 Task: Find connections with filter location Majie with filter topic #engineeringwith filter profile language French with filter current company Preqin with filter school Alagappa University with filter industry Leasing Residential Real Estate with filter service category Wedding Photography with filter keywords title Operations Analyst
Action: Mouse moved to (407, 292)
Screenshot: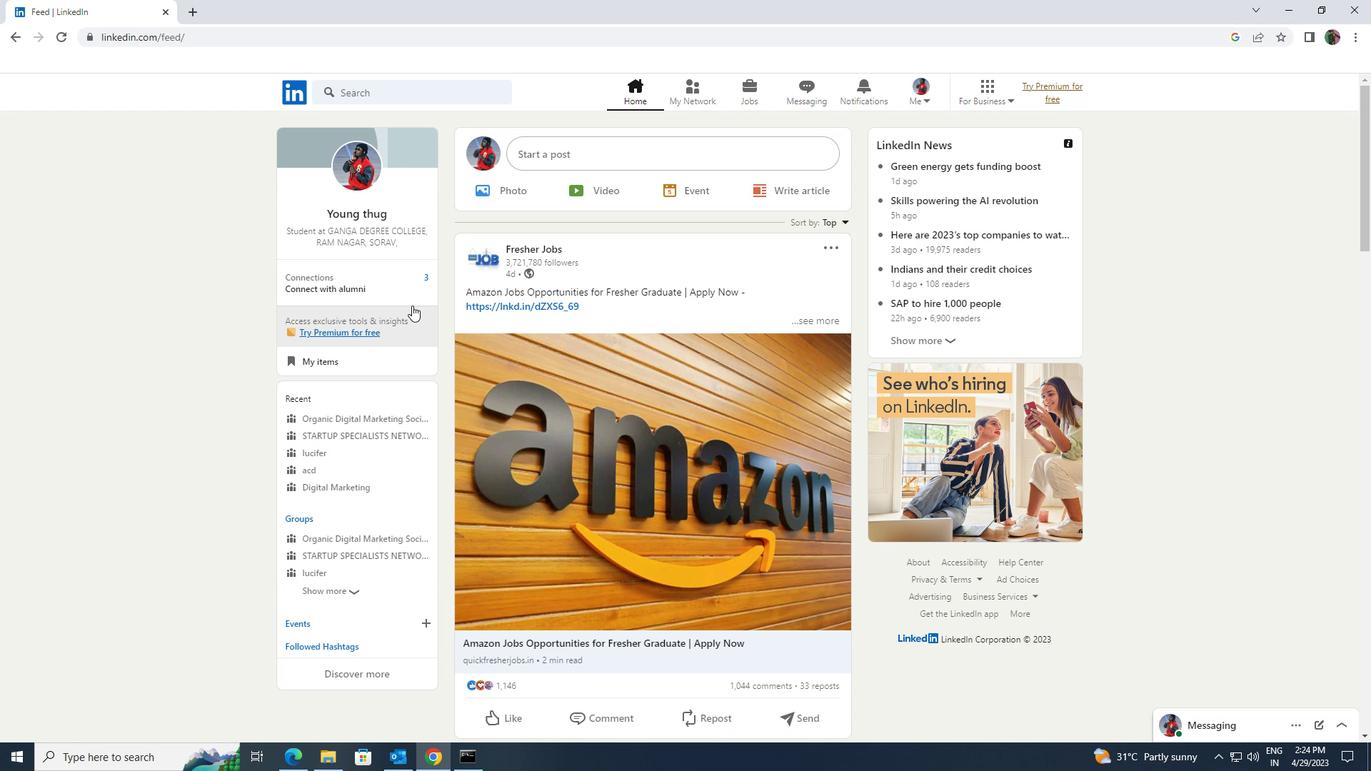 
Action: Mouse pressed left at (407, 292)
Screenshot: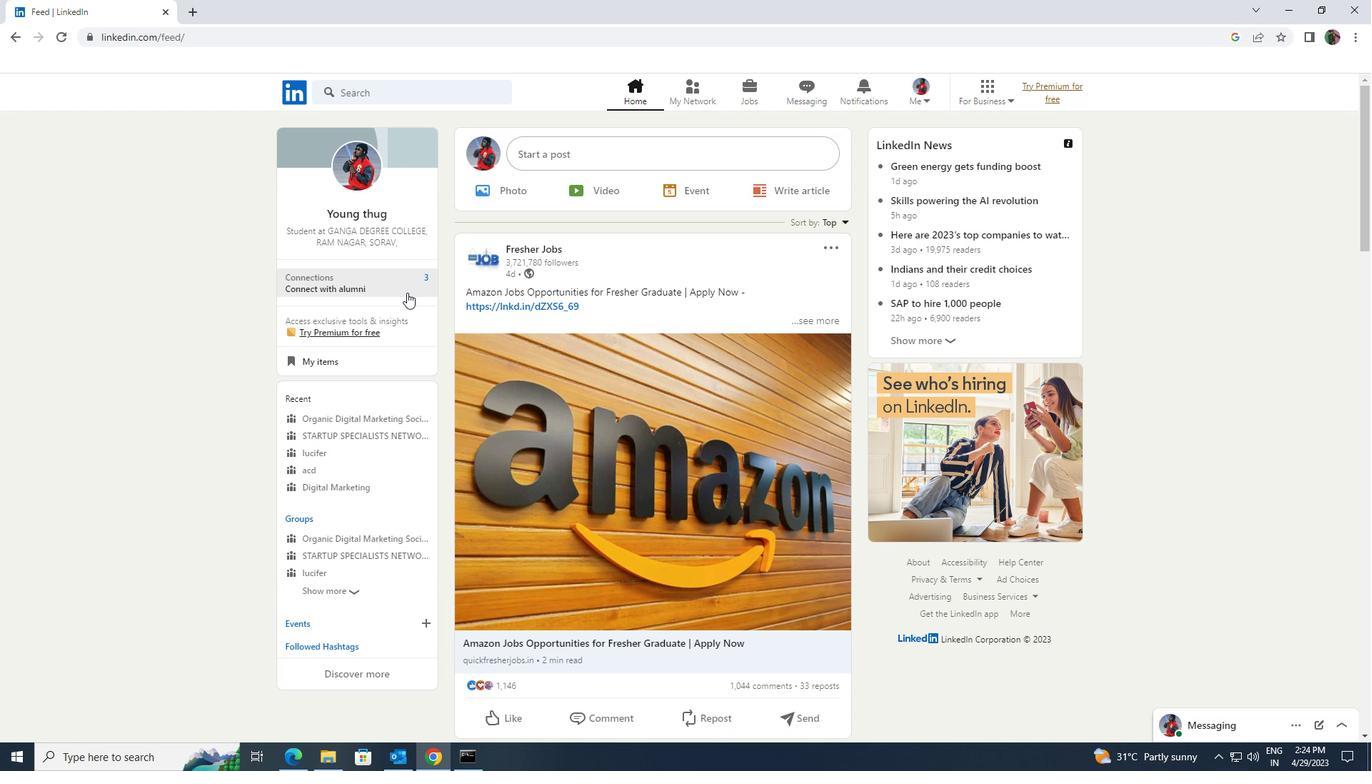 
Action: Mouse moved to (439, 177)
Screenshot: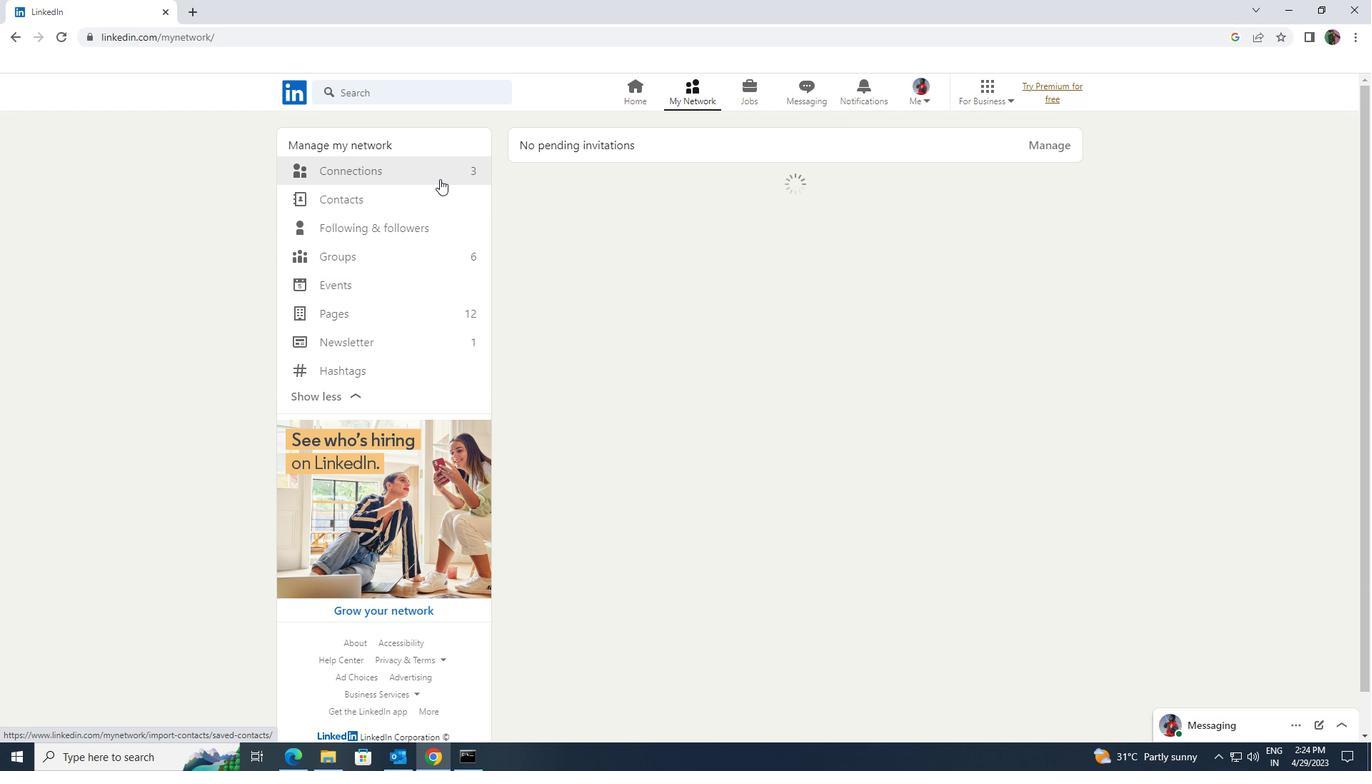 
Action: Mouse pressed left at (439, 177)
Screenshot: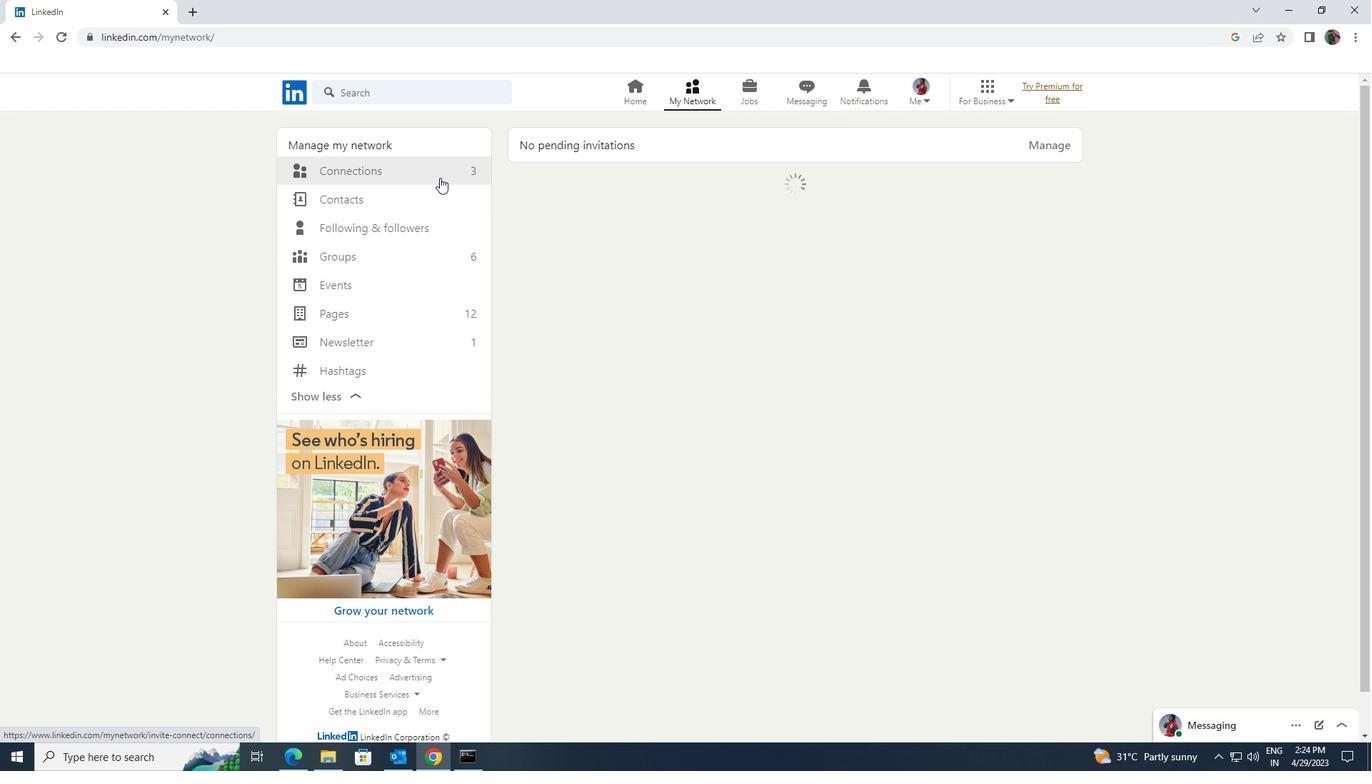 
Action: Mouse moved to (771, 174)
Screenshot: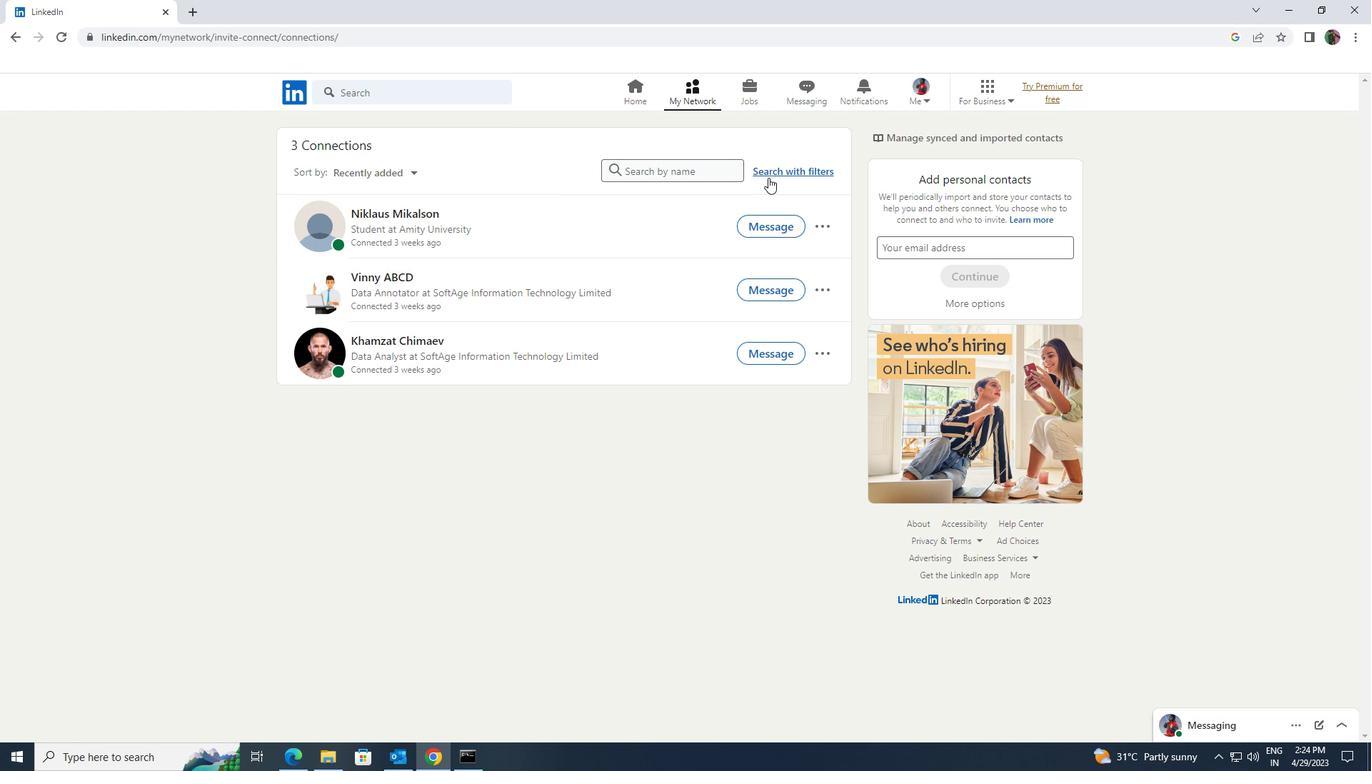 
Action: Mouse pressed left at (771, 174)
Screenshot: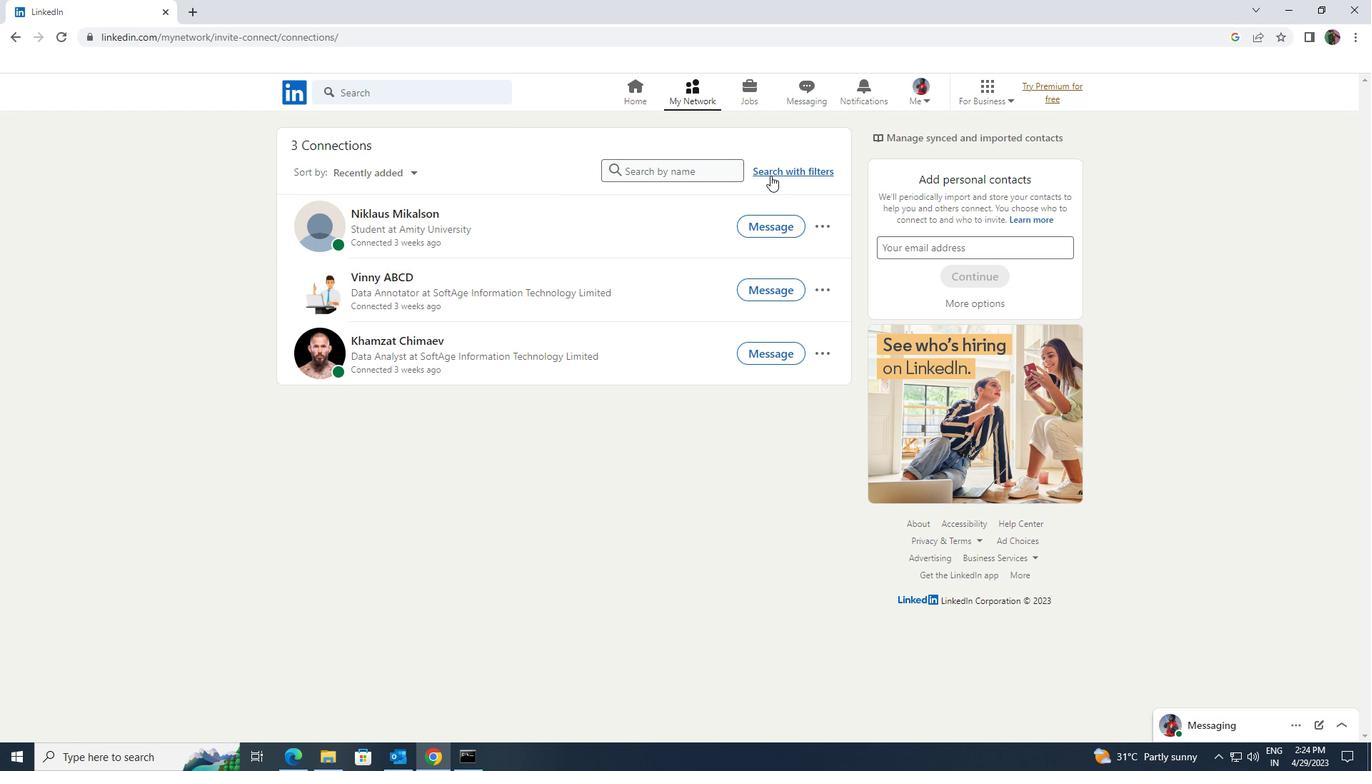 
Action: Mouse moved to (737, 132)
Screenshot: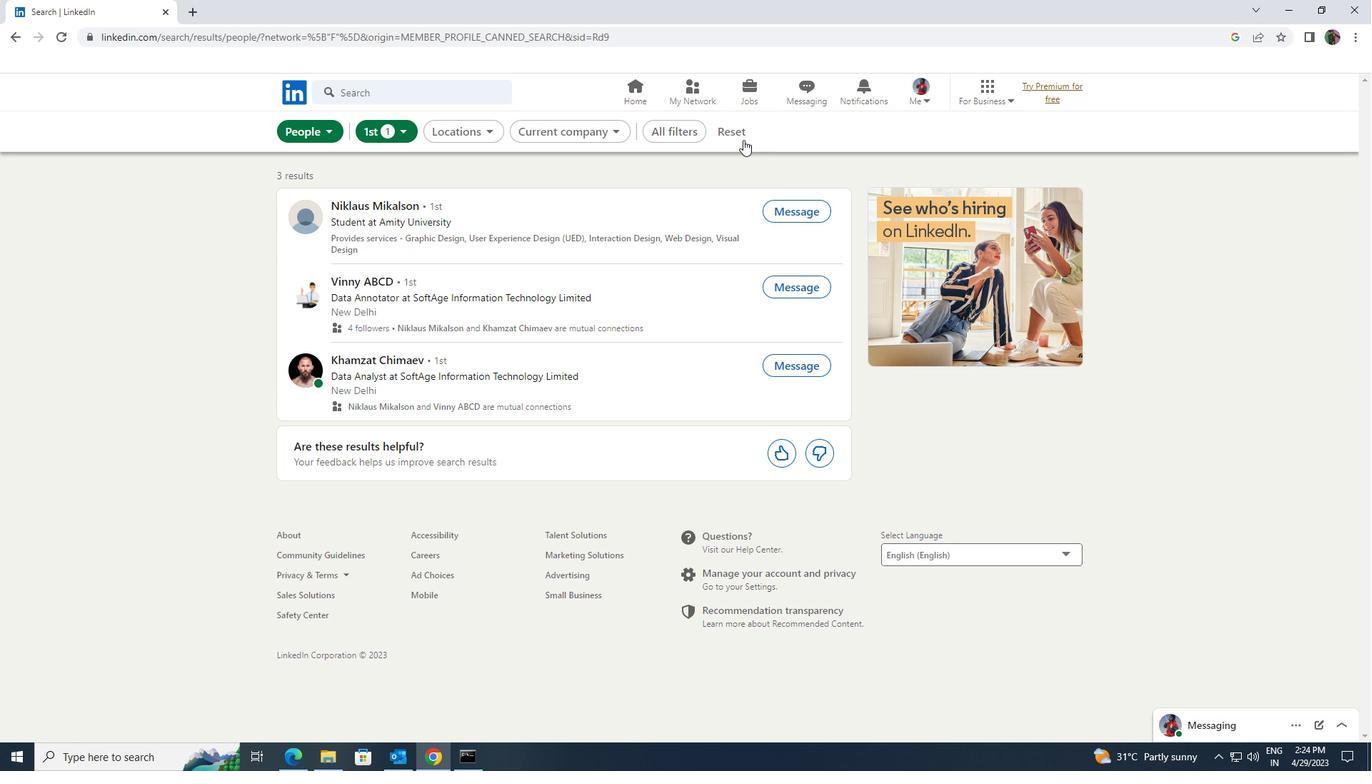 
Action: Mouse pressed left at (737, 132)
Screenshot: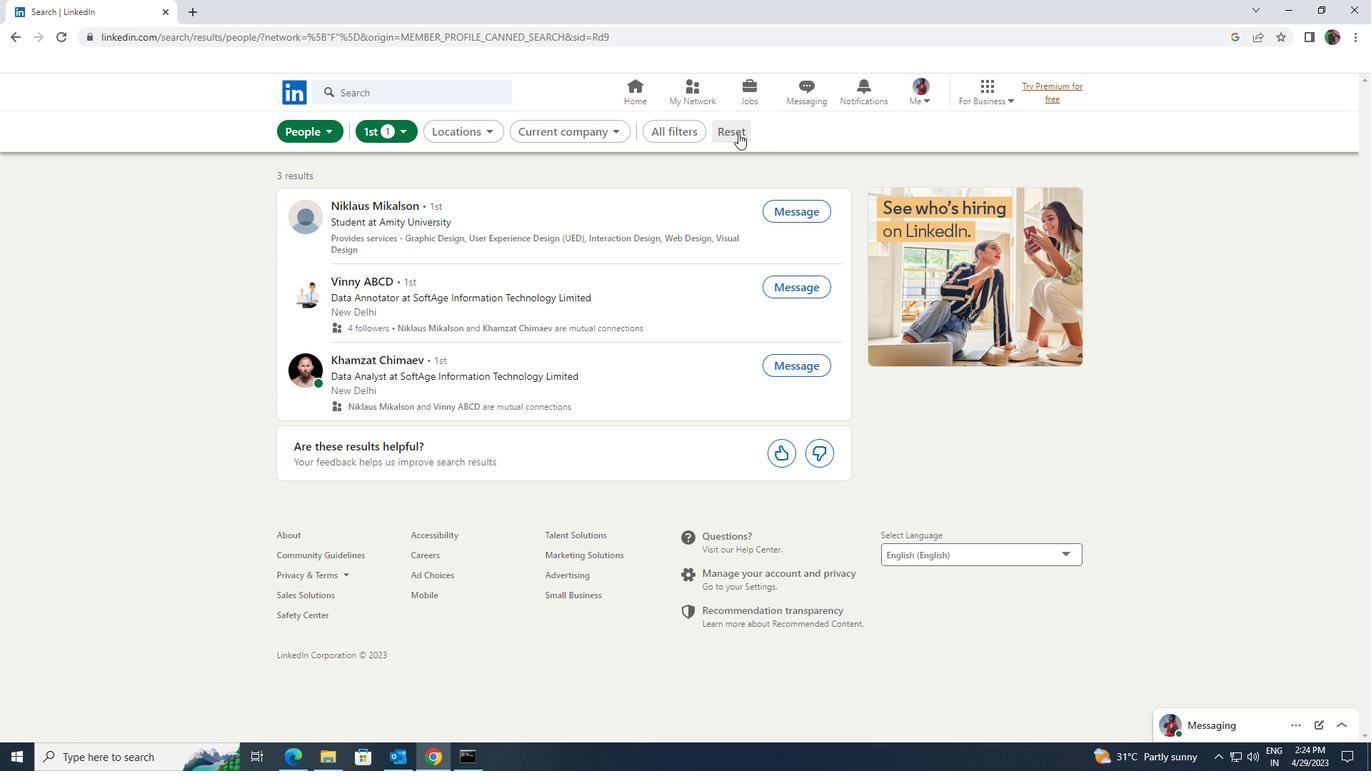 
Action: Mouse moved to (712, 127)
Screenshot: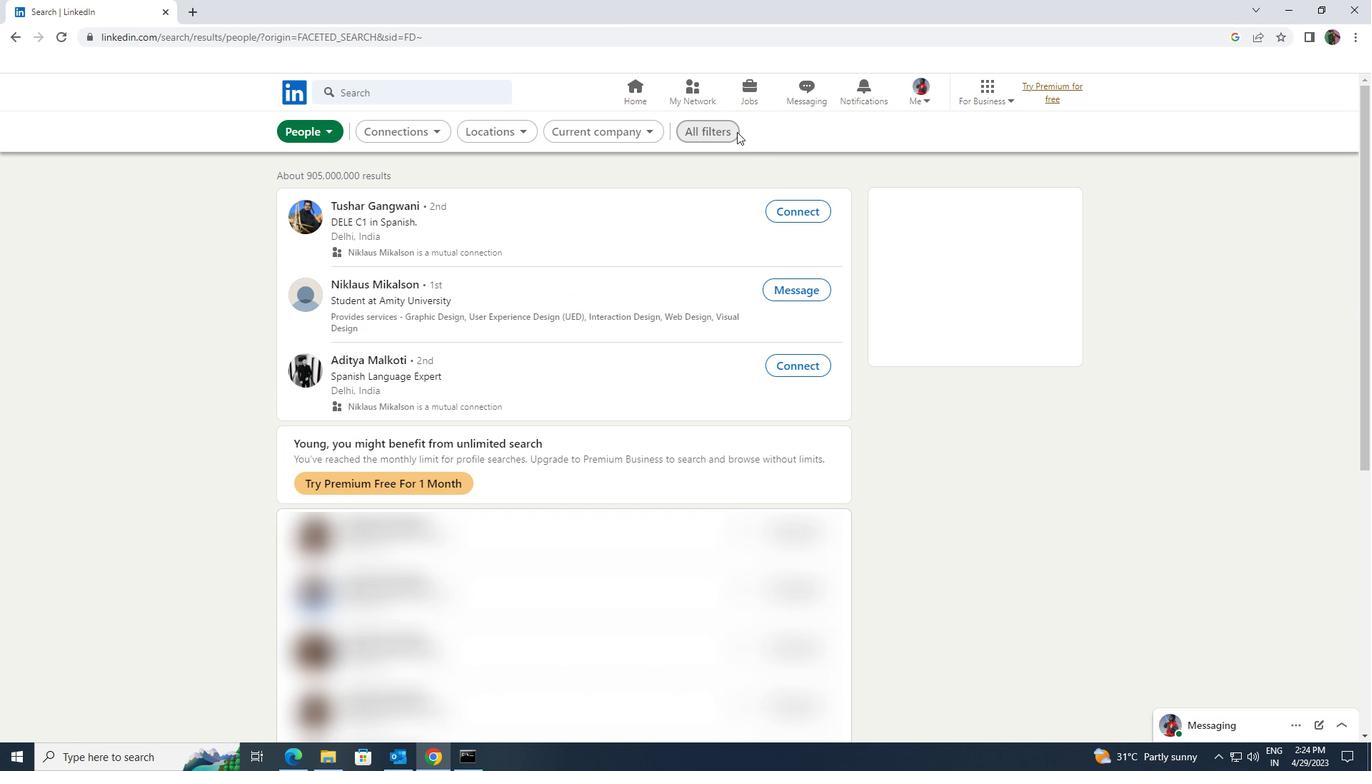 
Action: Mouse pressed left at (712, 127)
Screenshot: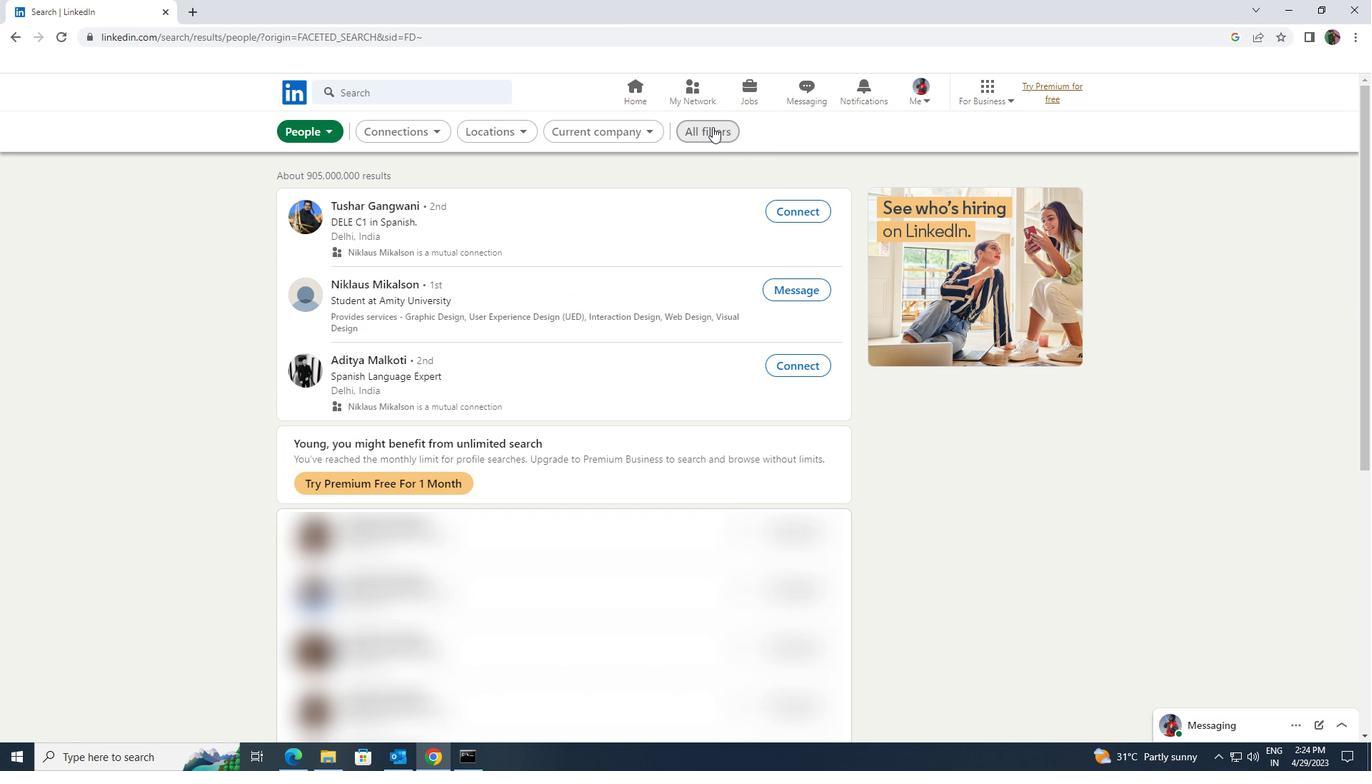 
Action: Mouse moved to (1138, 384)
Screenshot: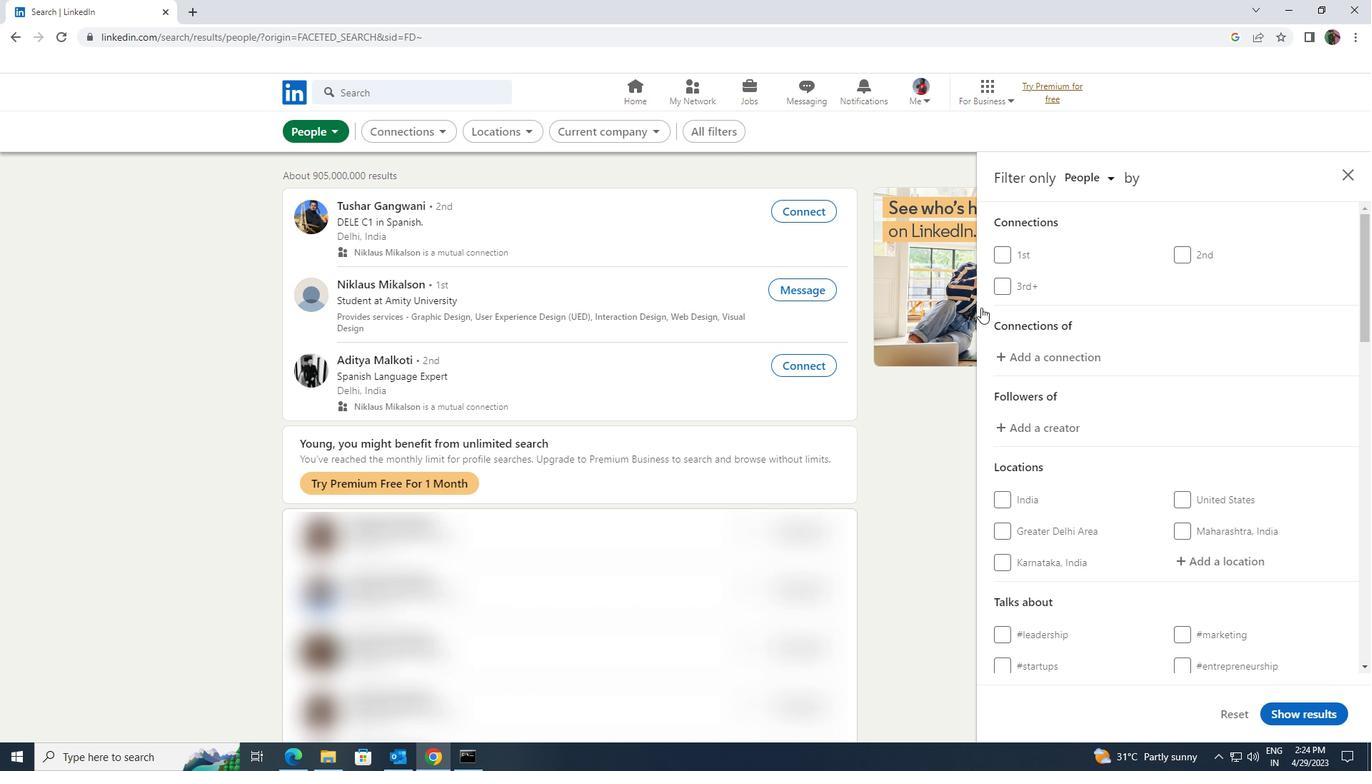 
Action: Mouse scrolled (1138, 384) with delta (0, 0)
Screenshot: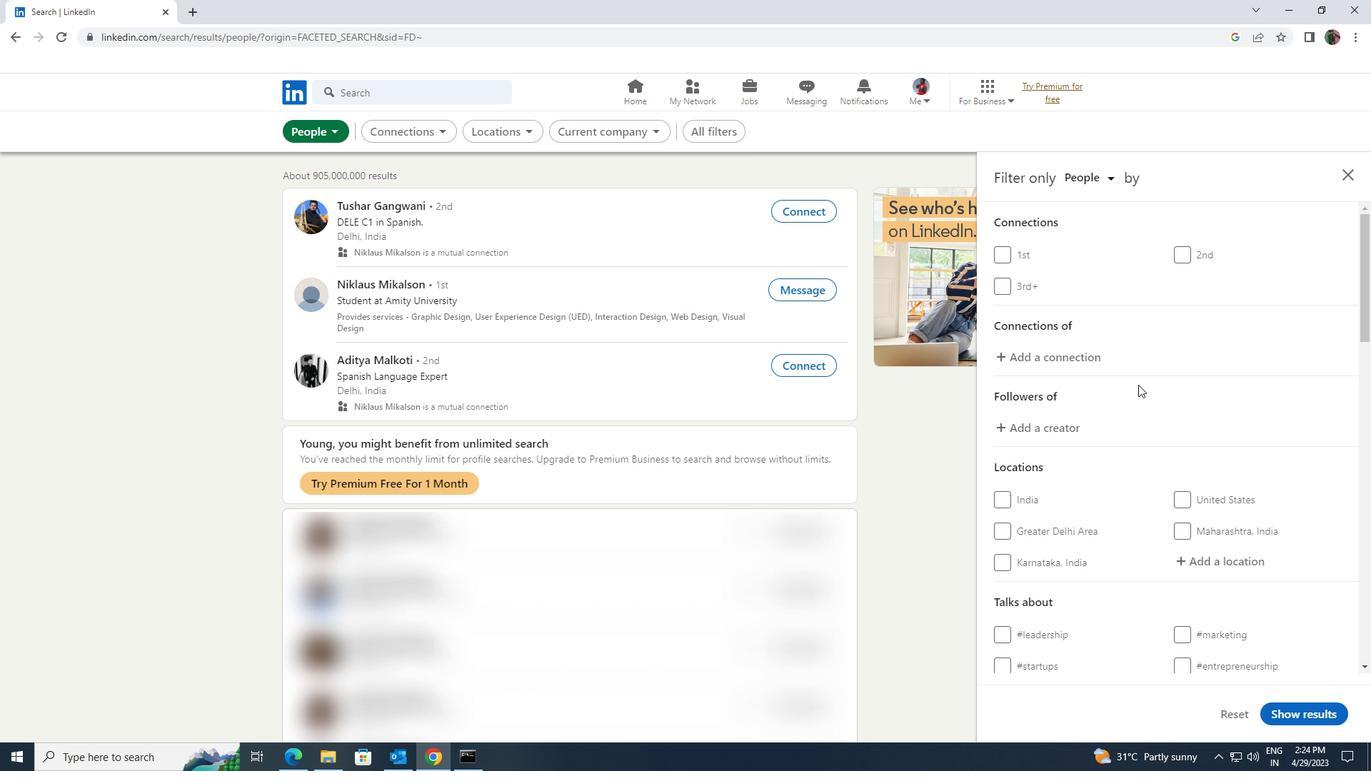 
Action: Mouse scrolled (1138, 384) with delta (0, 0)
Screenshot: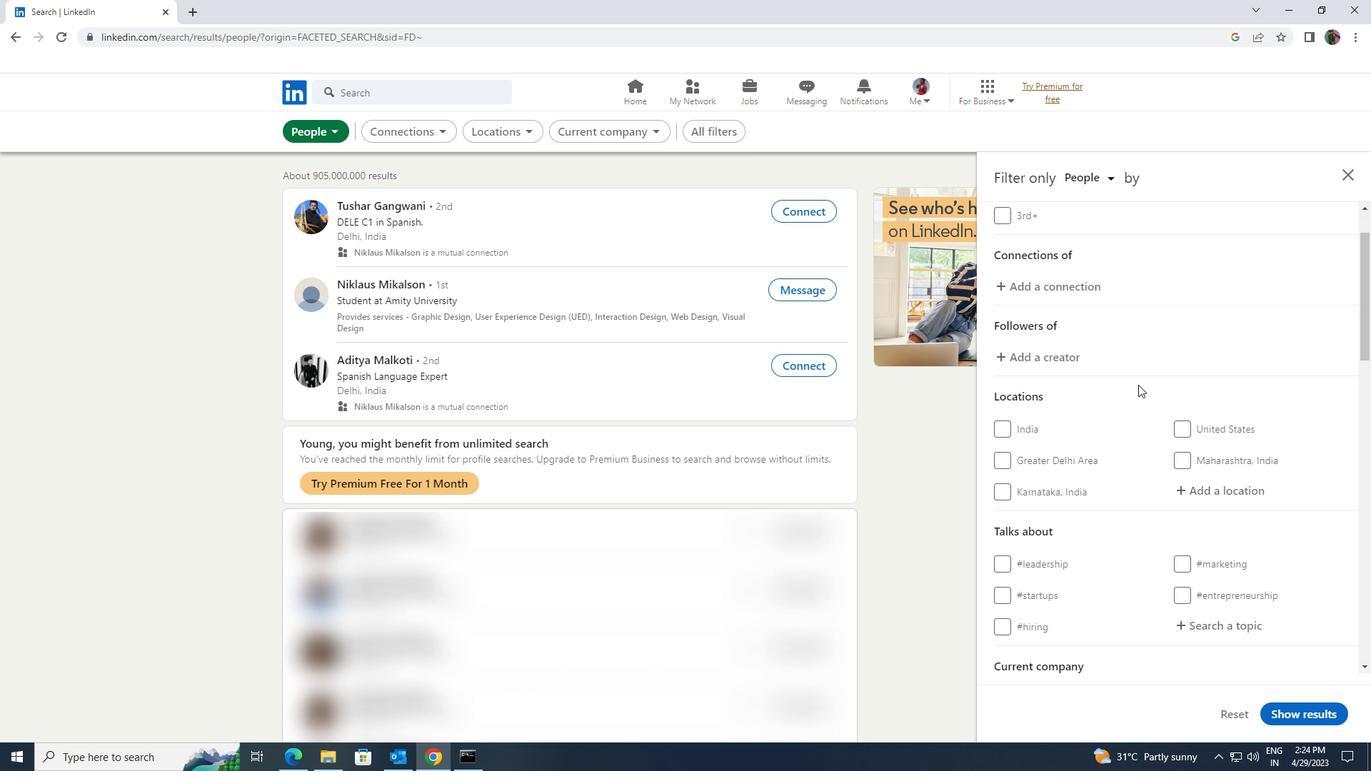 
Action: Mouse moved to (1188, 409)
Screenshot: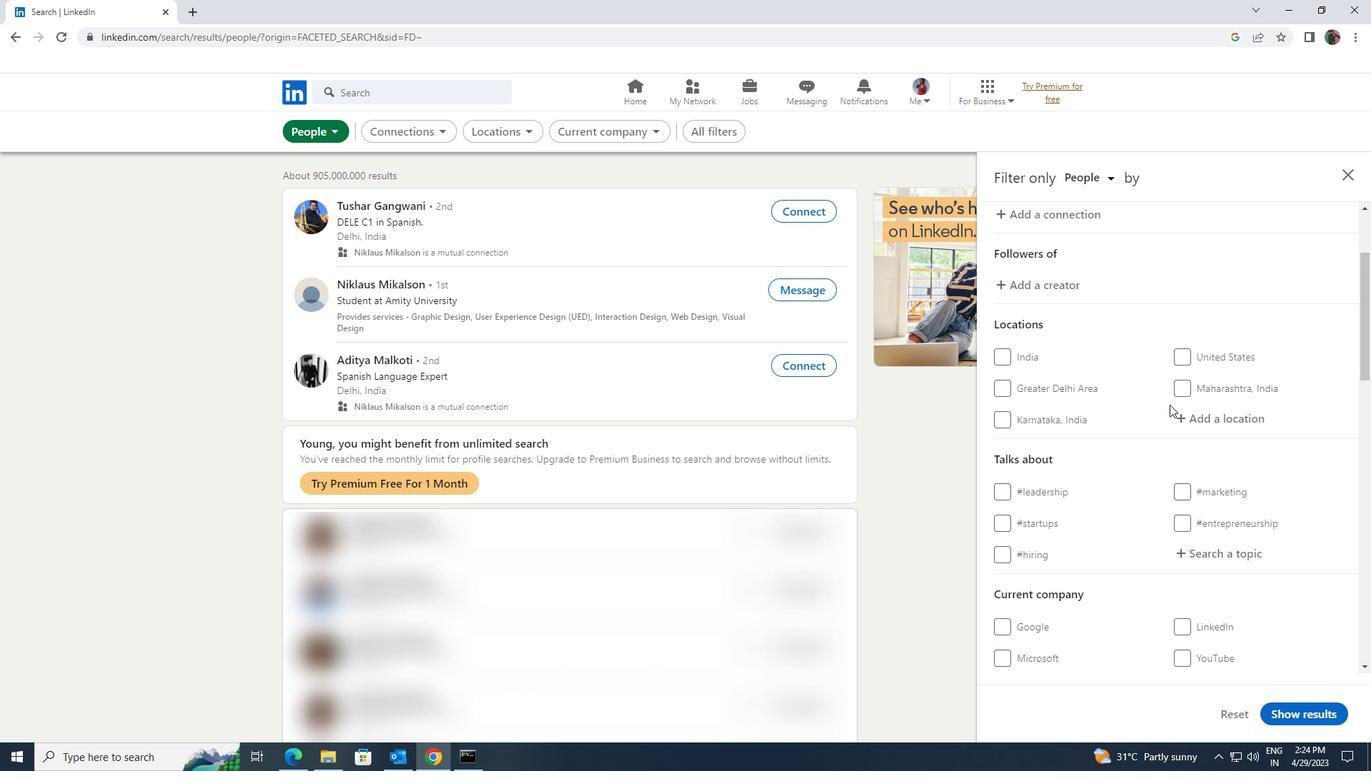 
Action: Mouse pressed left at (1188, 409)
Screenshot: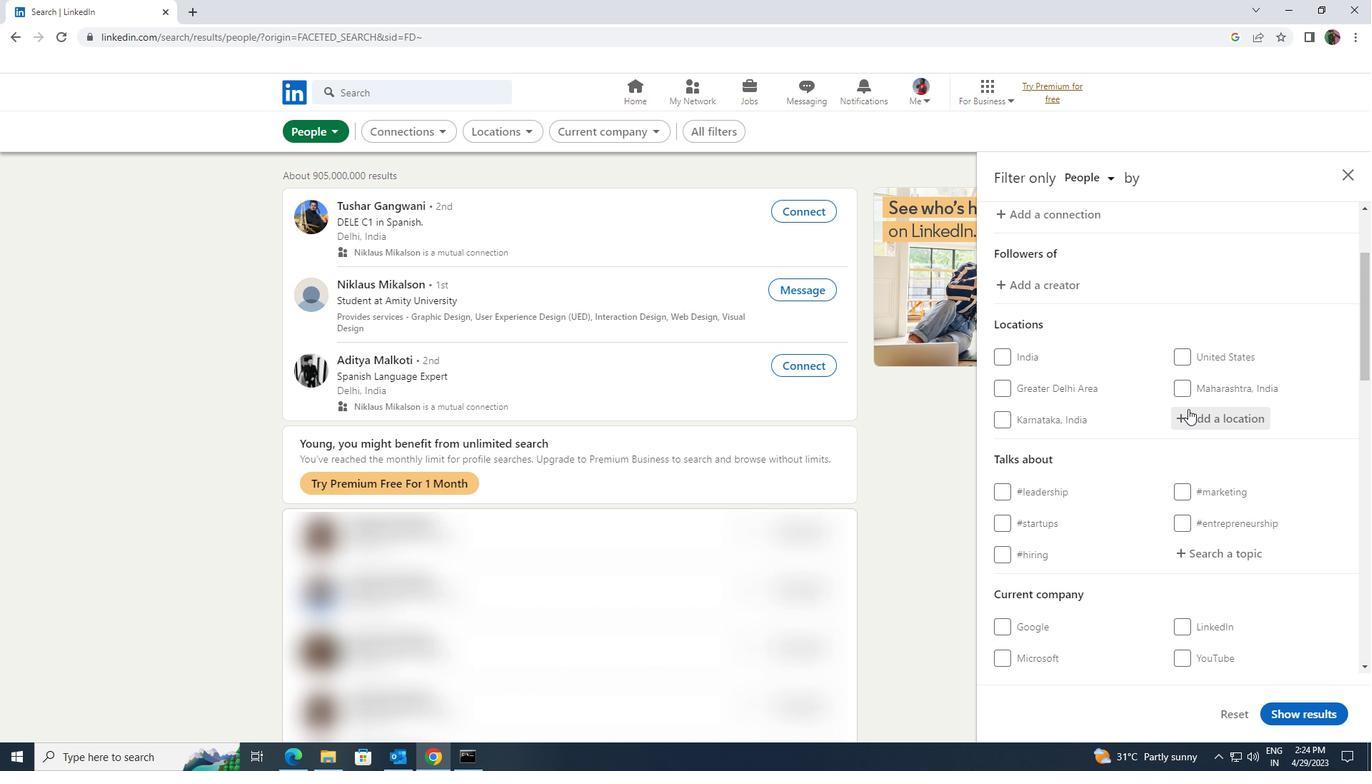 
Action: Key pressed <Key.shift>MAJIE
Screenshot: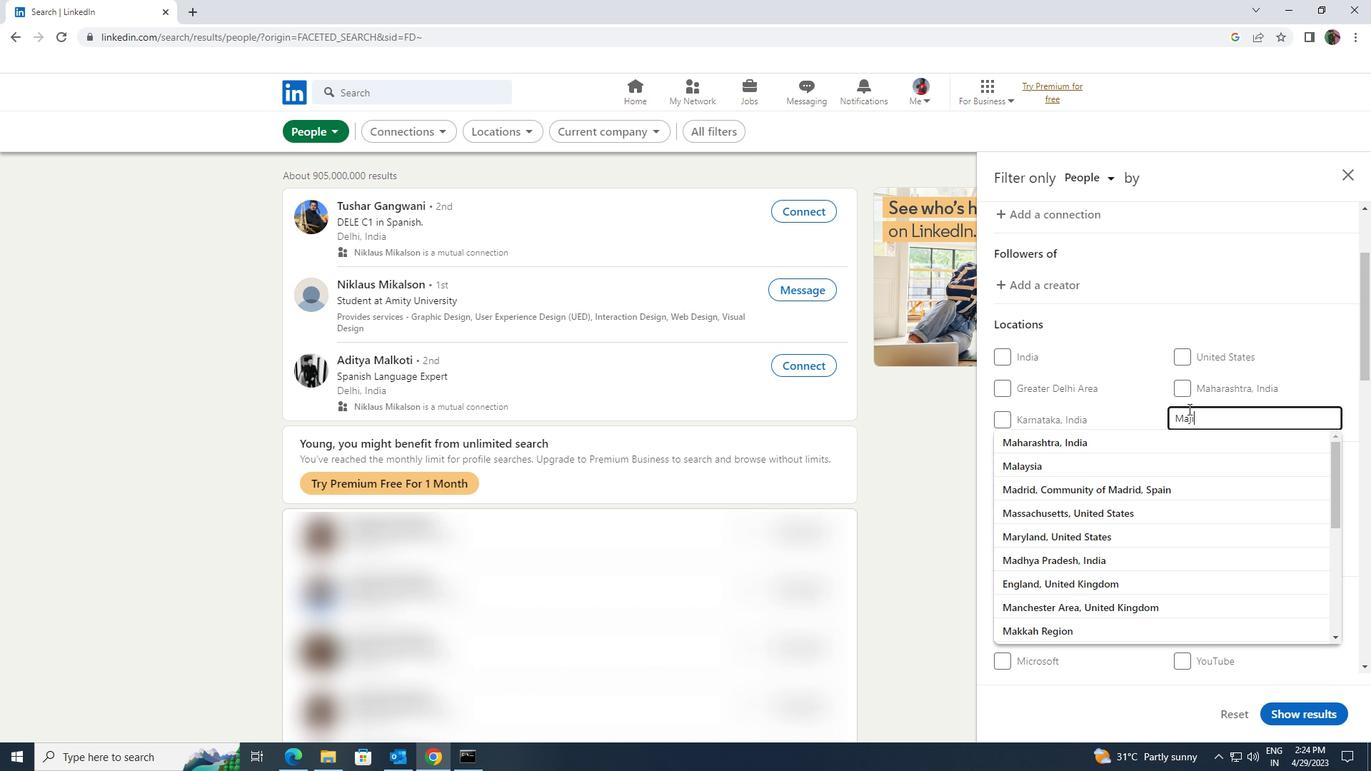 
Action: Mouse moved to (1188, 409)
Screenshot: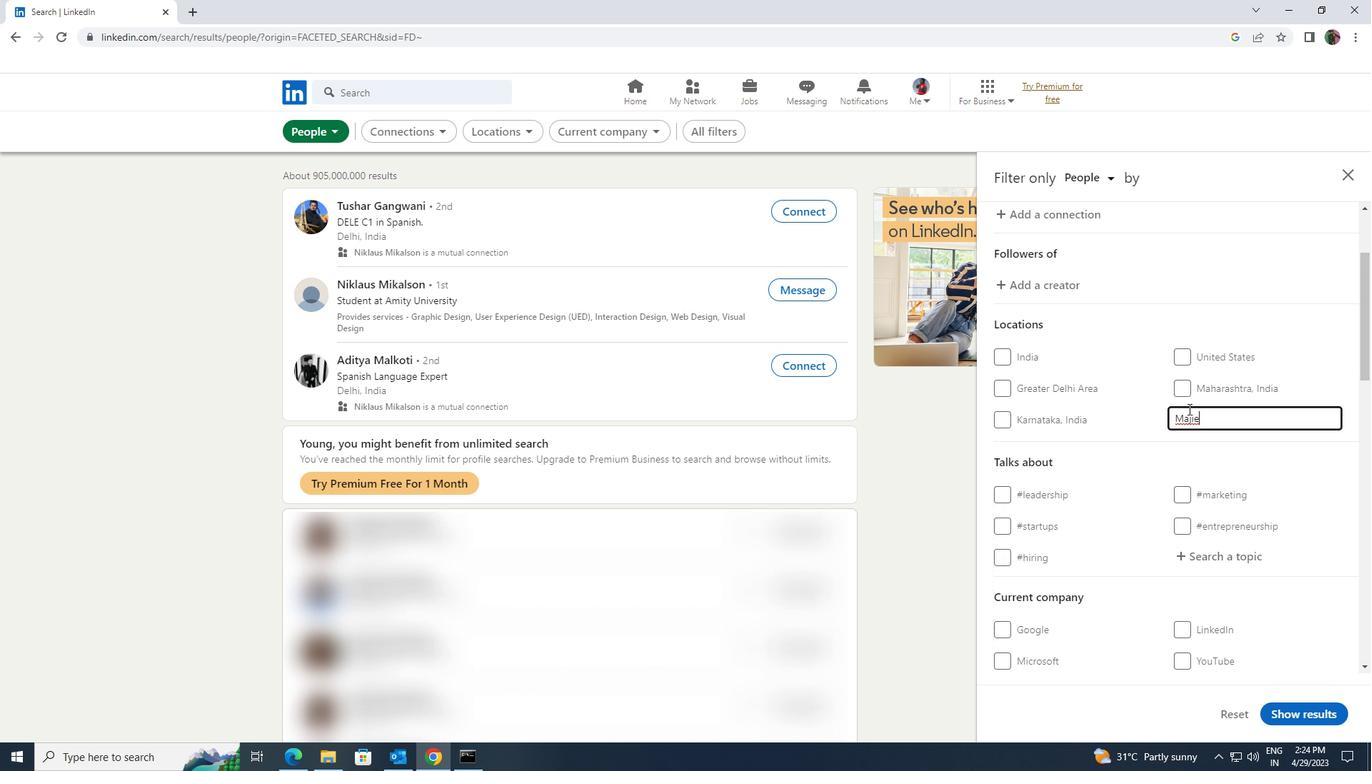 
Action: Key pressed <Key.enter>
Screenshot: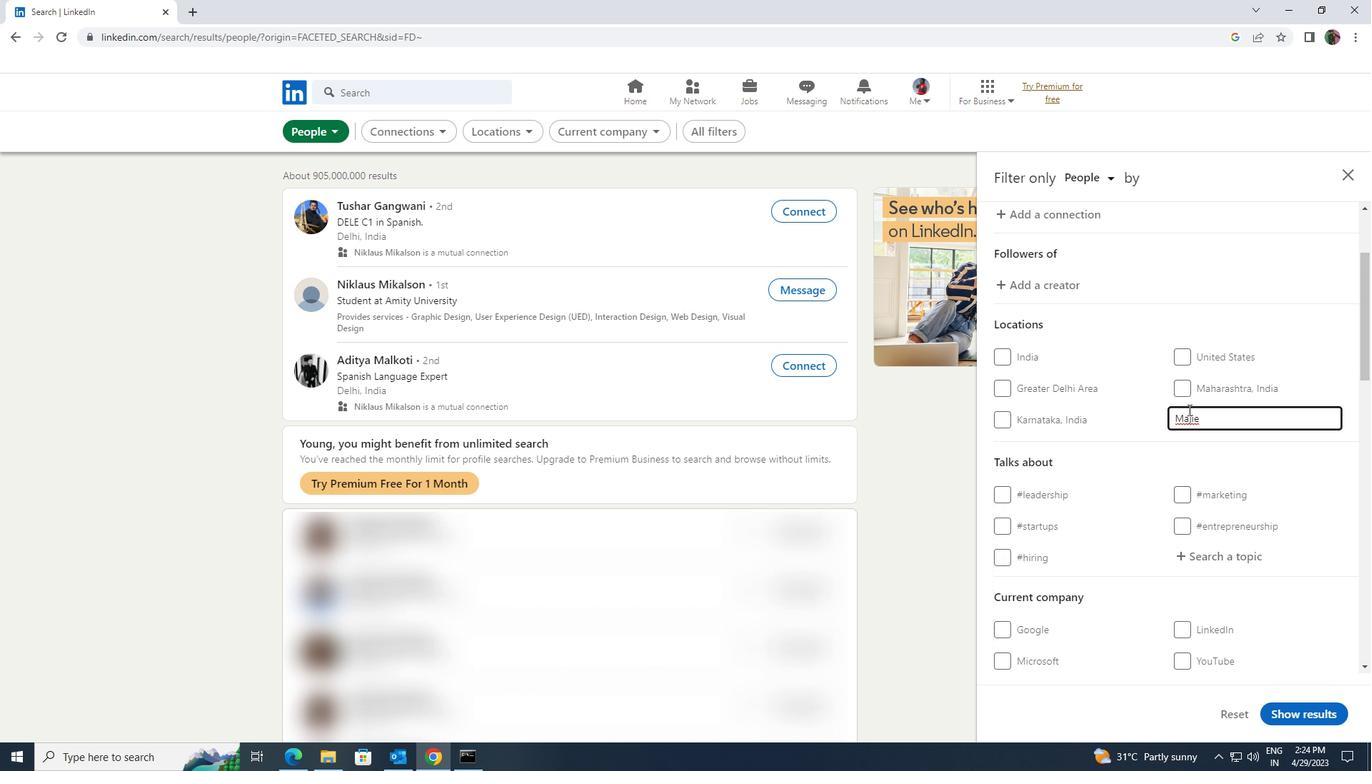 
Action: Mouse moved to (1216, 560)
Screenshot: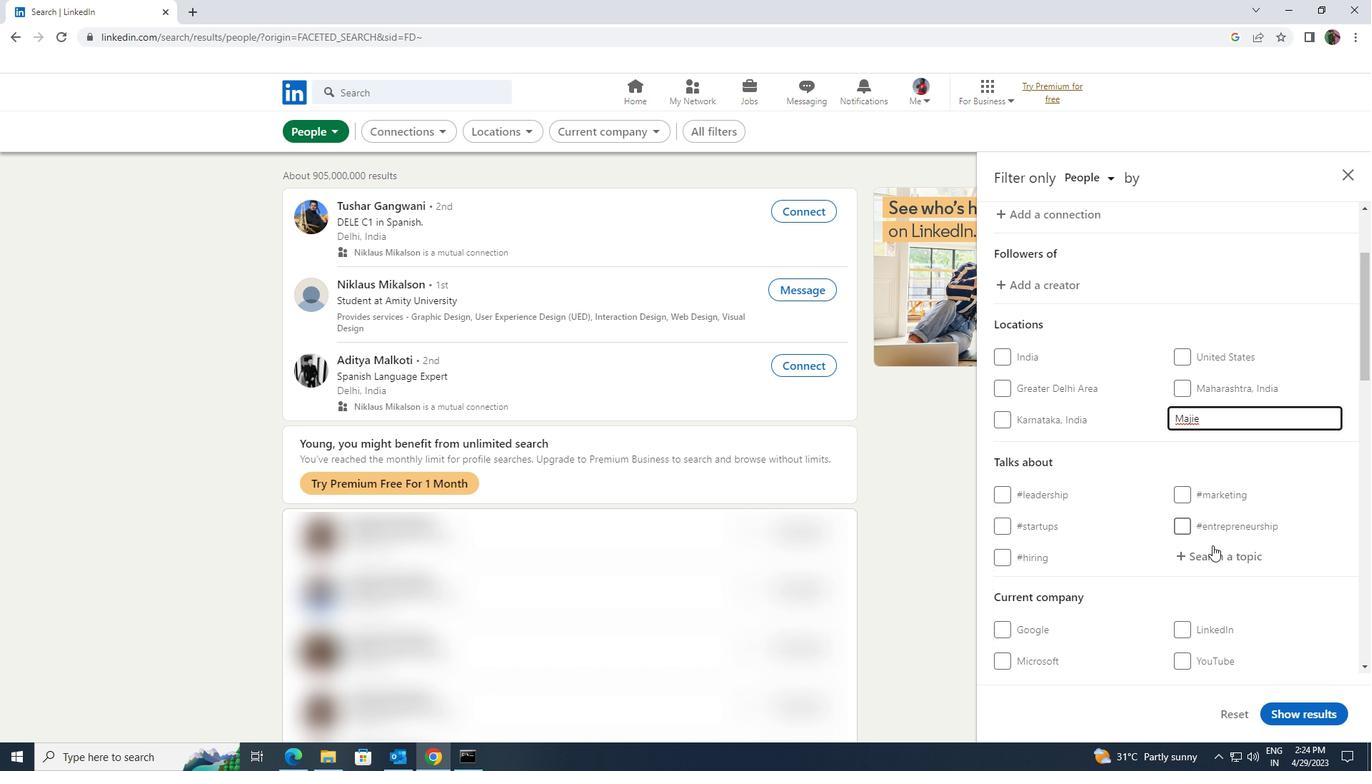 
Action: Mouse pressed left at (1216, 560)
Screenshot: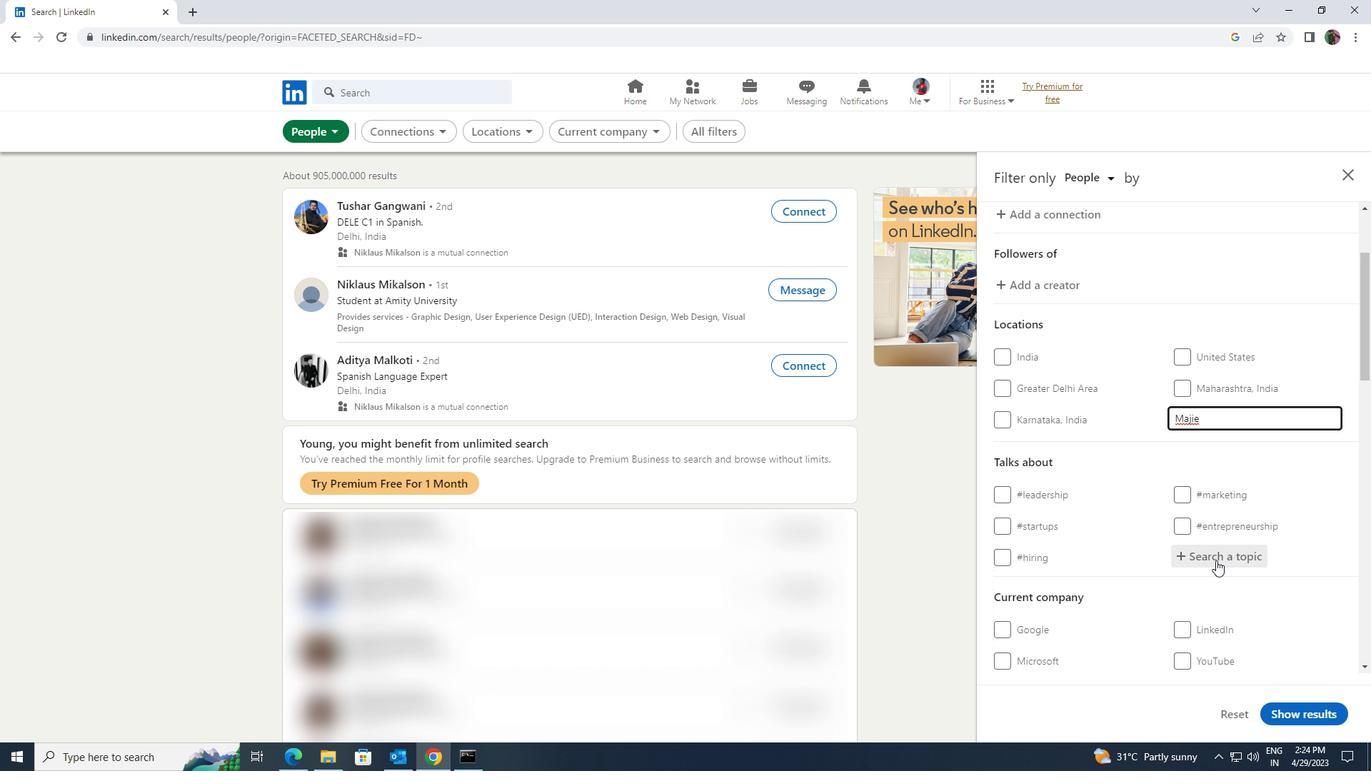
Action: Key pressed ENGINEERI
Screenshot: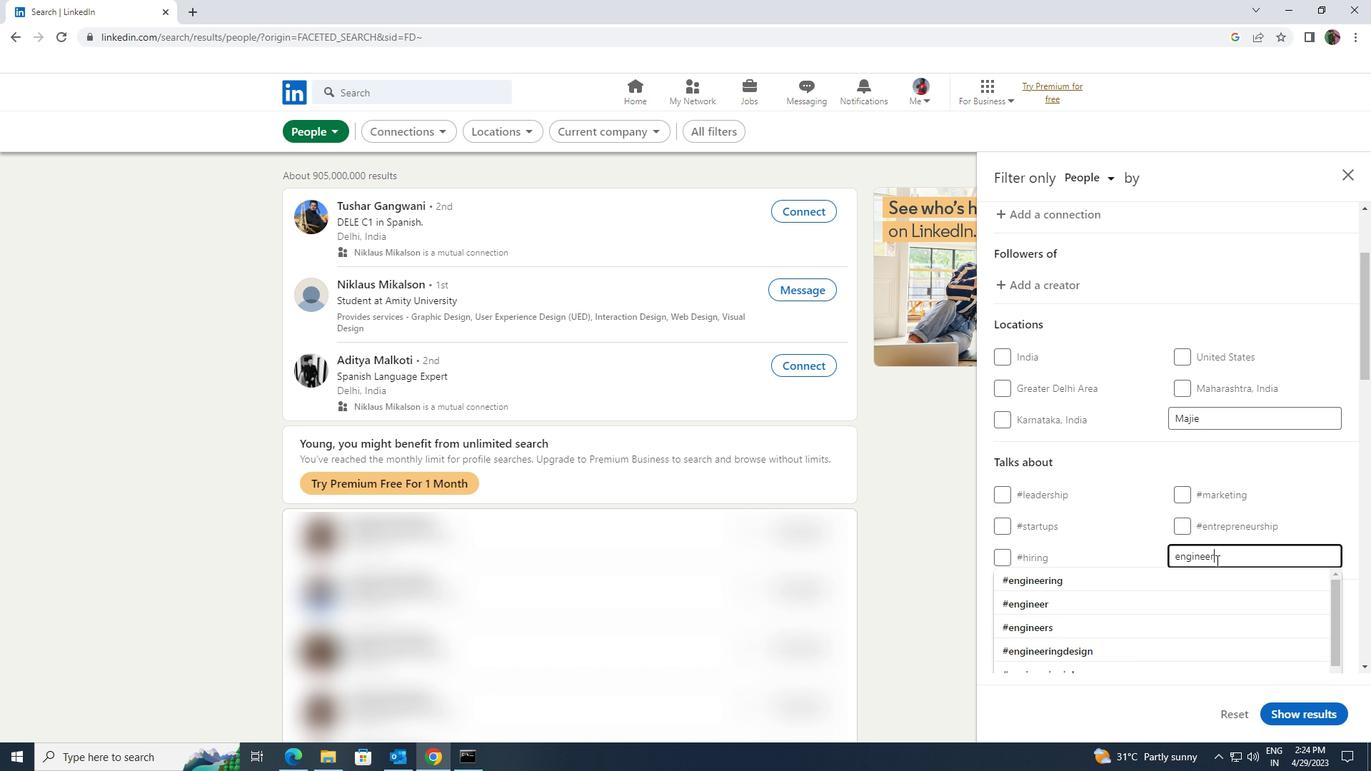 
Action: Mouse moved to (1211, 575)
Screenshot: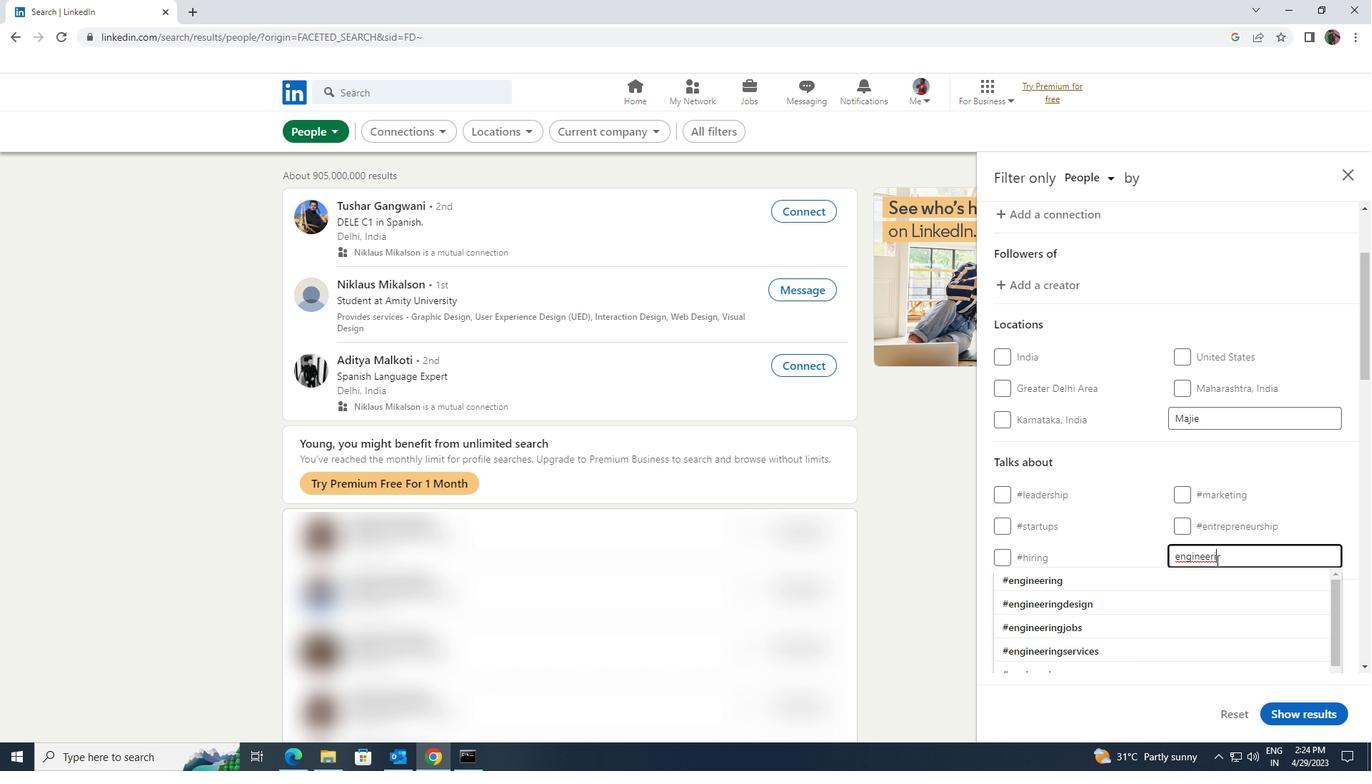 
Action: Mouse pressed left at (1211, 575)
Screenshot: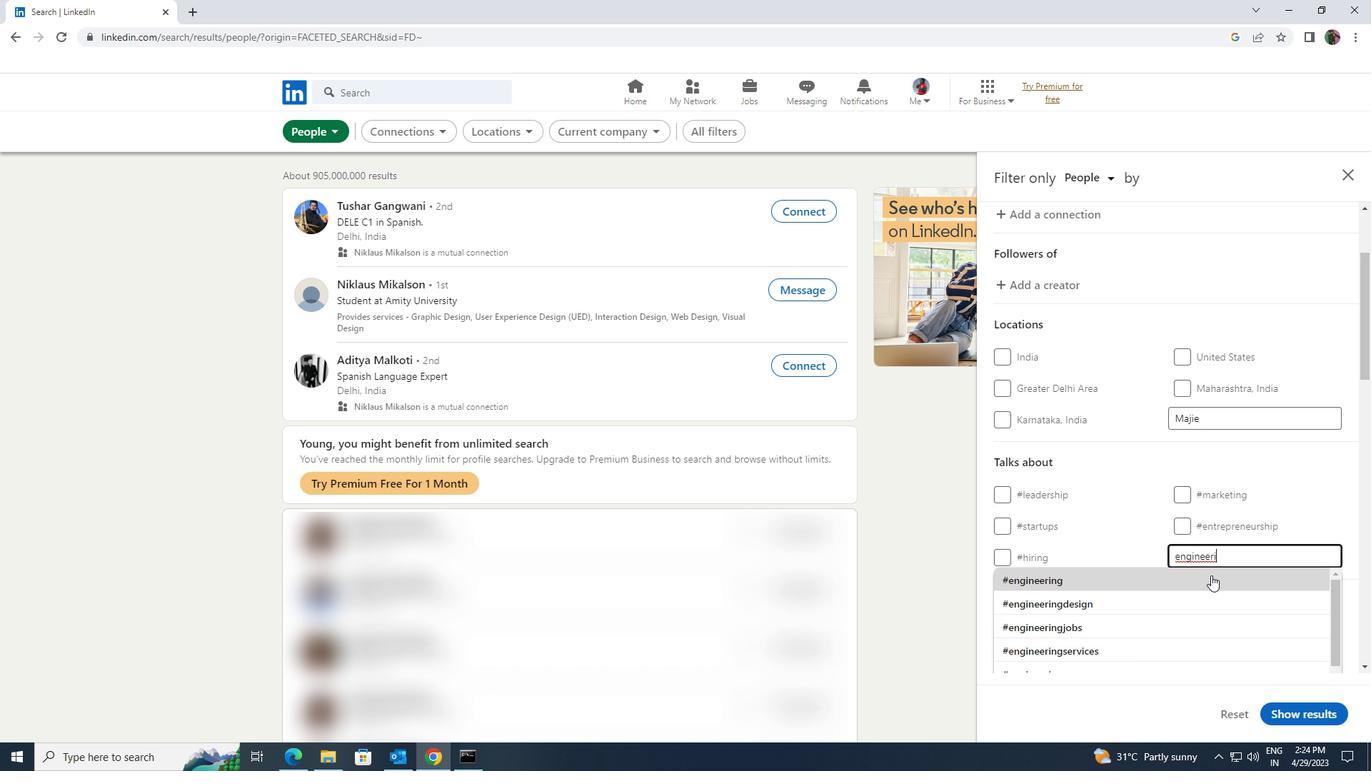 
Action: Mouse moved to (1207, 579)
Screenshot: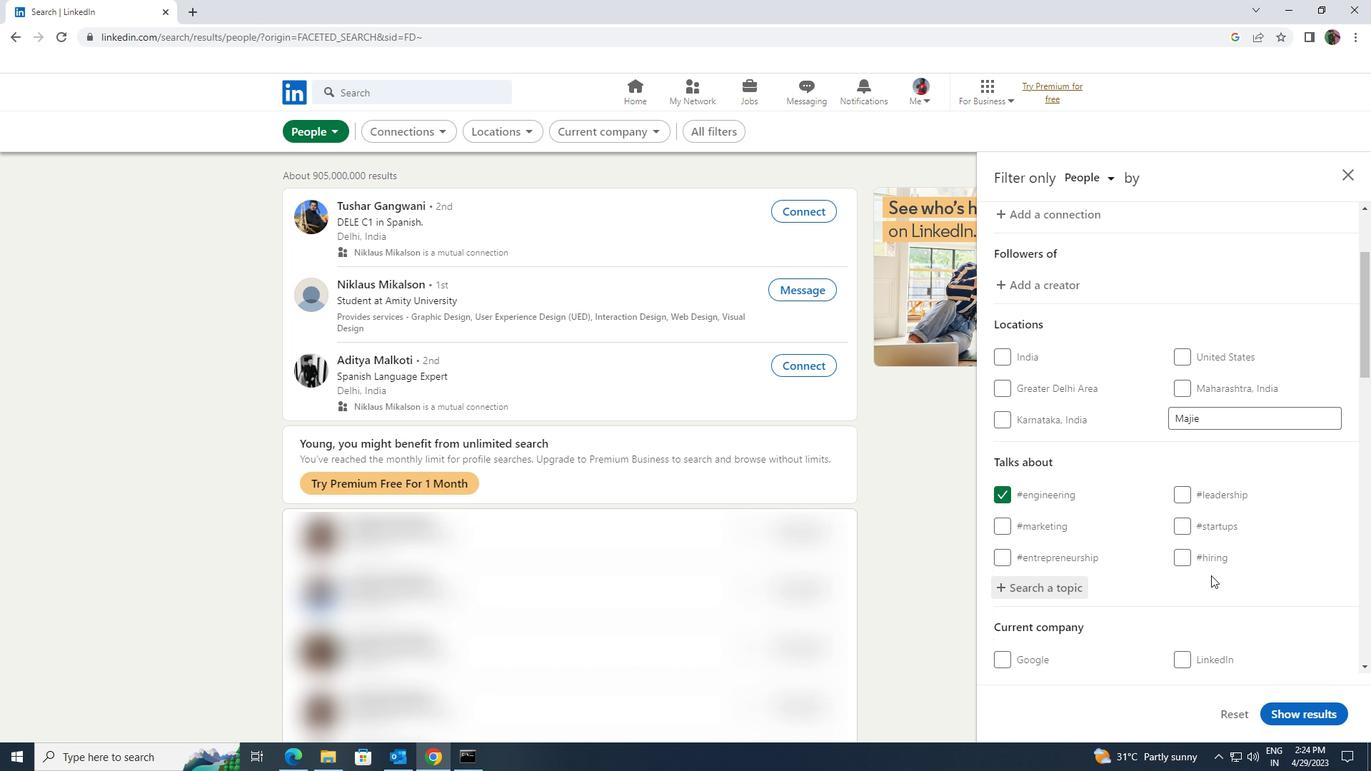 
Action: Mouse scrolled (1207, 578) with delta (0, 0)
Screenshot: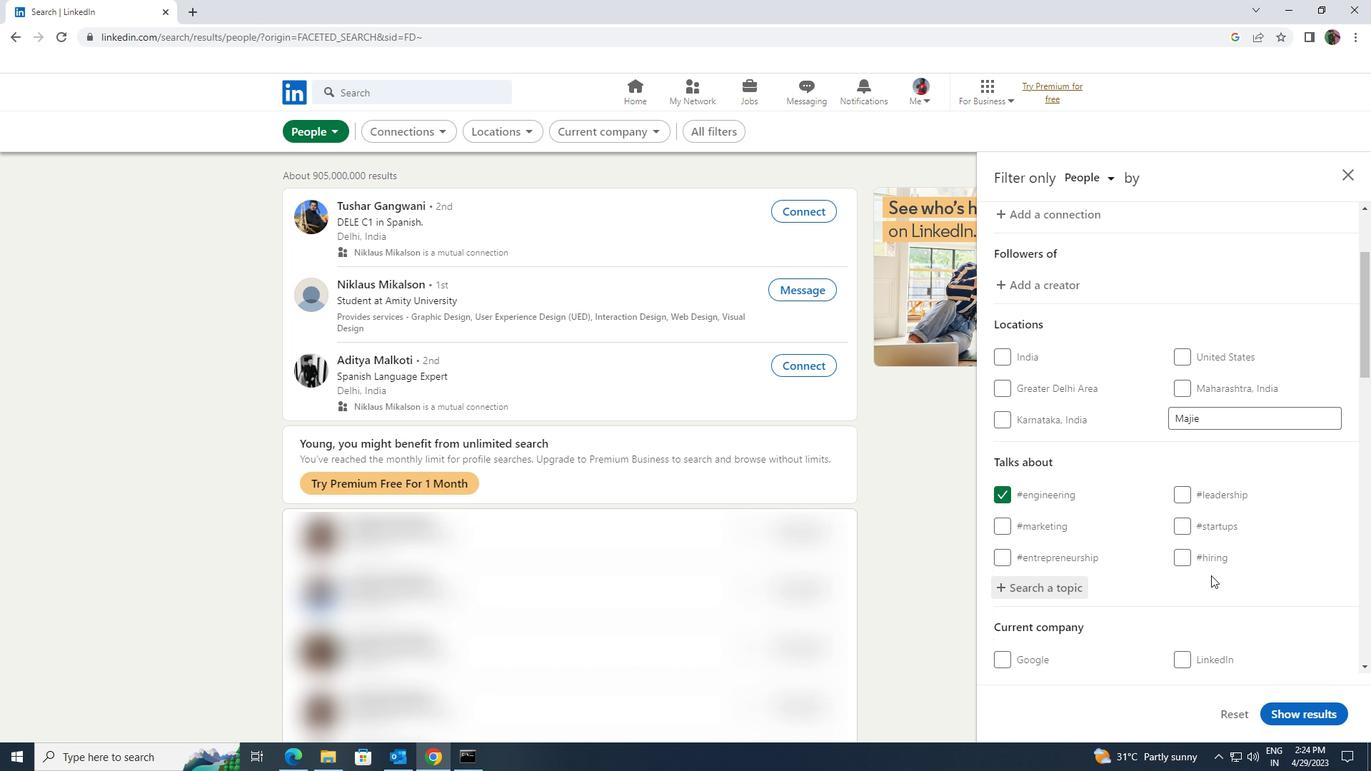 
Action: Mouse moved to (1207, 579)
Screenshot: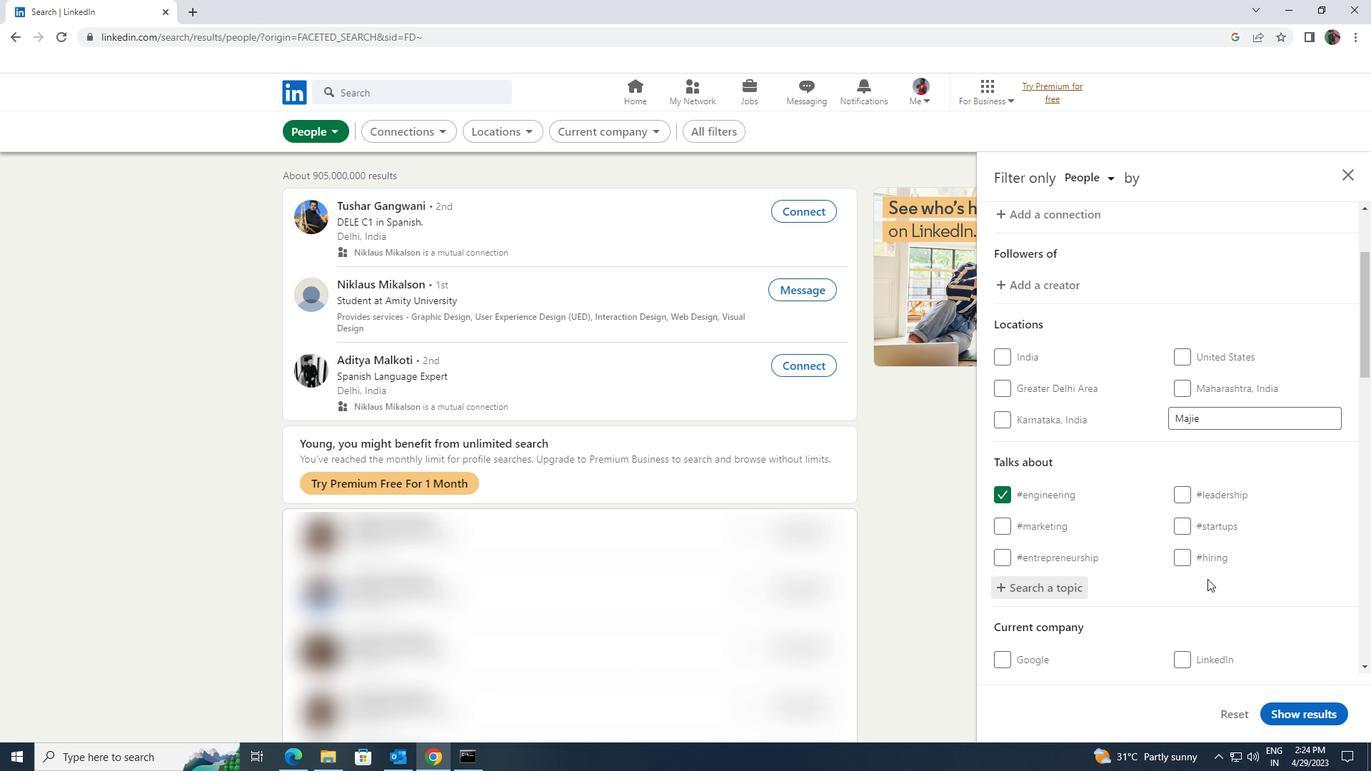 
Action: Mouse scrolled (1207, 579) with delta (0, 0)
Screenshot: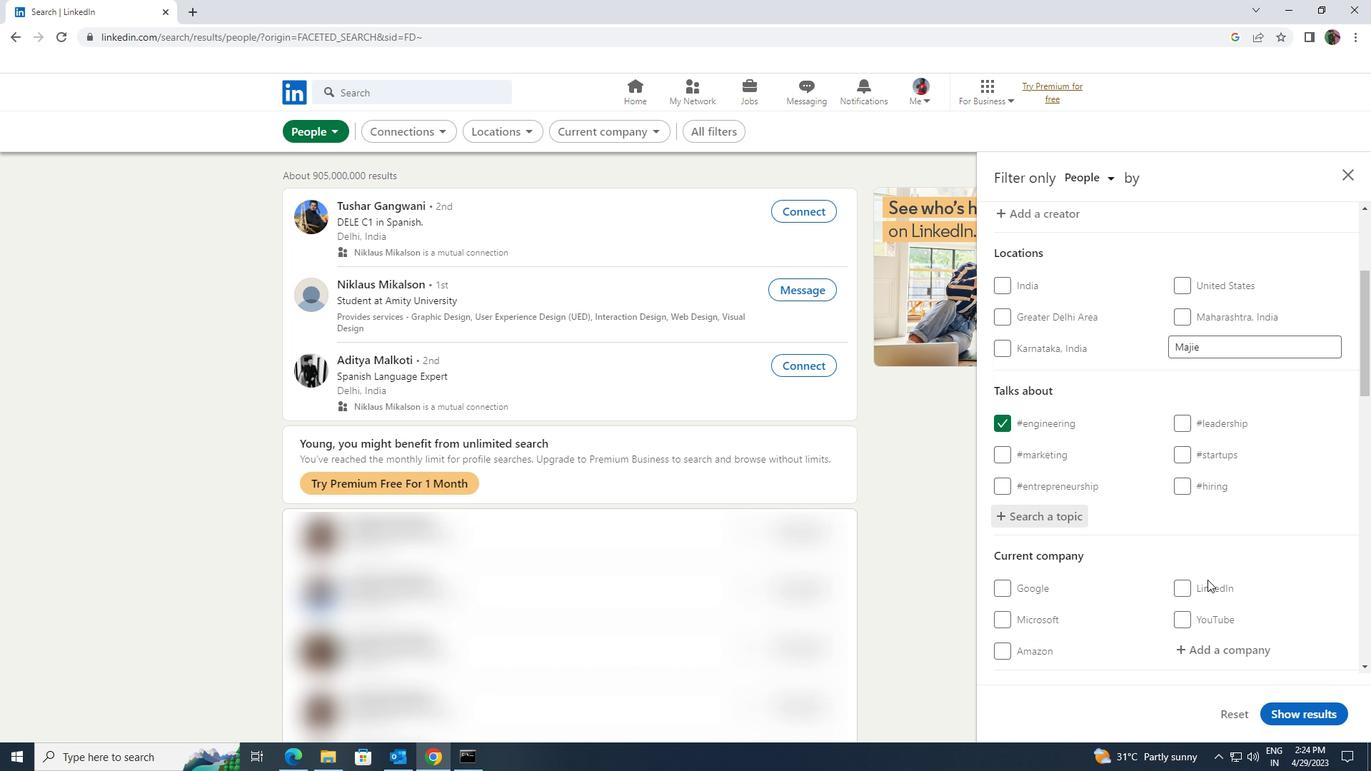 
Action: Mouse scrolled (1207, 579) with delta (0, 0)
Screenshot: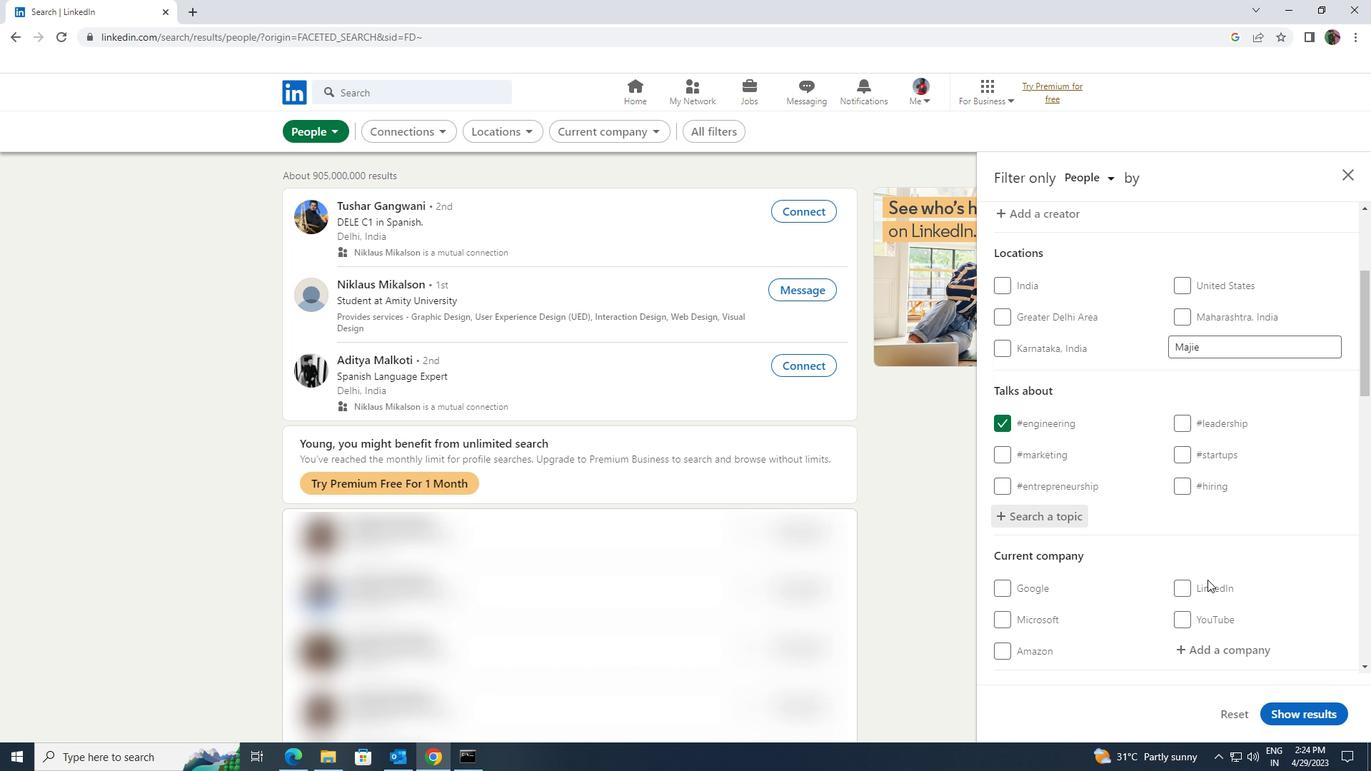 
Action: Mouse scrolled (1207, 579) with delta (0, 0)
Screenshot: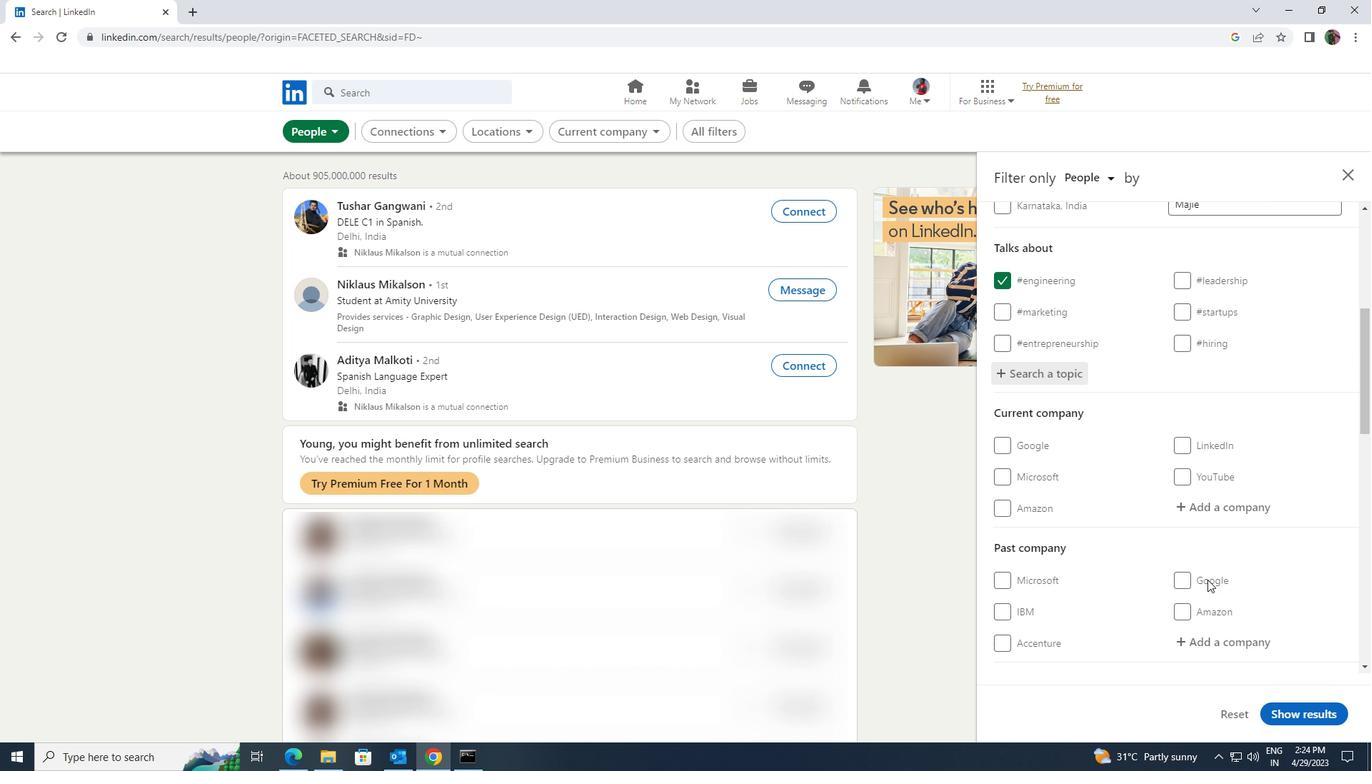 
Action: Mouse scrolled (1207, 579) with delta (0, 0)
Screenshot: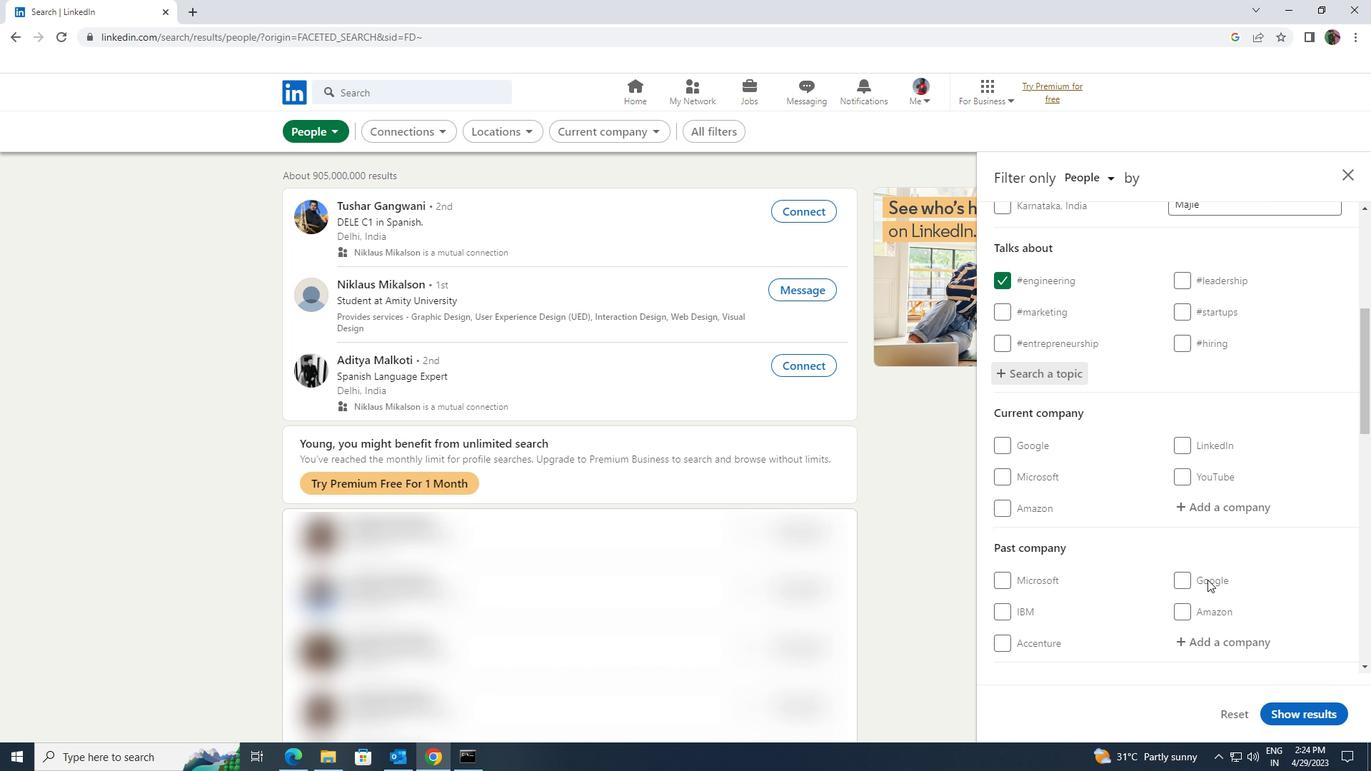 
Action: Mouse scrolled (1207, 579) with delta (0, 0)
Screenshot: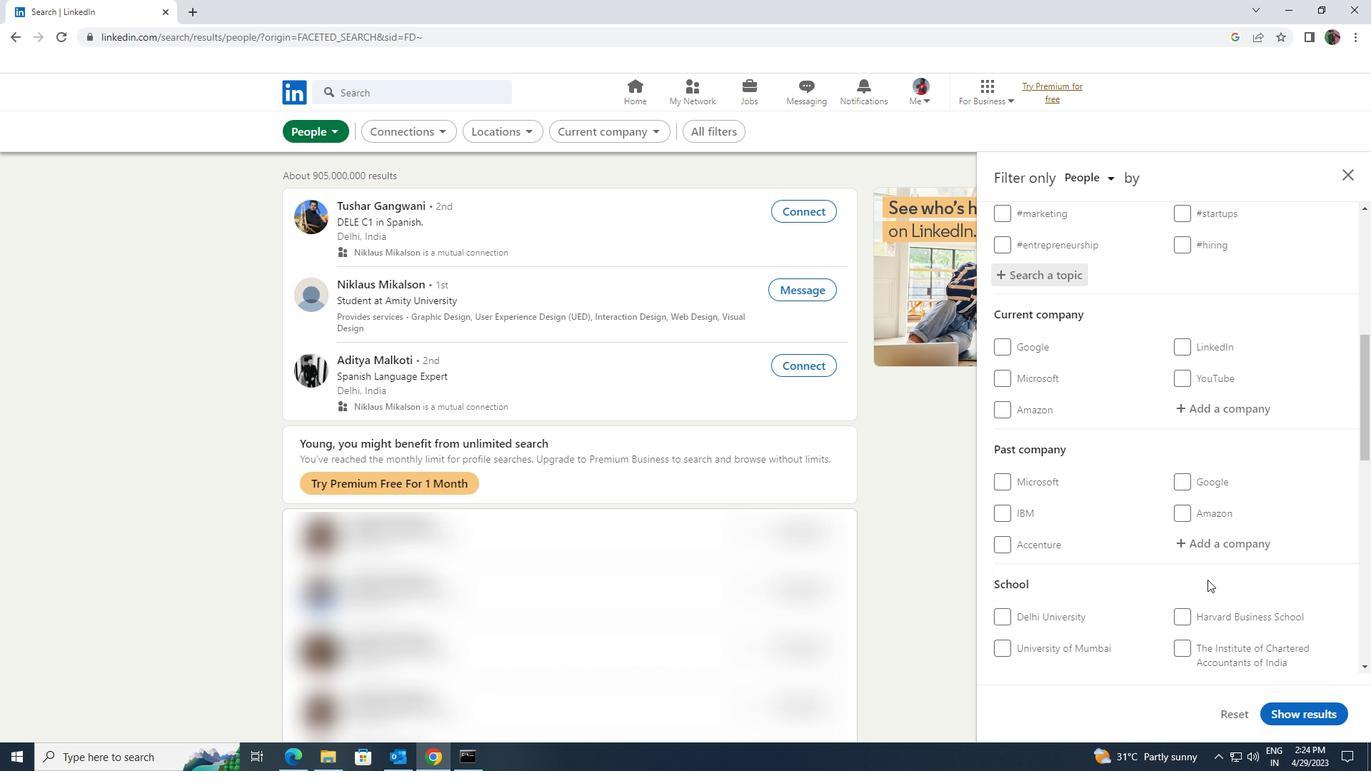 
Action: Mouse scrolled (1207, 579) with delta (0, 0)
Screenshot: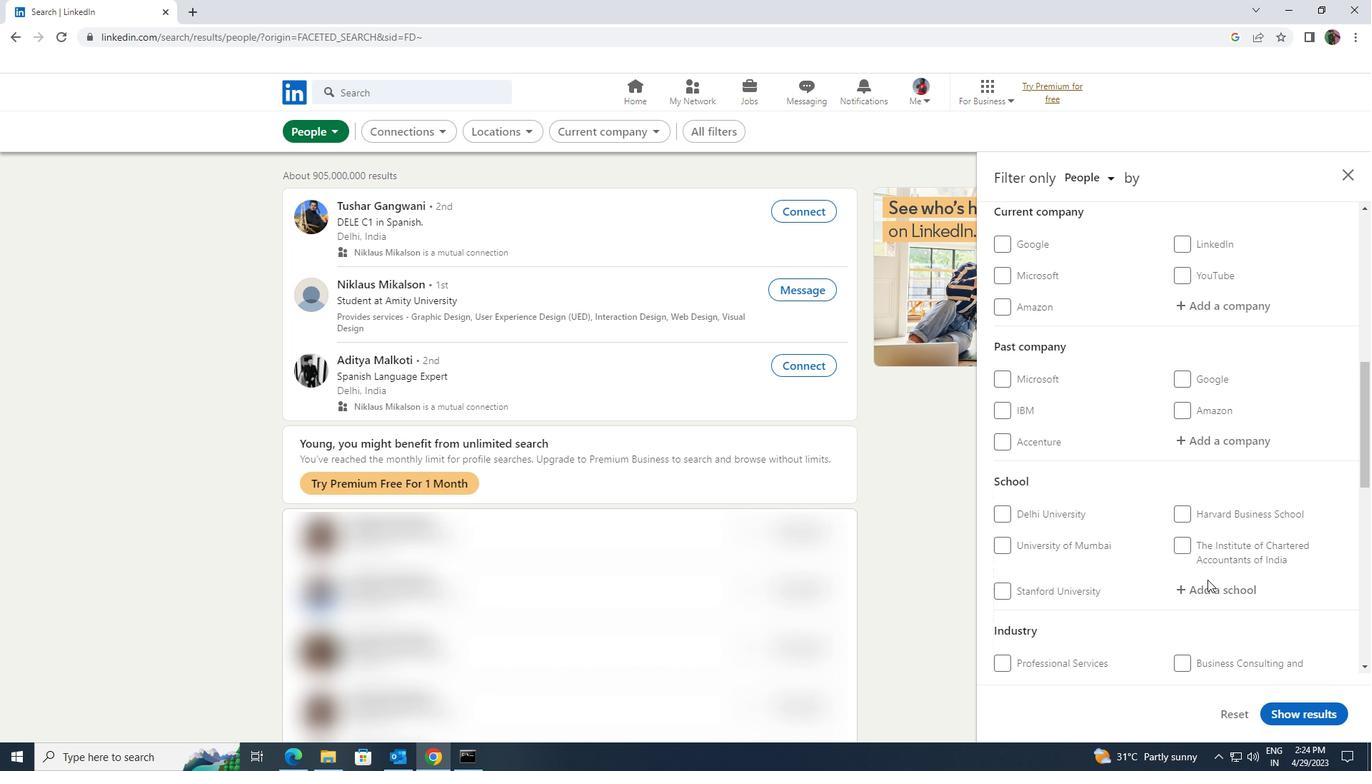 
Action: Mouse scrolled (1207, 579) with delta (0, 0)
Screenshot: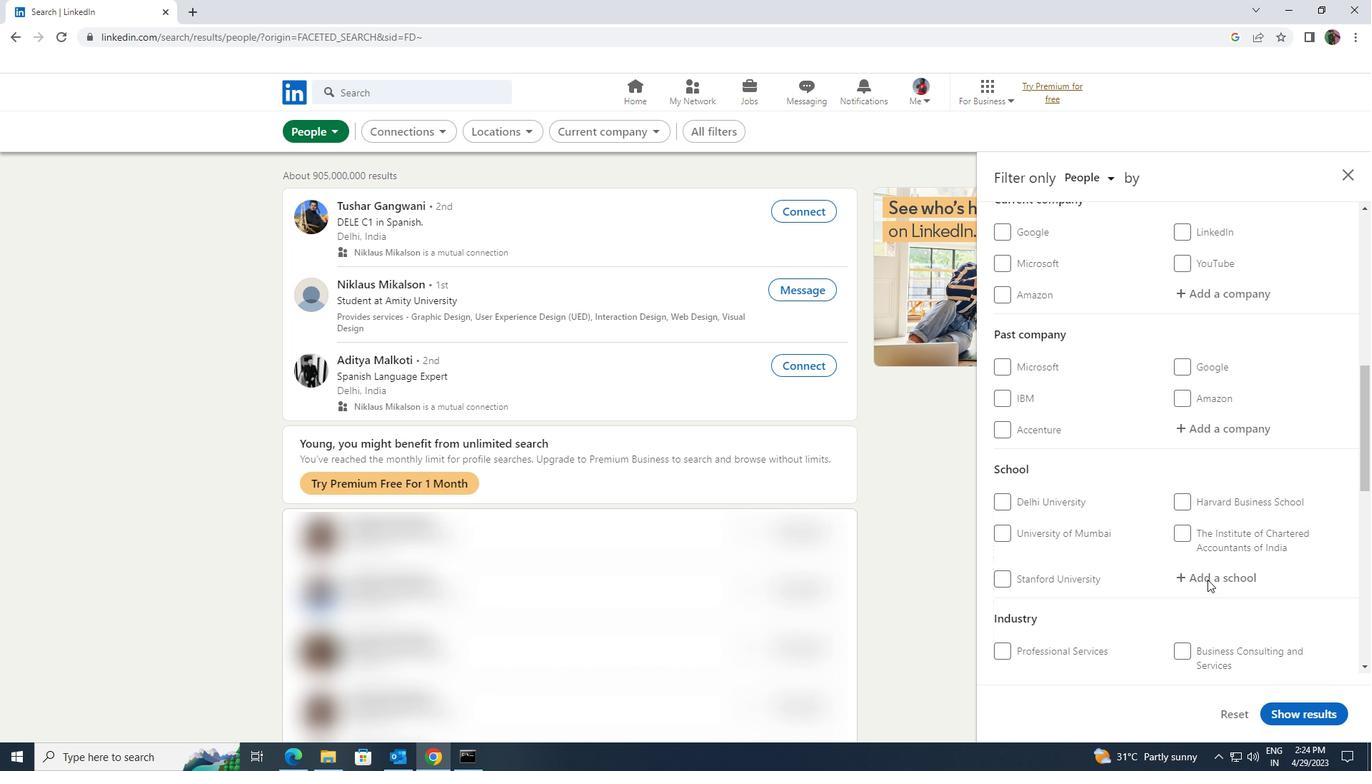 
Action: Mouse scrolled (1207, 579) with delta (0, 0)
Screenshot: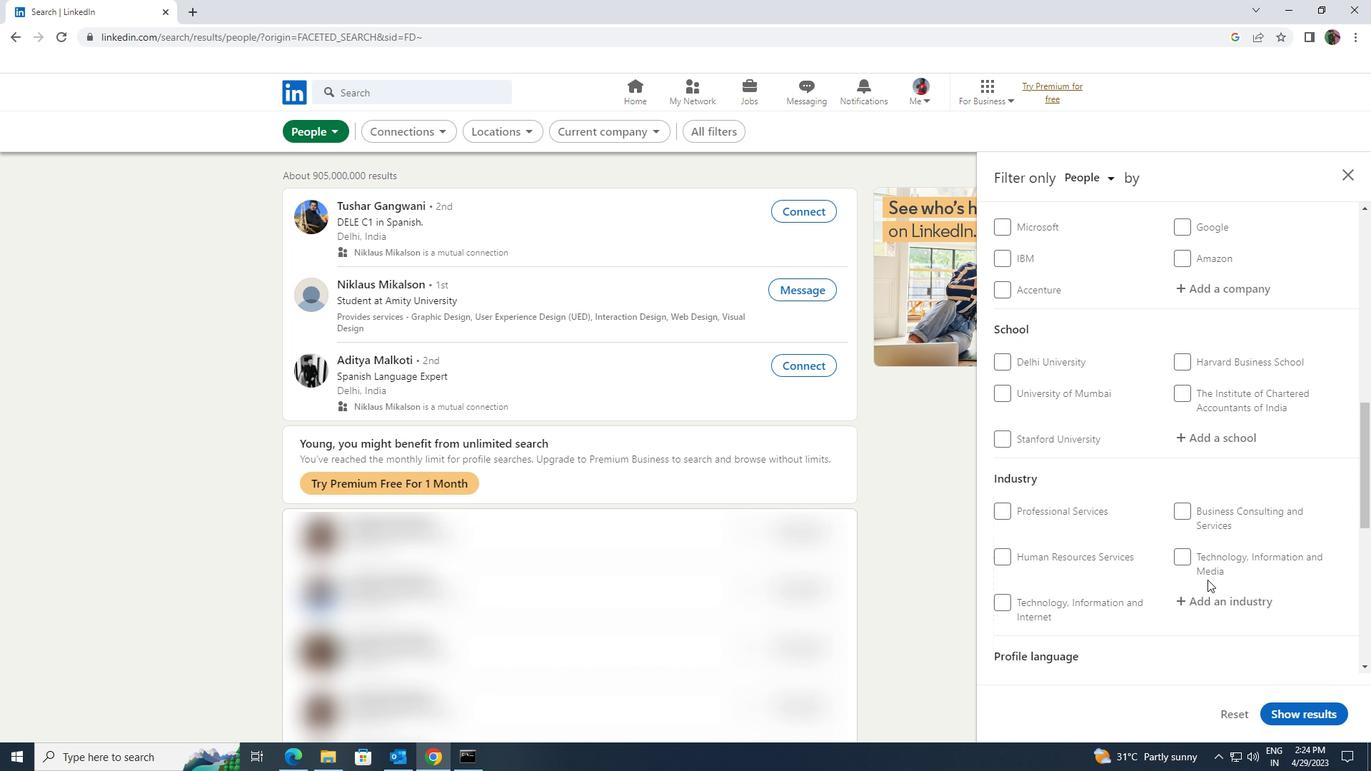 
Action: Mouse scrolled (1207, 579) with delta (0, 0)
Screenshot: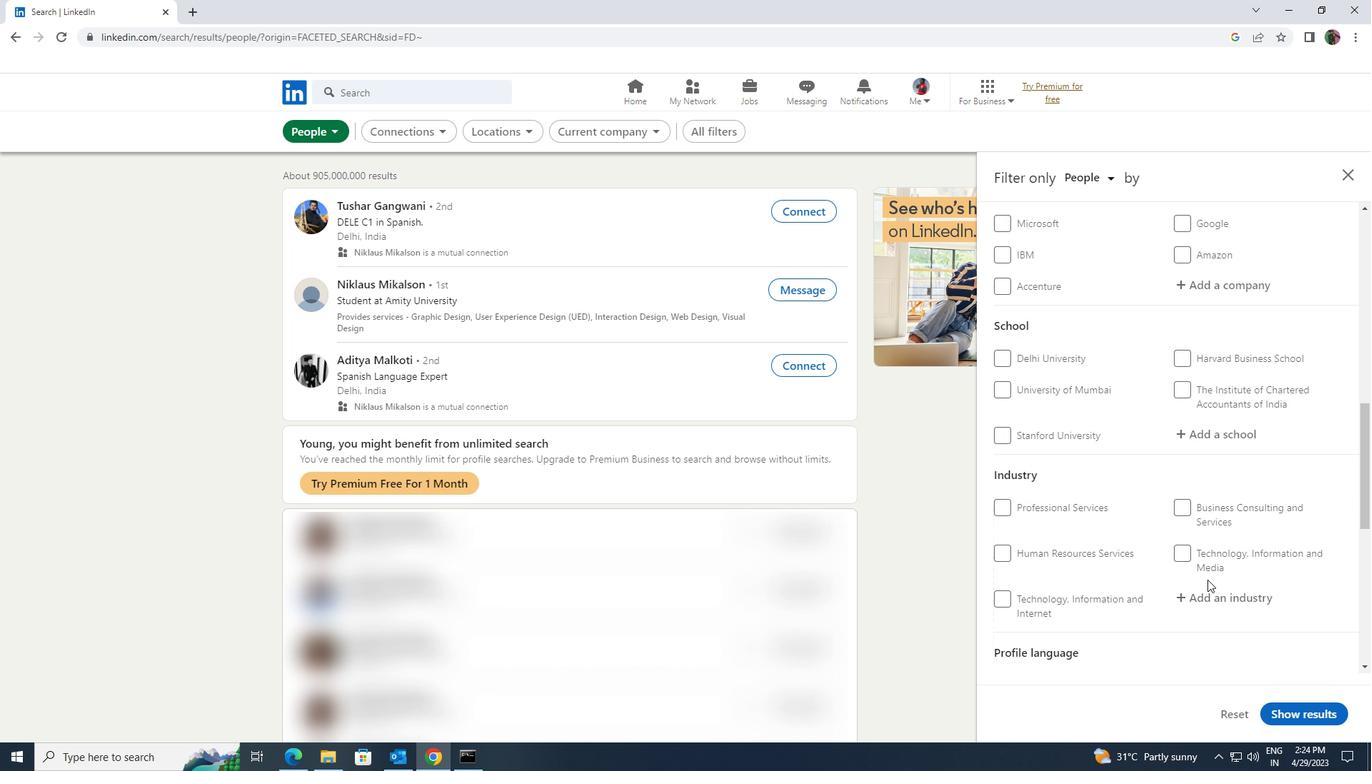 
Action: Mouse moved to (1192, 539)
Screenshot: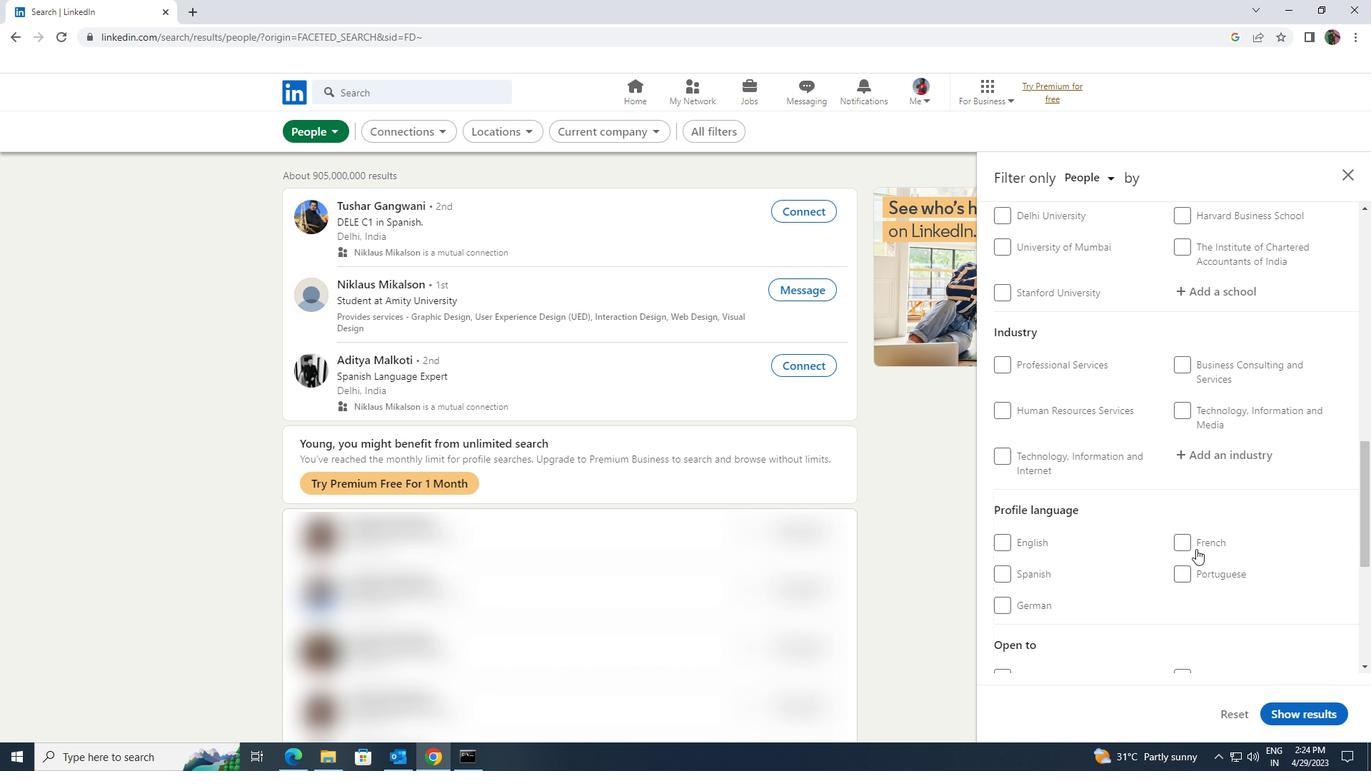 
Action: Mouse pressed left at (1192, 539)
Screenshot: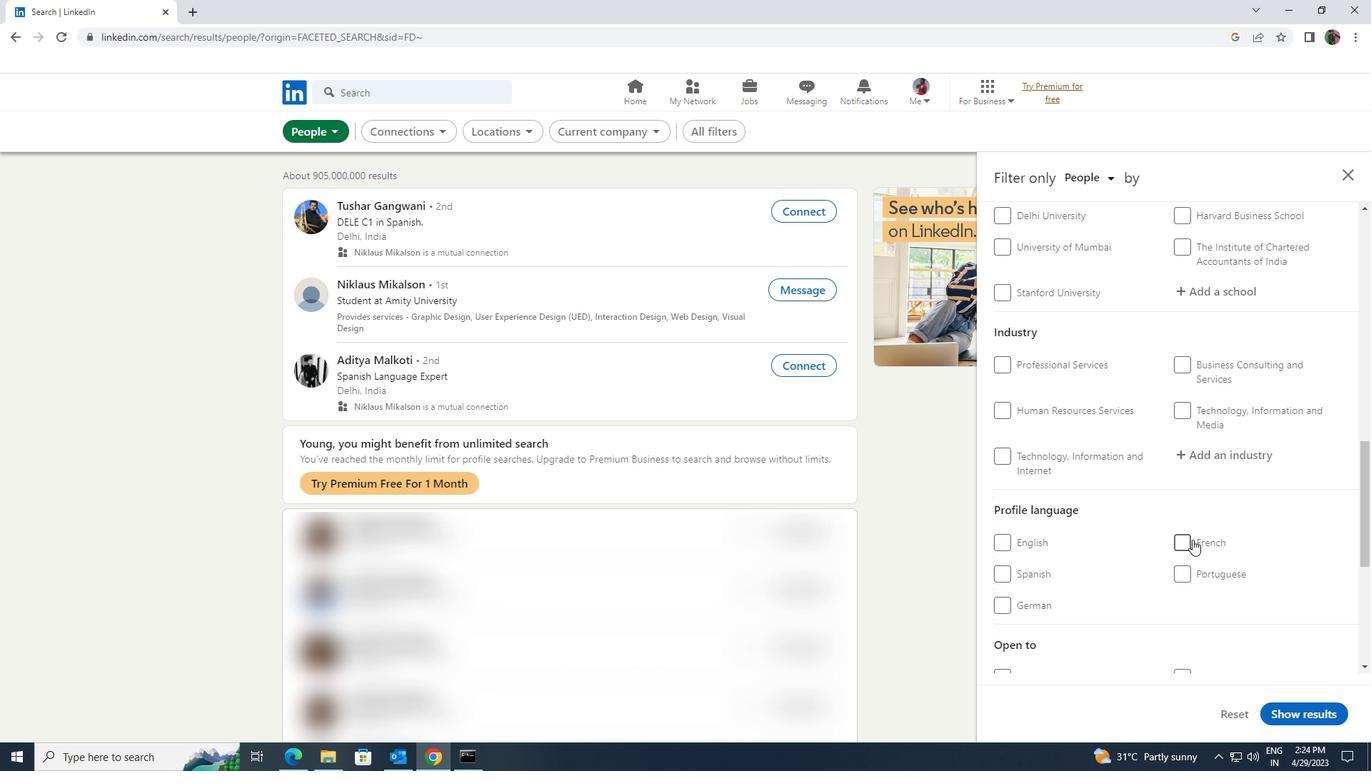 
Action: Mouse moved to (1191, 539)
Screenshot: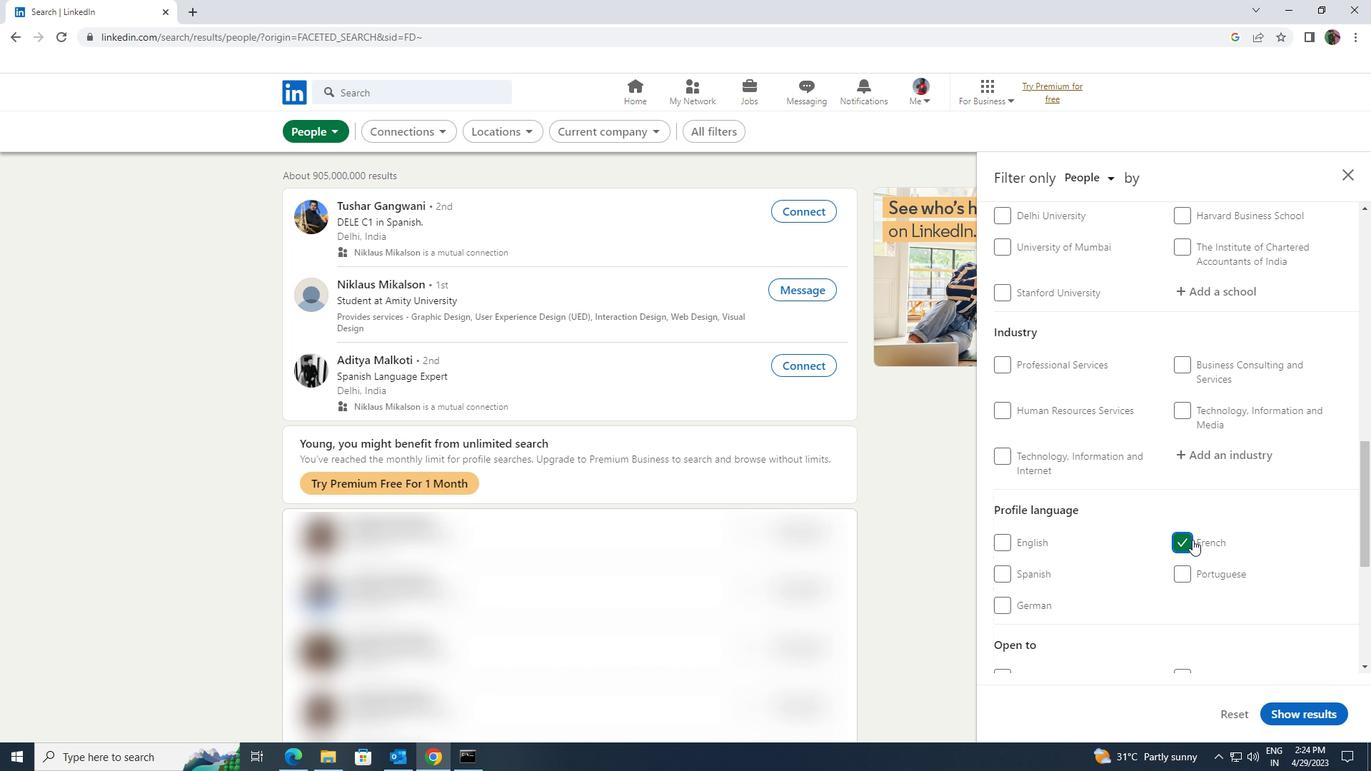 
Action: Mouse scrolled (1191, 540) with delta (0, 0)
Screenshot: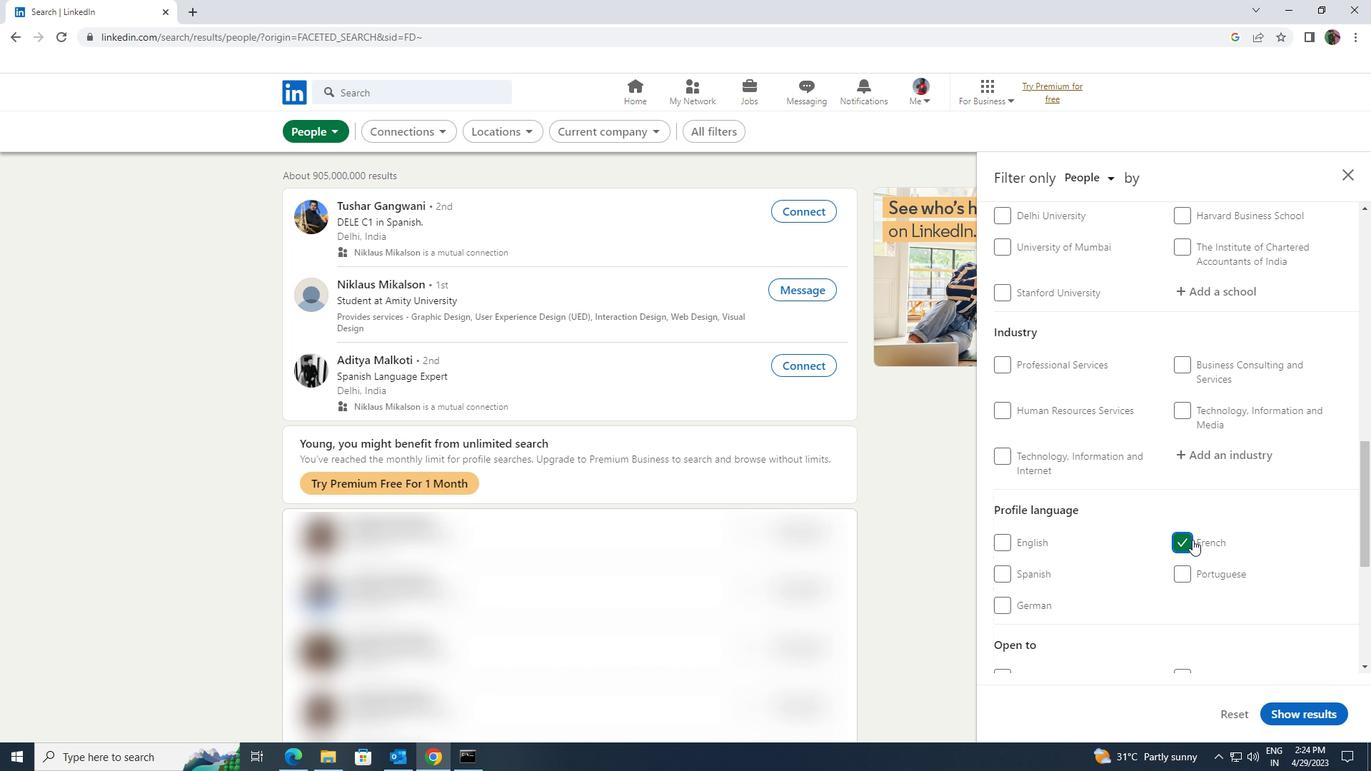 
Action: Mouse scrolled (1191, 540) with delta (0, 0)
Screenshot: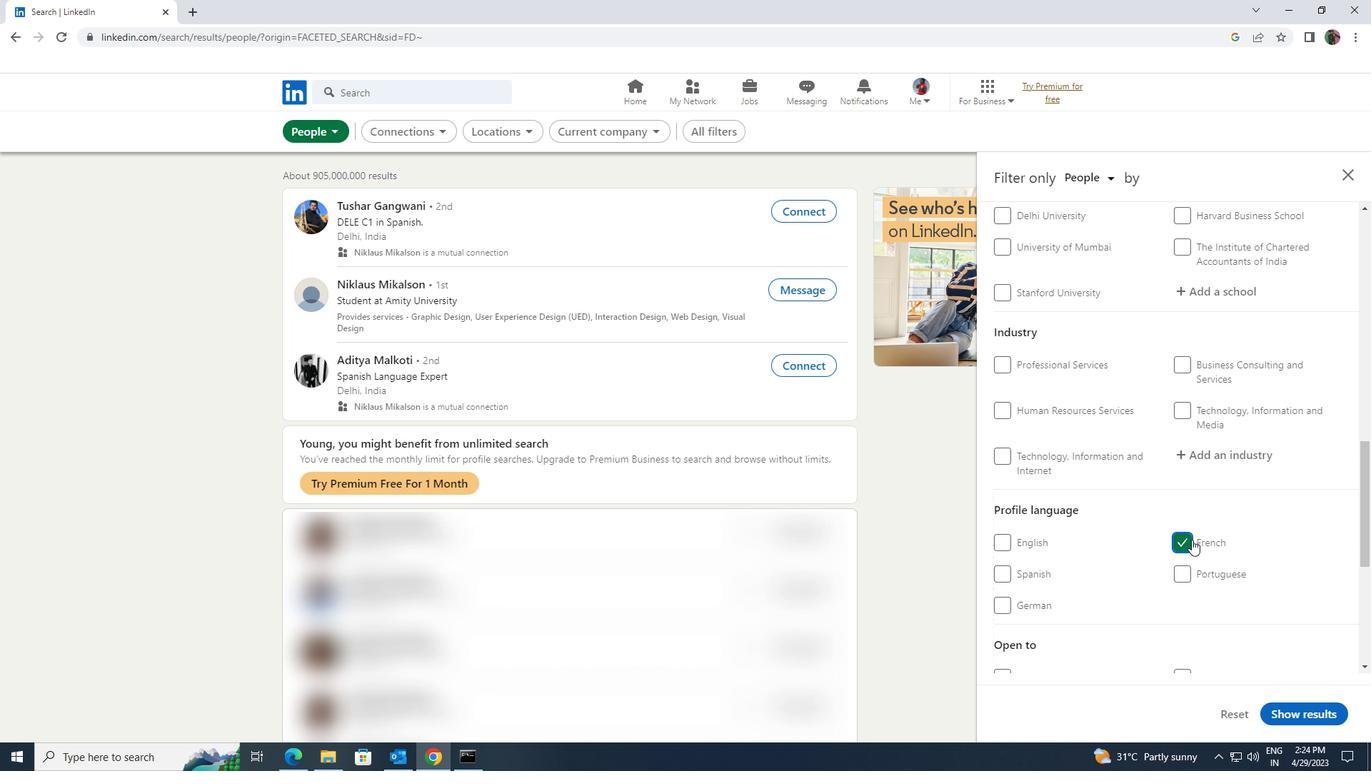 
Action: Mouse scrolled (1191, 540) with delta (0, 0)
Screenshot: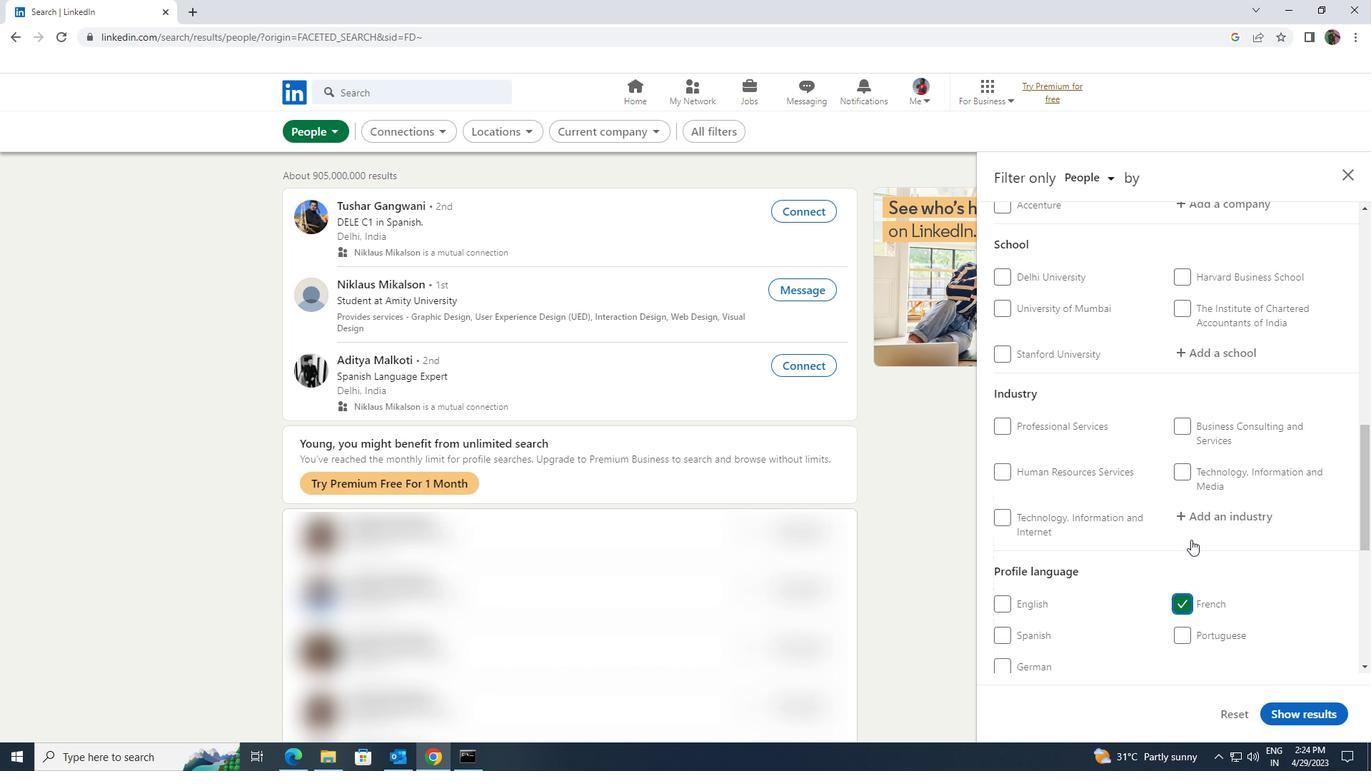 
Action: Mouse scrolled (1191, 540) with delta (0, 0)
Screenshot: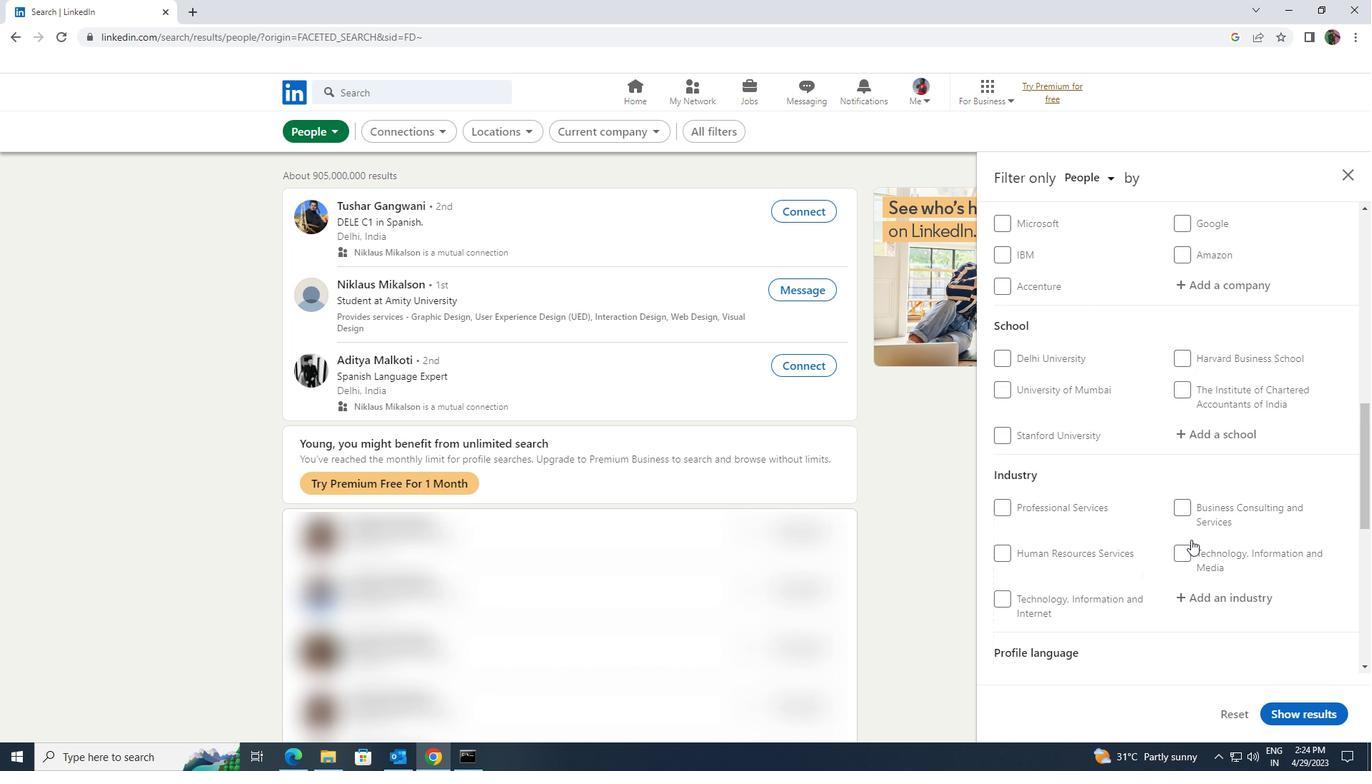 
Action: Mouse scrolled (1191, 540) with delta (0, 0)
Screenshot: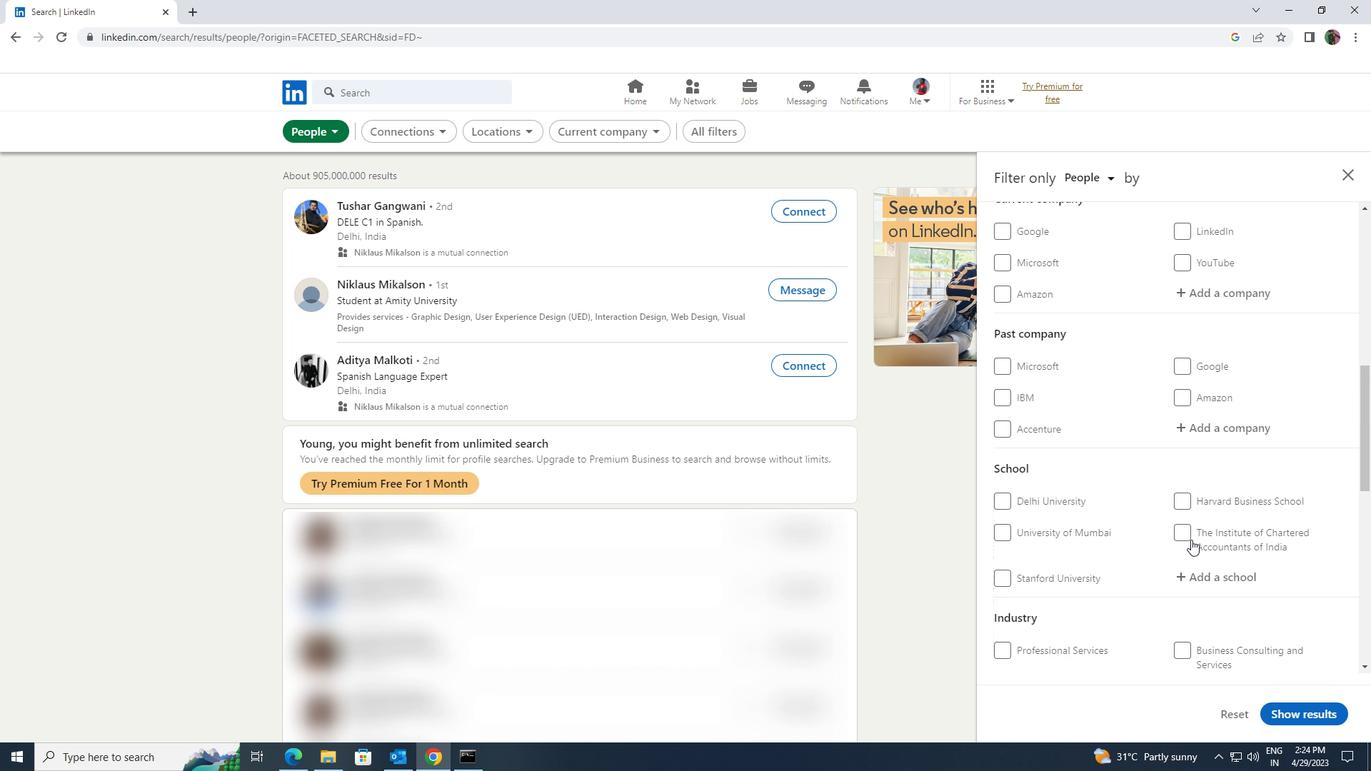 
Action: Mouse scrolled (1191, 540) with delta (0, 0)
Screenshot: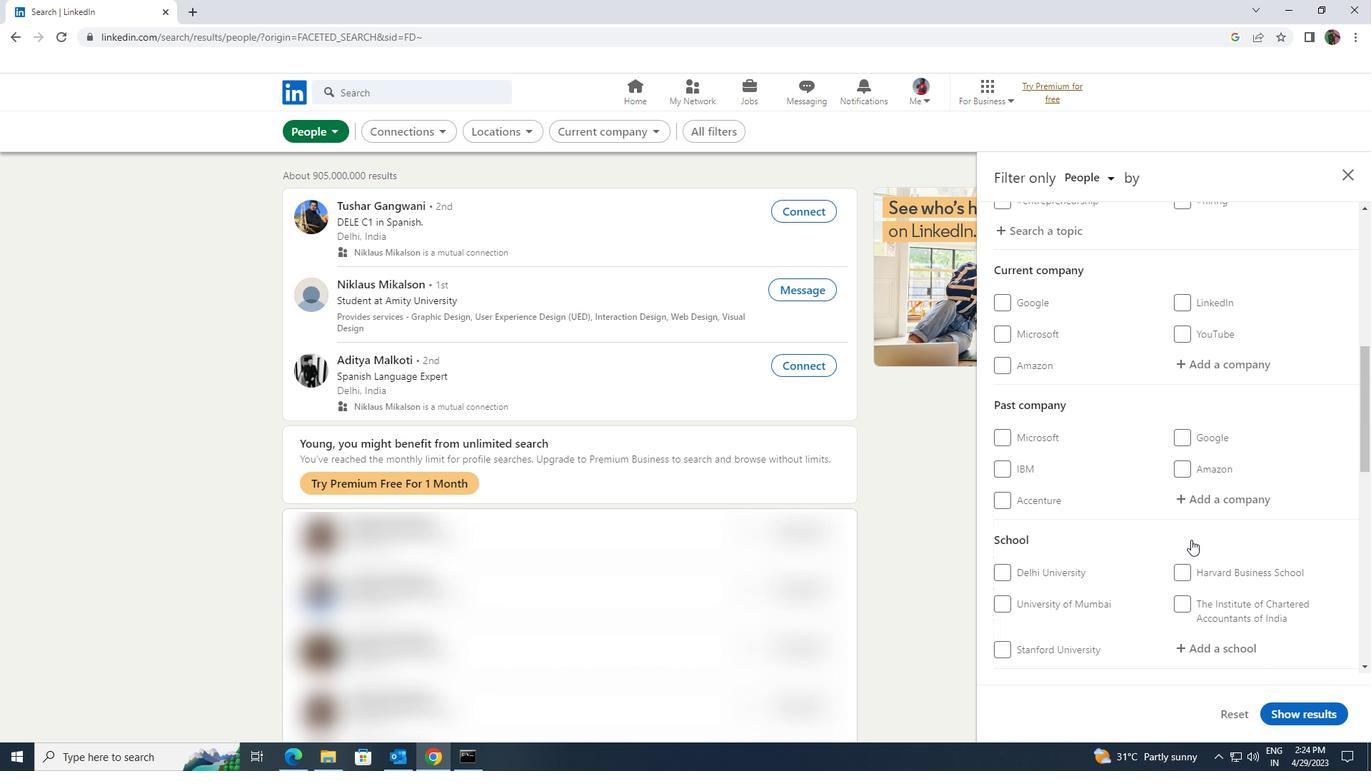 
Action: Mouse scrolled (1191, 540) with delta (0, 0)
Screenshot: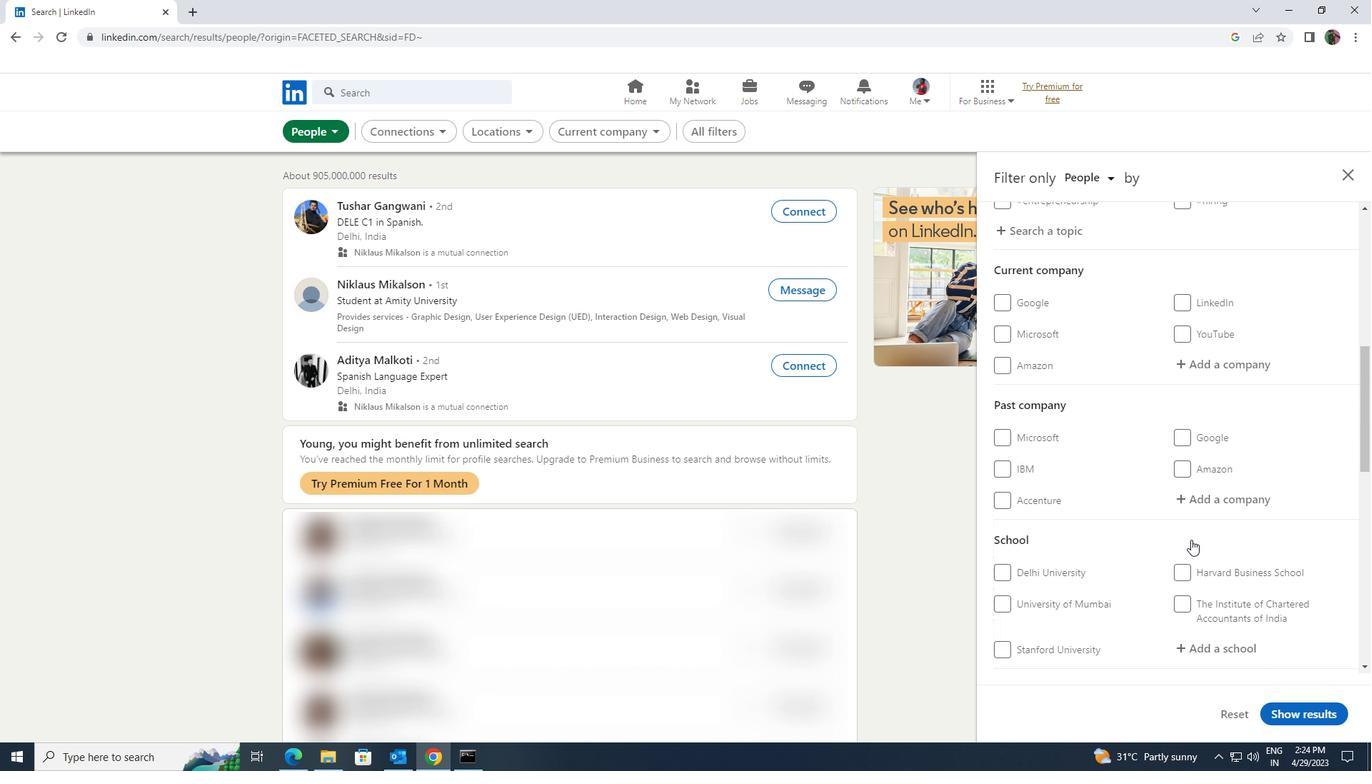
Action: Mouse moved to (1209, 512)
Screenshot: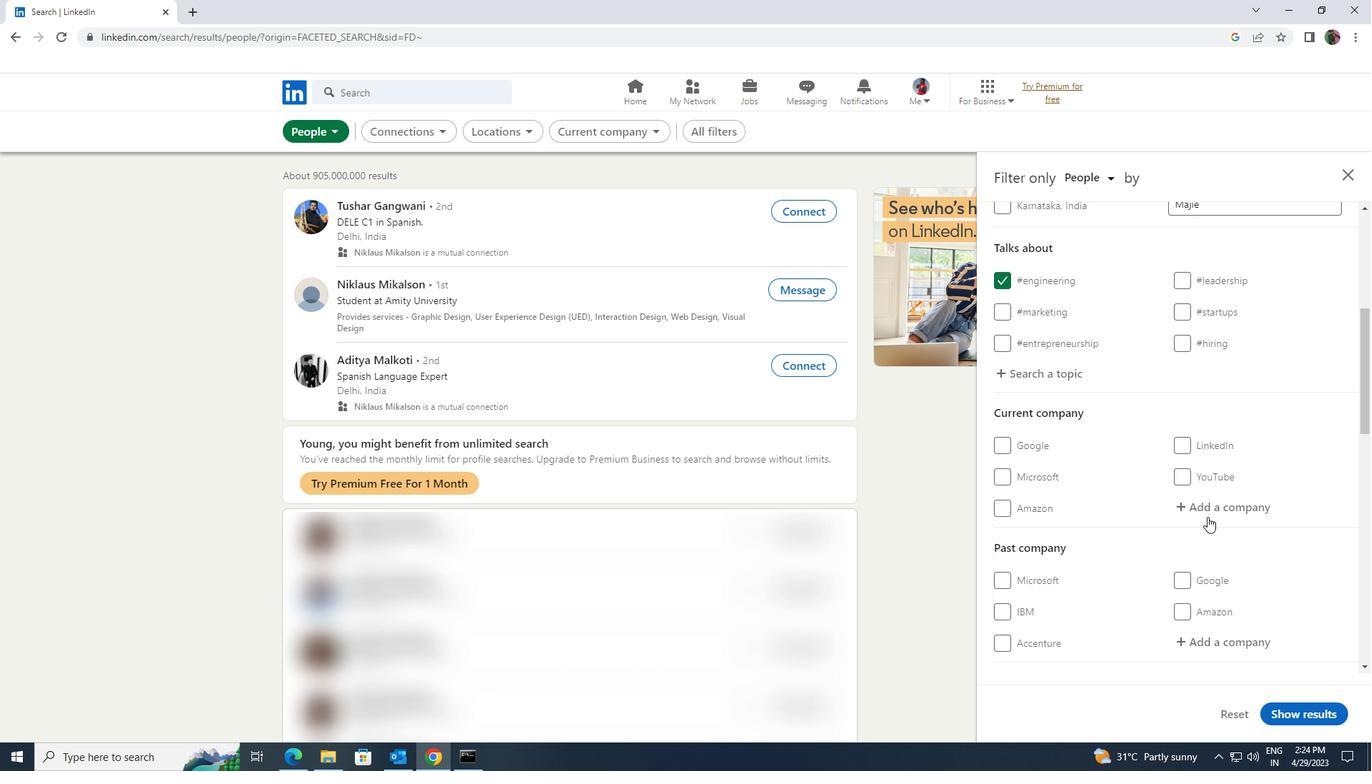 
Action: Mouse pressed left at (1209, 512)
Screenshot: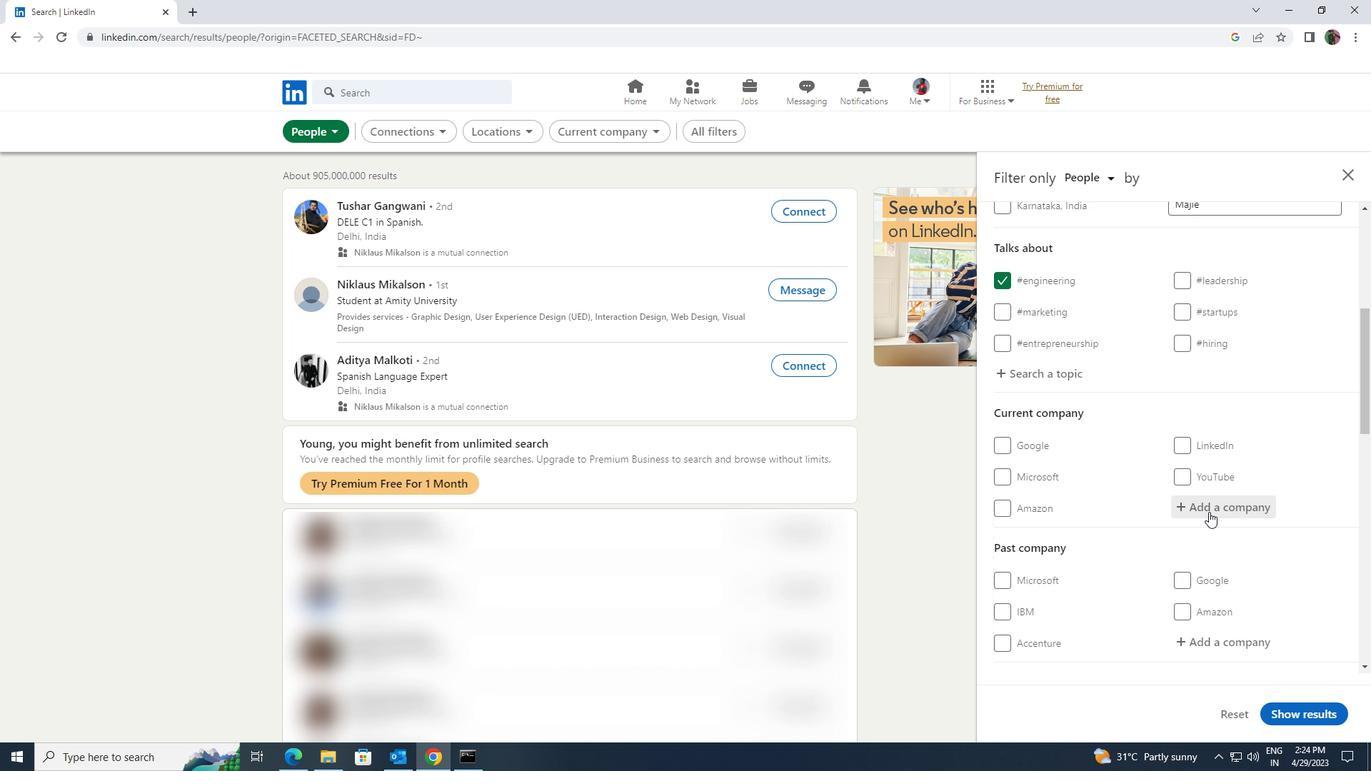
Action: Key pressed <Key.shift>PREQ
Screenshot: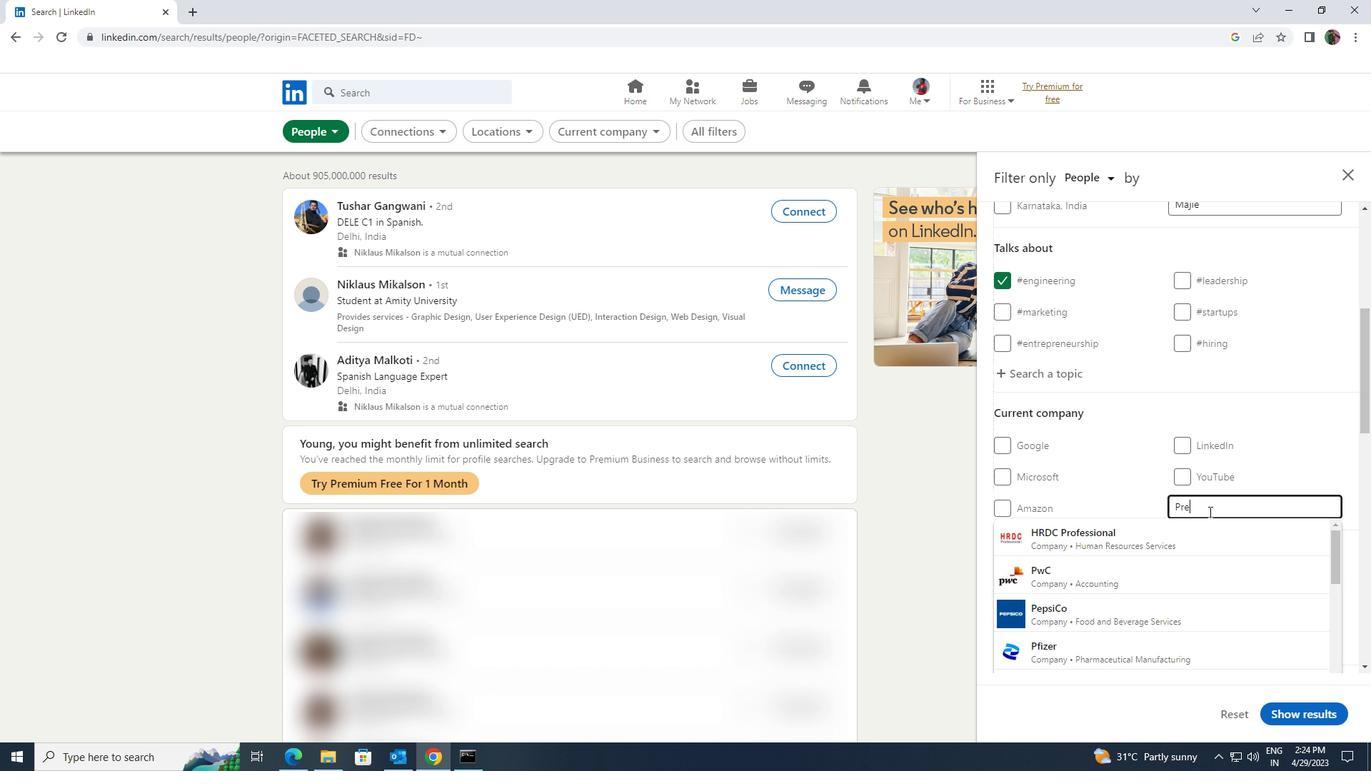 
Action: Mouse moved to (1205, 522)
Screenshot: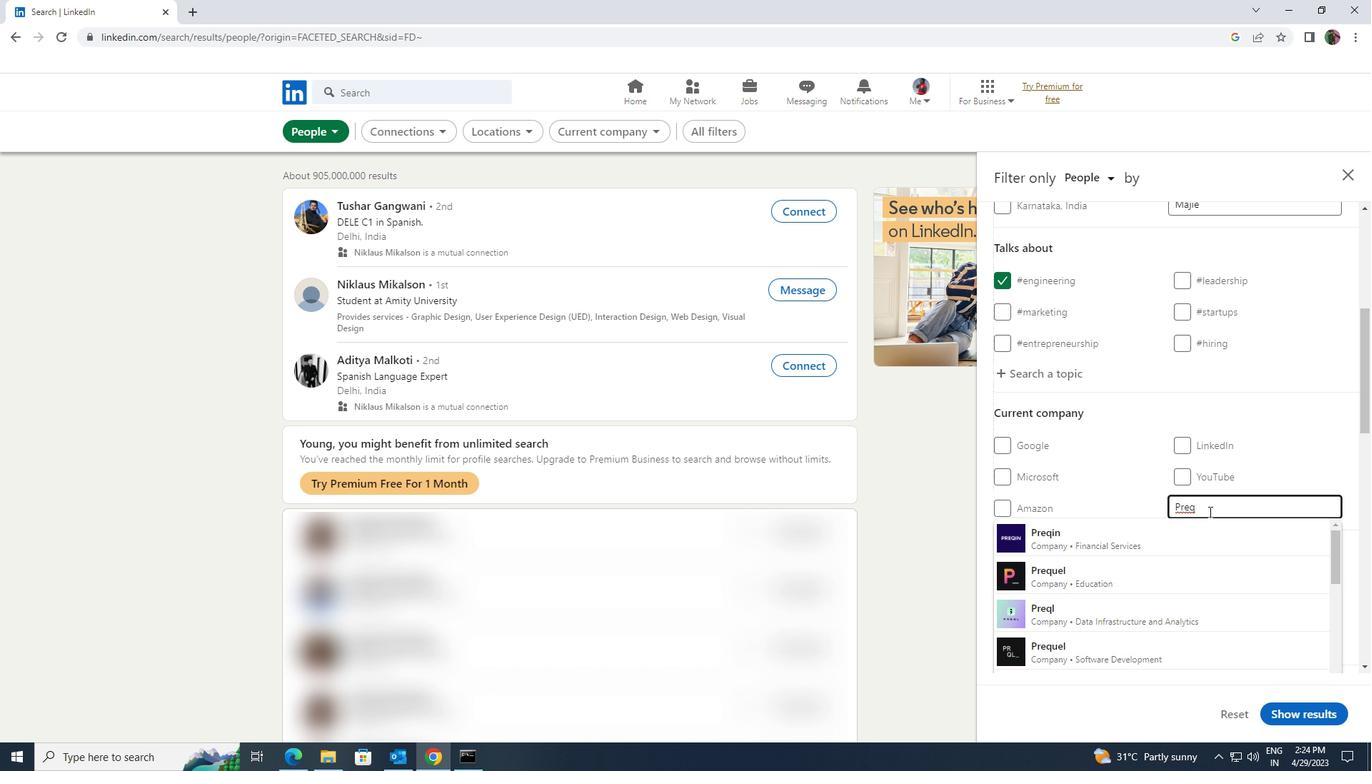 
Action: Mouse pressed left at (1205, 522)
Screenshot: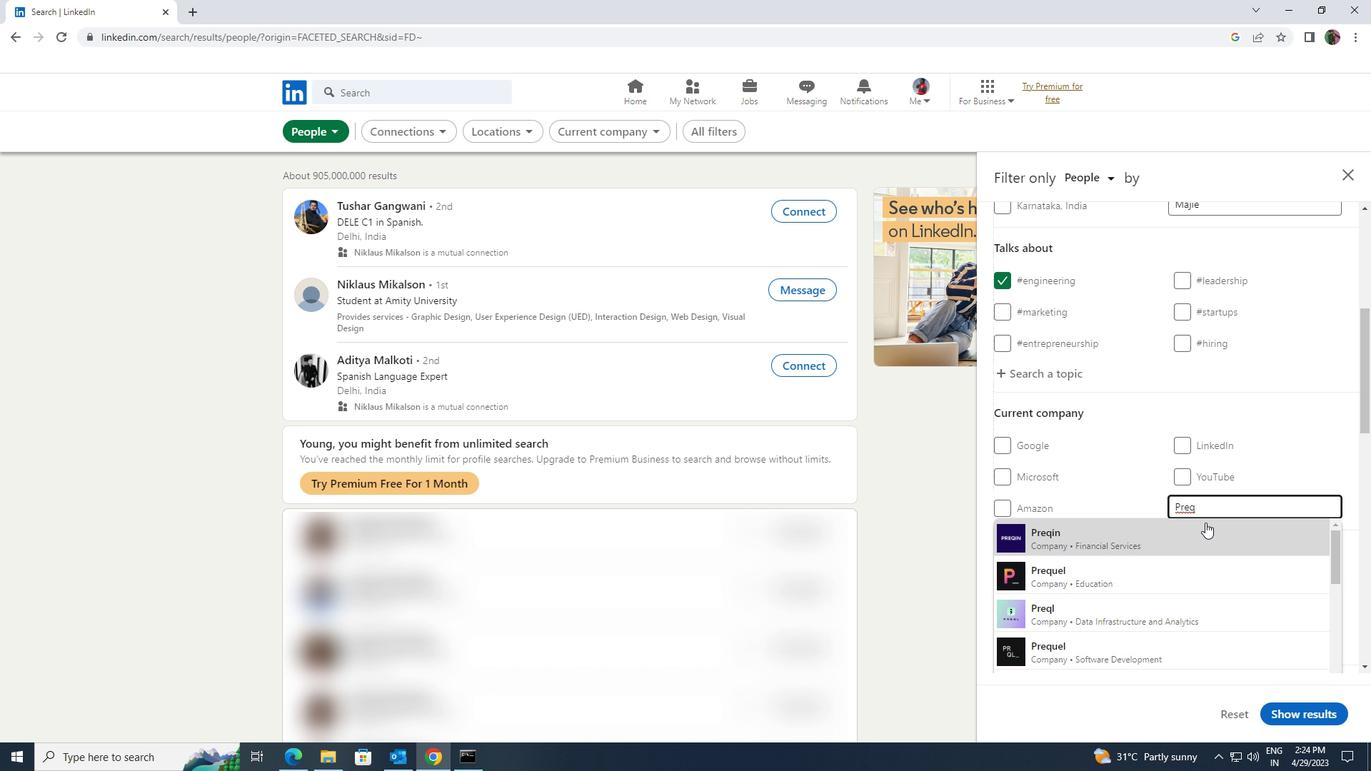 
Action: Mouse scrolled (1205, 522) with delta (0, 0)
Screenshot: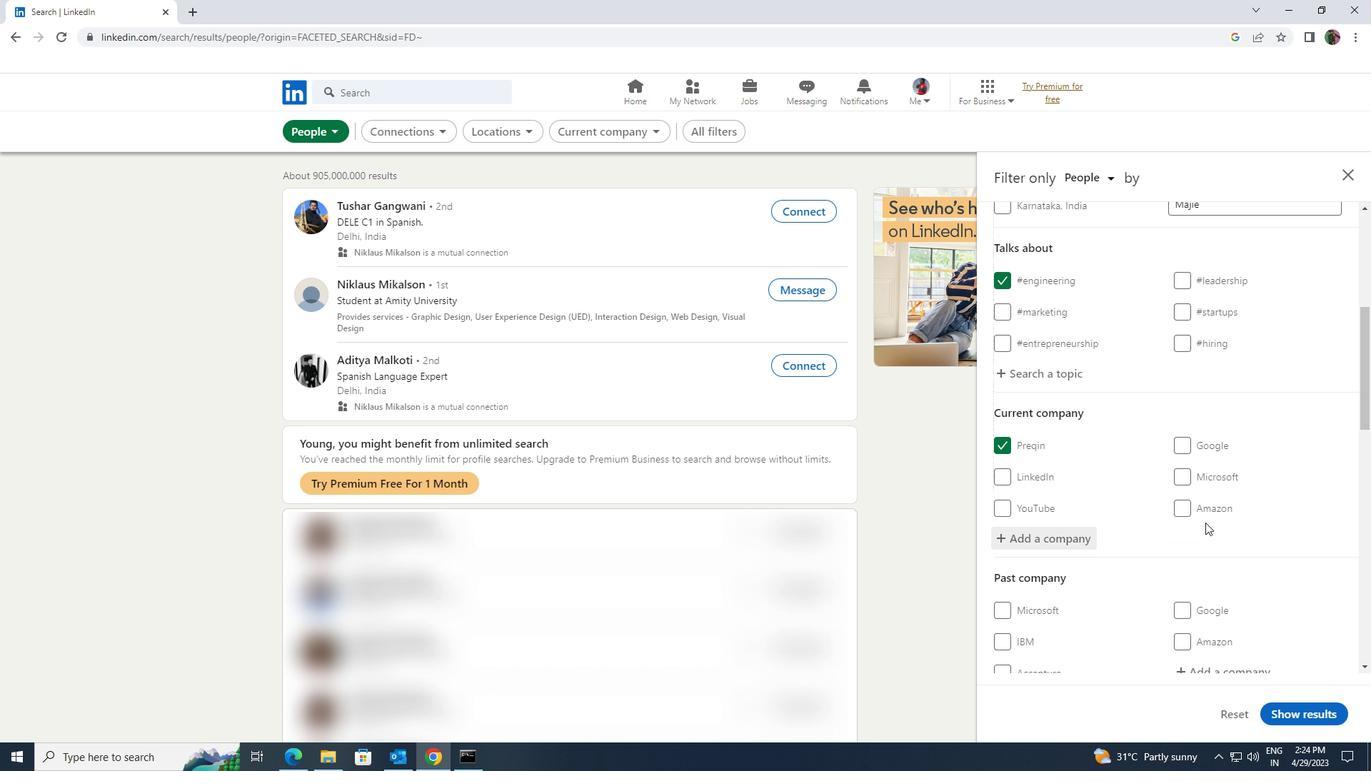 
Action: Mouse scrolled (1205, 522) with delta (0, 0)
Screenshot: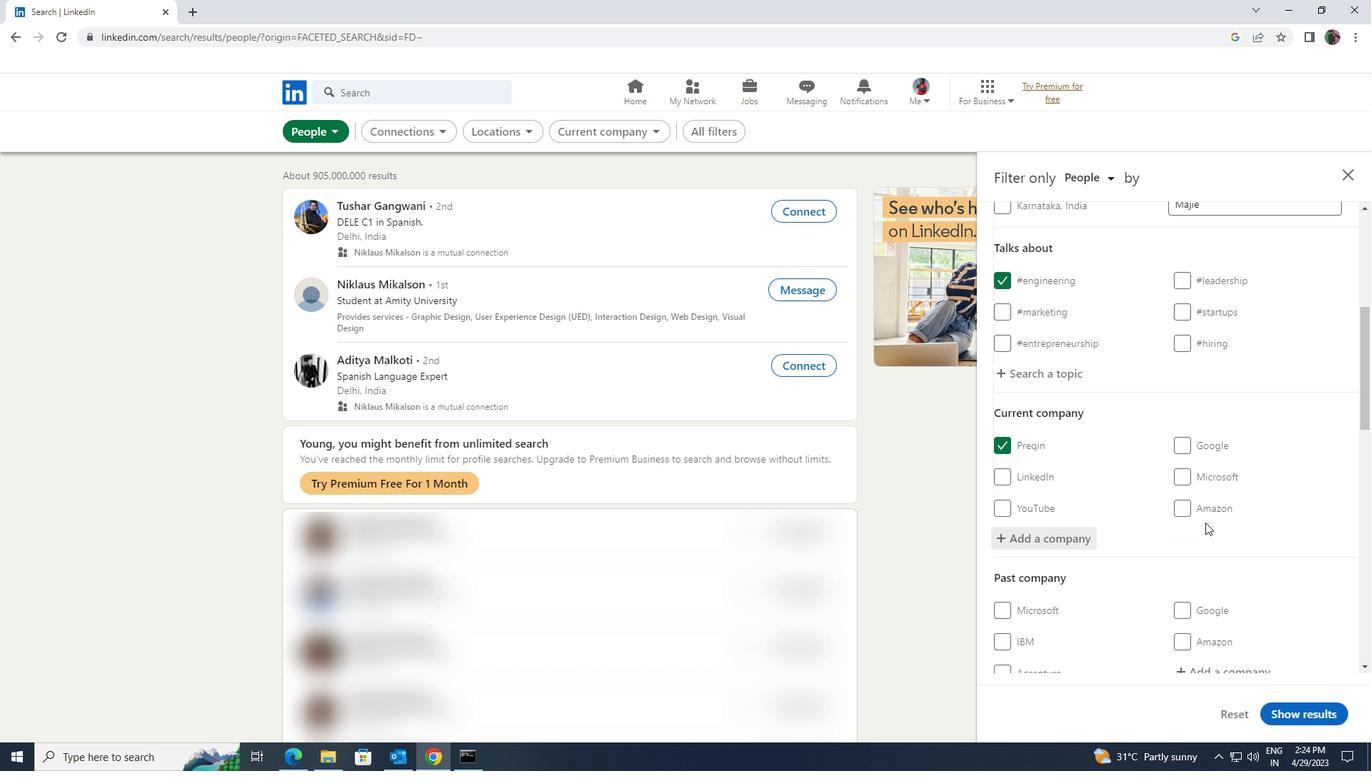 
Action: Mouse scrolled (1205, 522) with delta (0, 0)
Screenshot: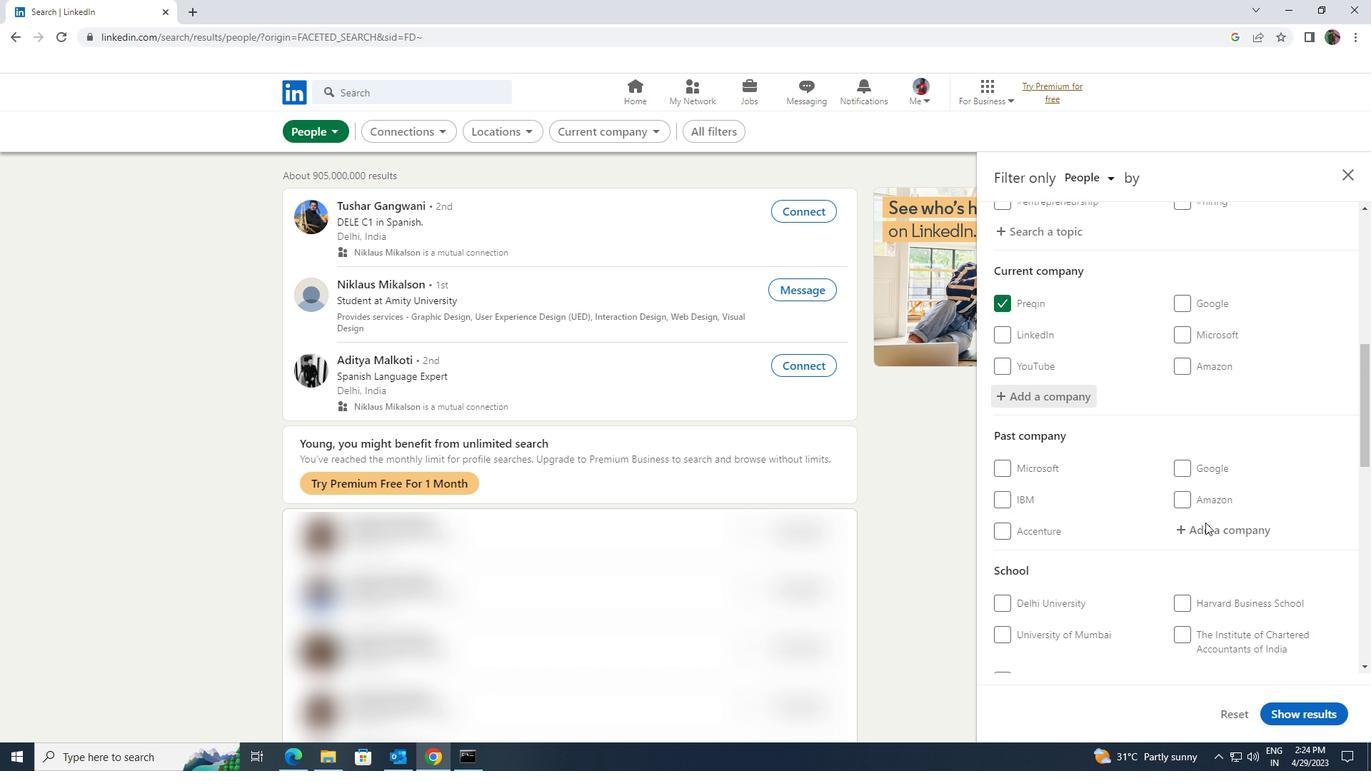 
Action: Mouse moved to (1205, 522)
Screenshot: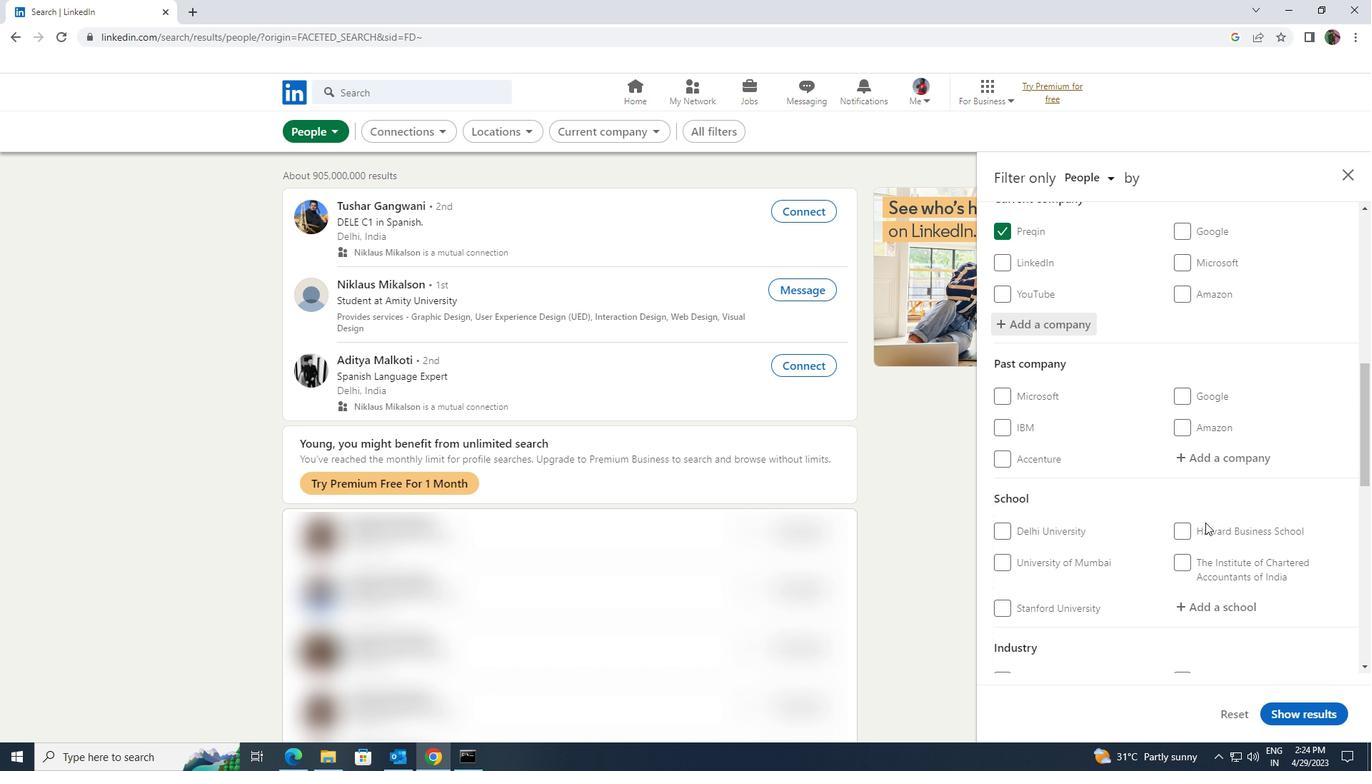
Action: Mouse scrolled (1205, 522) with delta (0, 0)
Screenshot: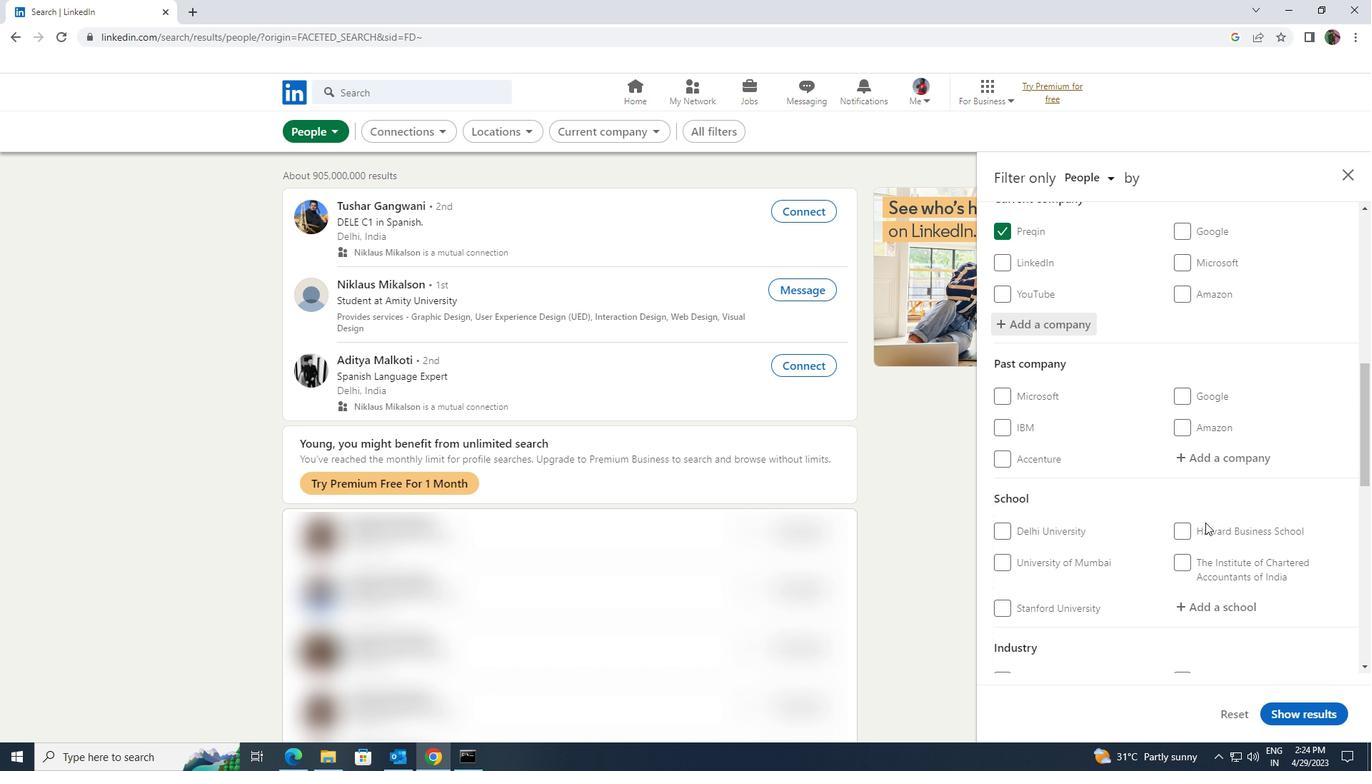 
Action: Mouse scrolled (1205, 522) with delta (0, 0)
Screenshot: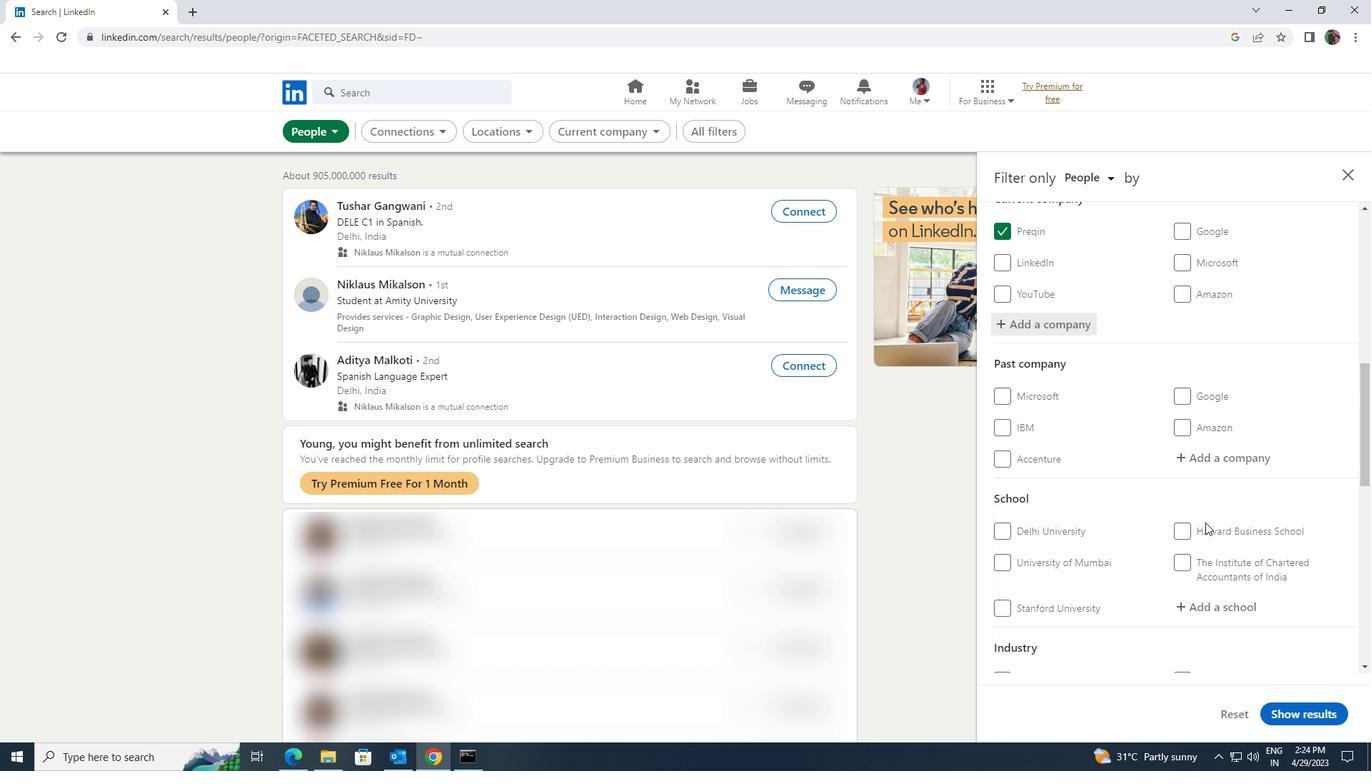 
Action: Mouse moved to (1213, 464)
Screenshot: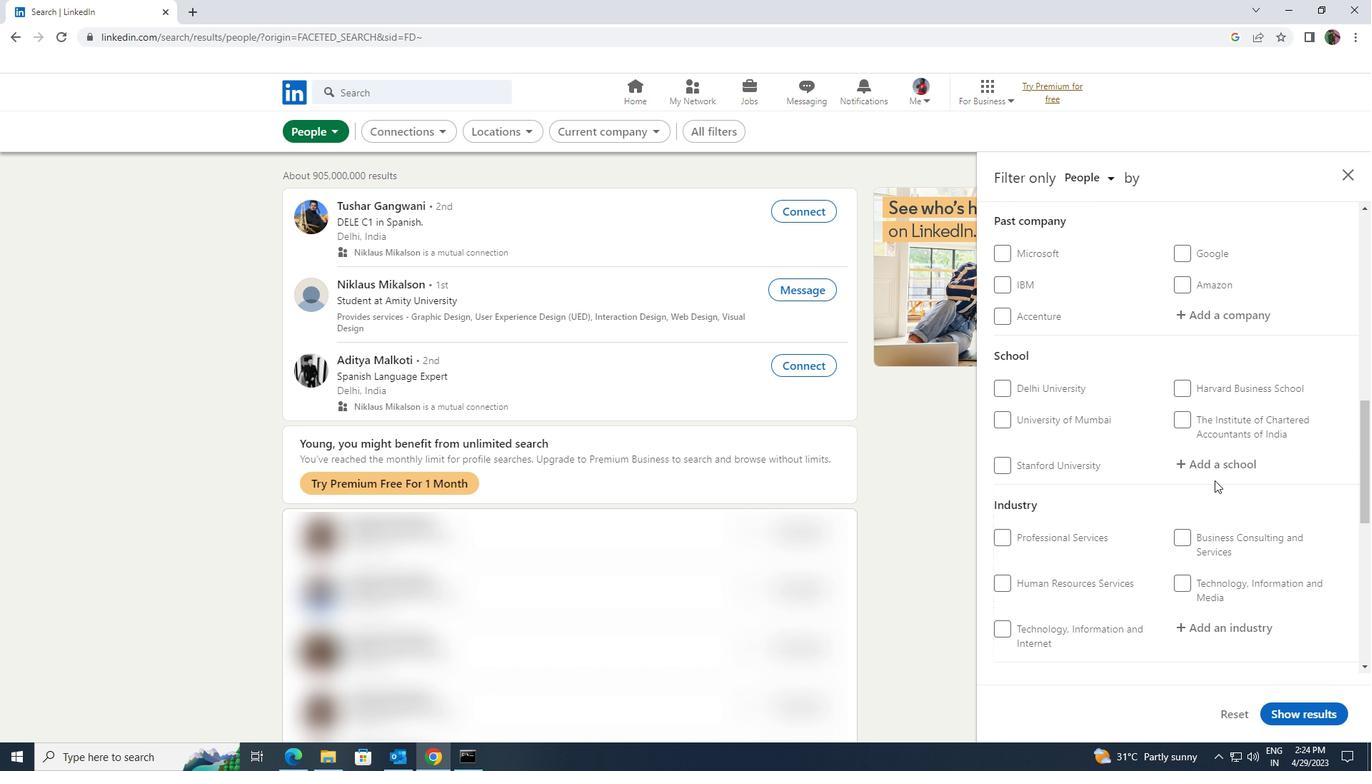 
Action: Mouse pressed left at (1213, 464)
Screenshot: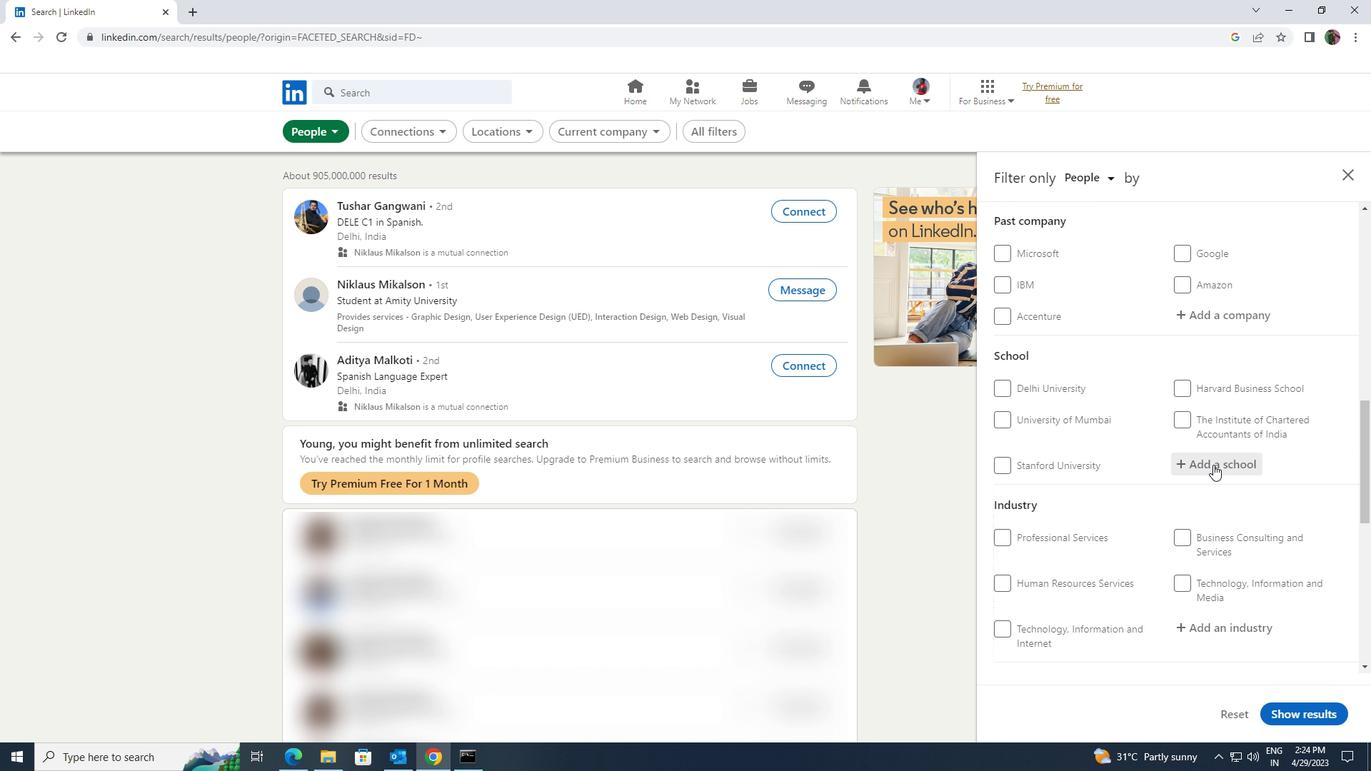 
Action: Key pressed <Key.shift>ALAGAPP
Screenshot: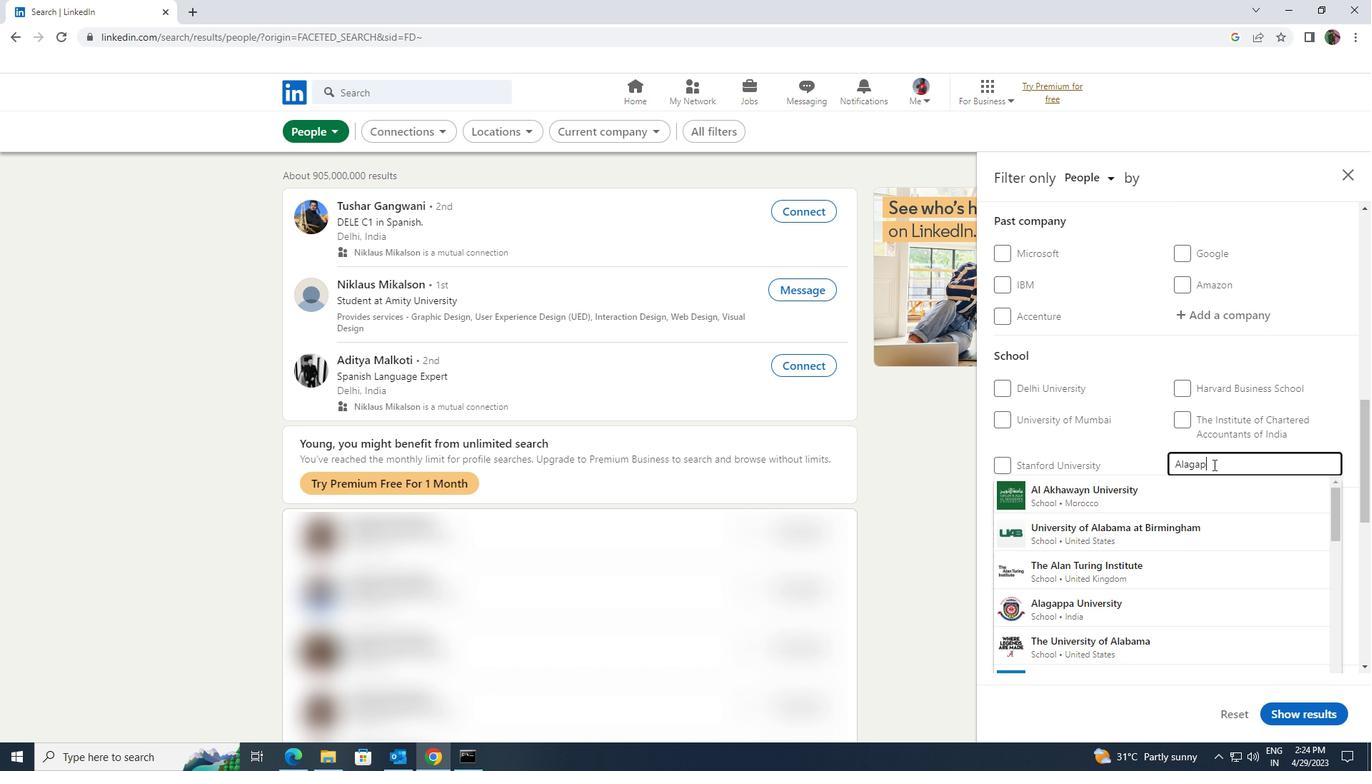 
Action: Mouse moved to (1205, 482)
Screenshot: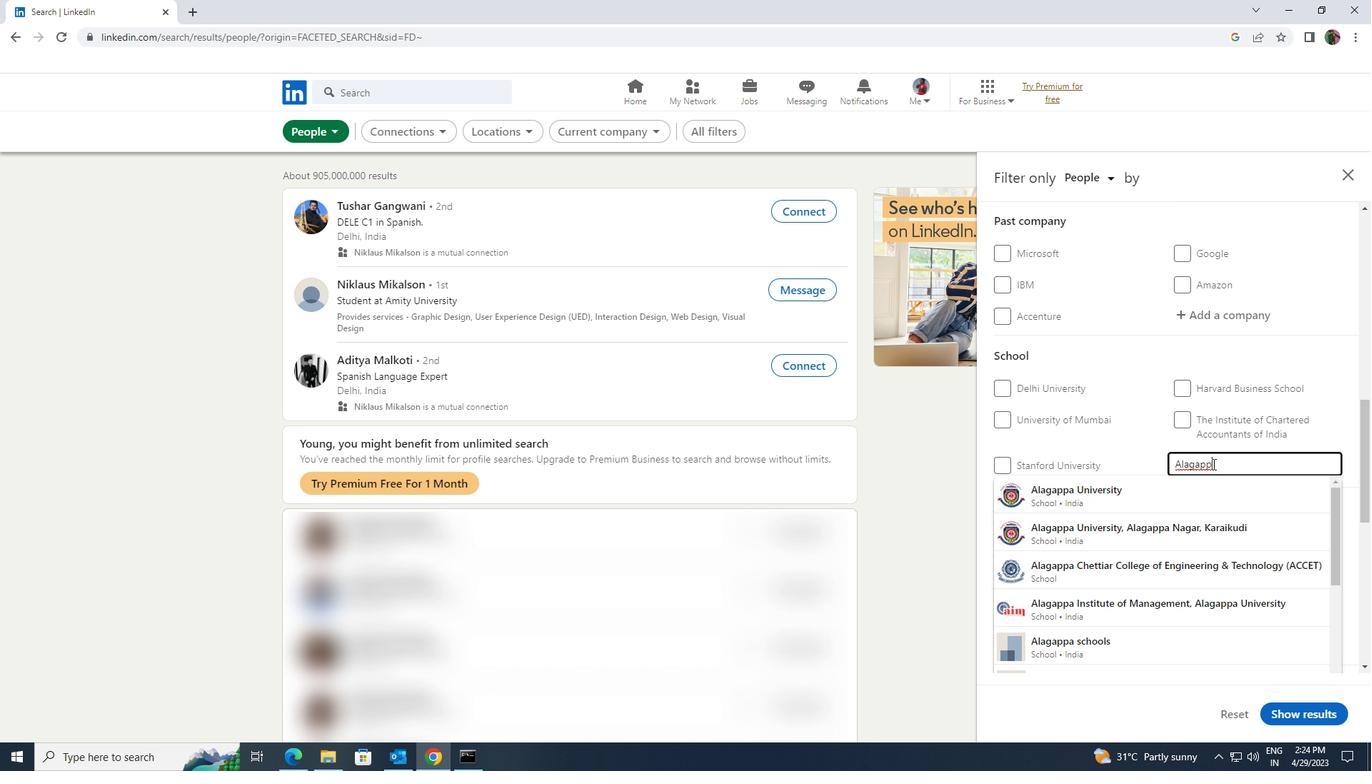 
Action: Mouse pressed left at (1205, 482)
Screenshot: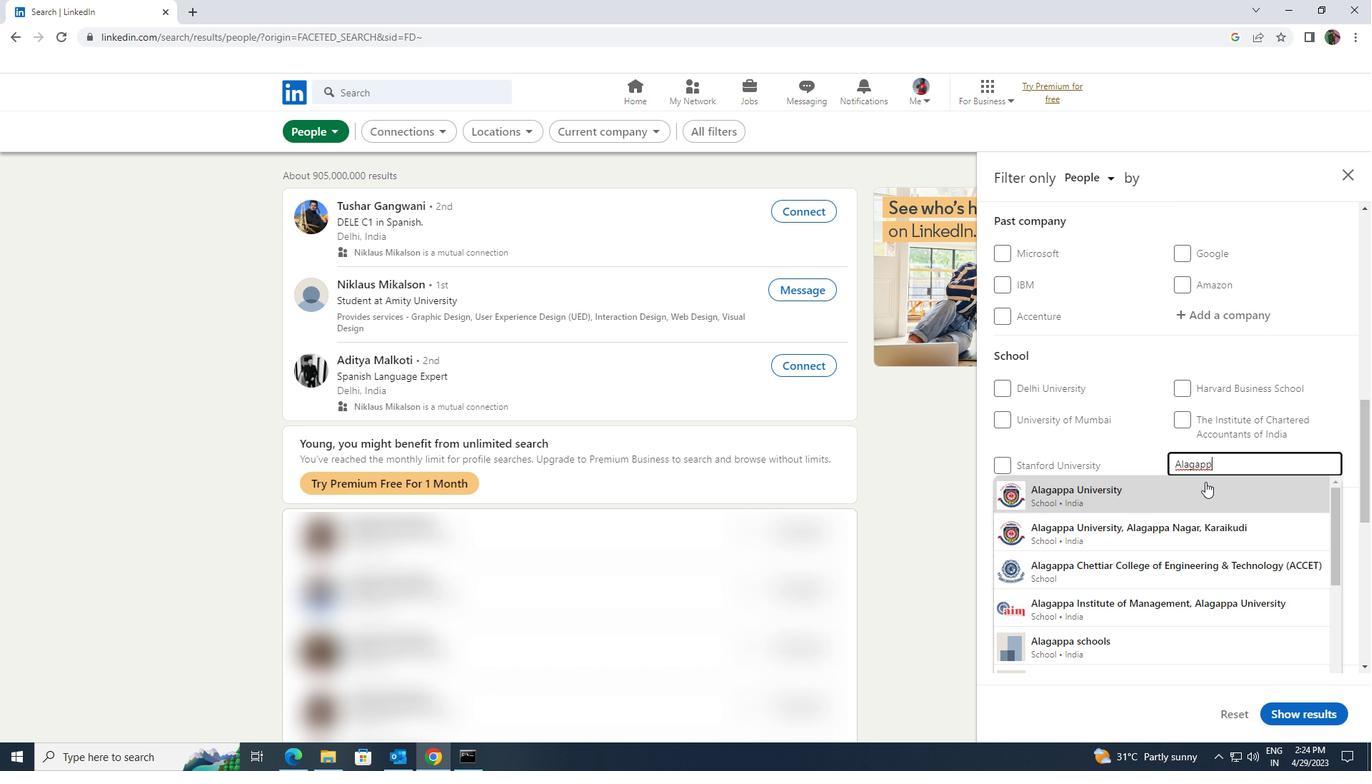 
Action: Mouse moved to (1205, 484)
Screenshot: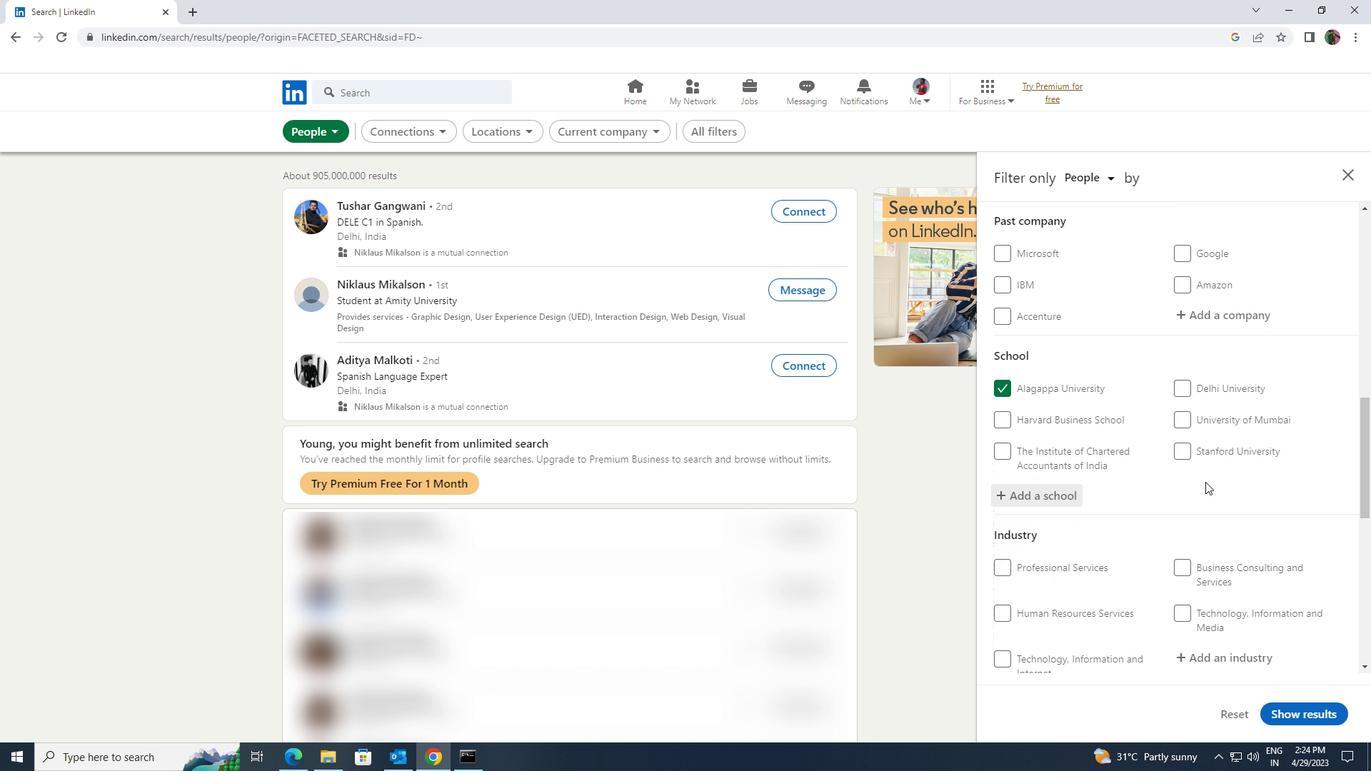 
Action: Mouse scrolled (1205, 483) with delta (0, 0)
Screenshot: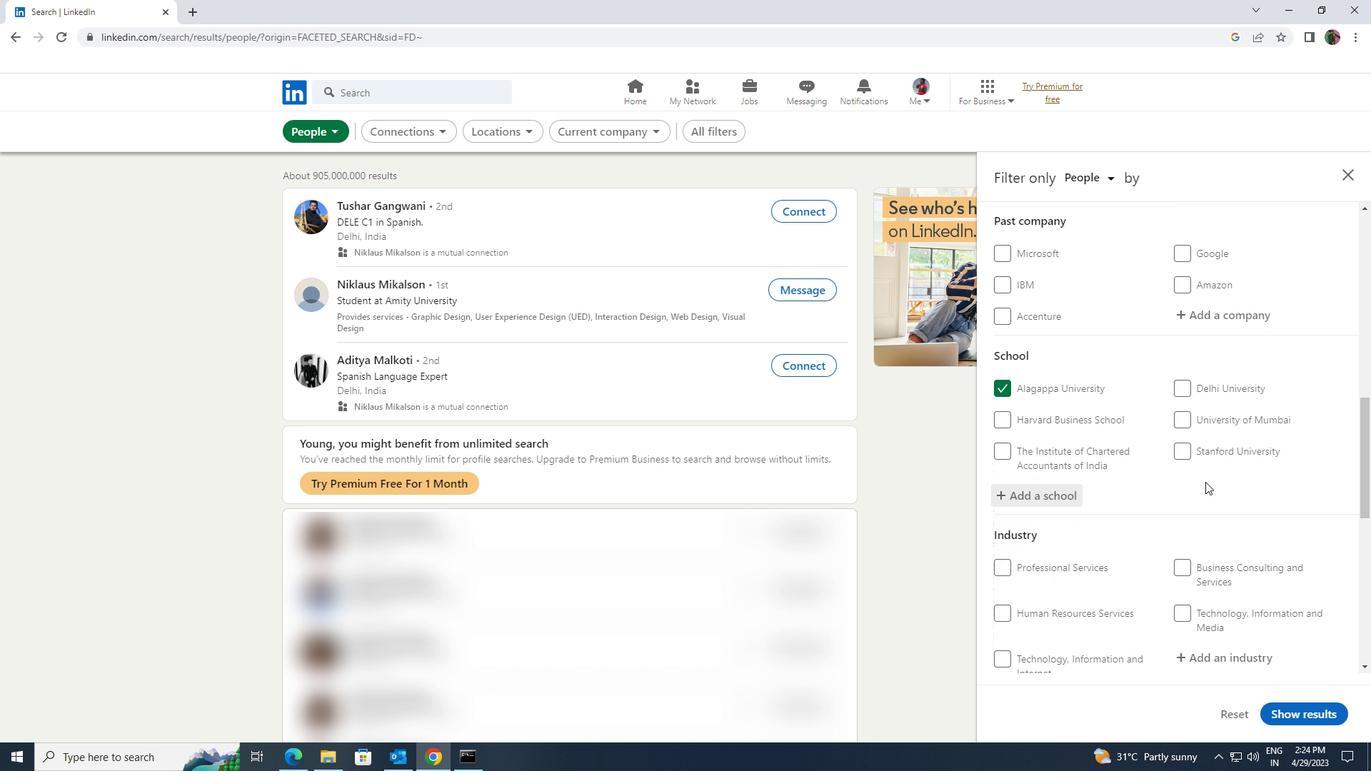 
Action: Mouse moved to (1204, 495)
Screenshot: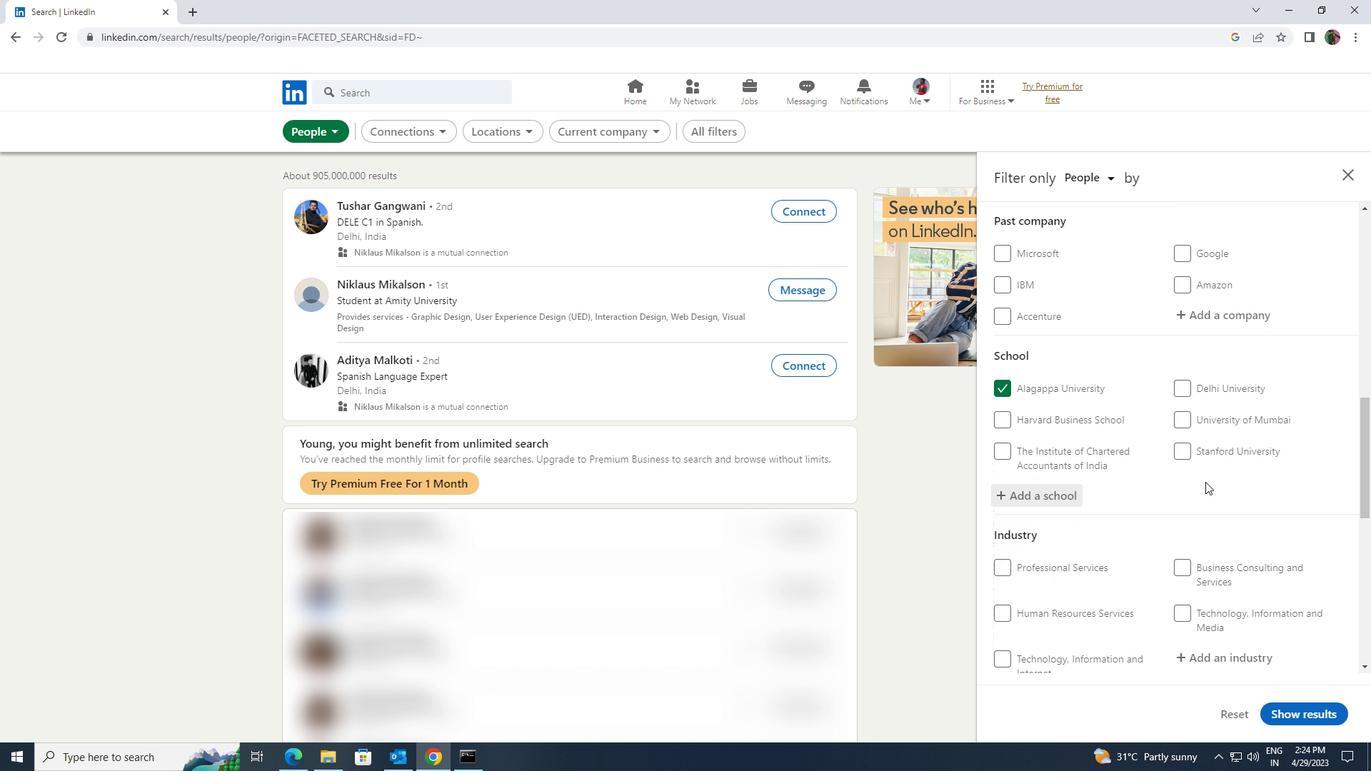 
Action: Mouse scrolled (1204, 494) with delta (0, 0)
Screenshot: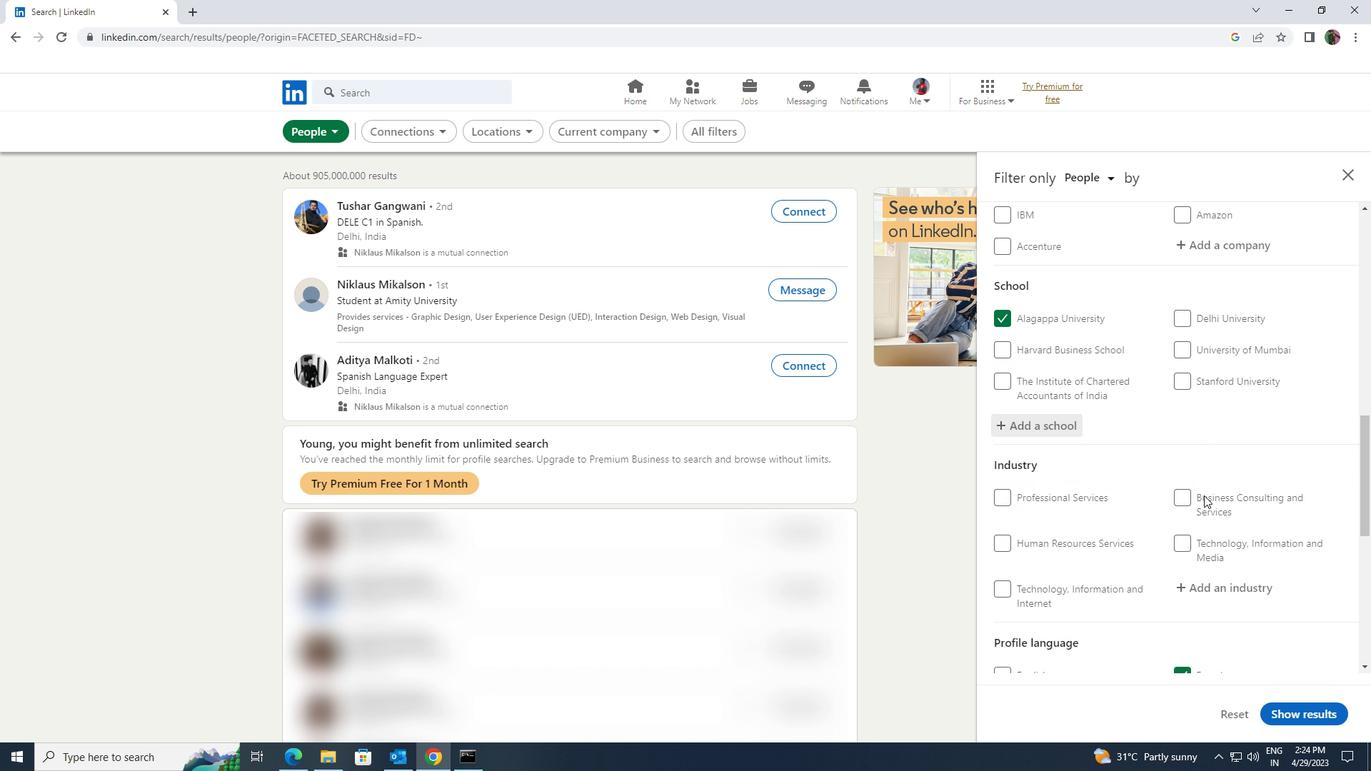 
Action: Mouse scrolled (1204, 494) with delta (0, 0)
Screenshot: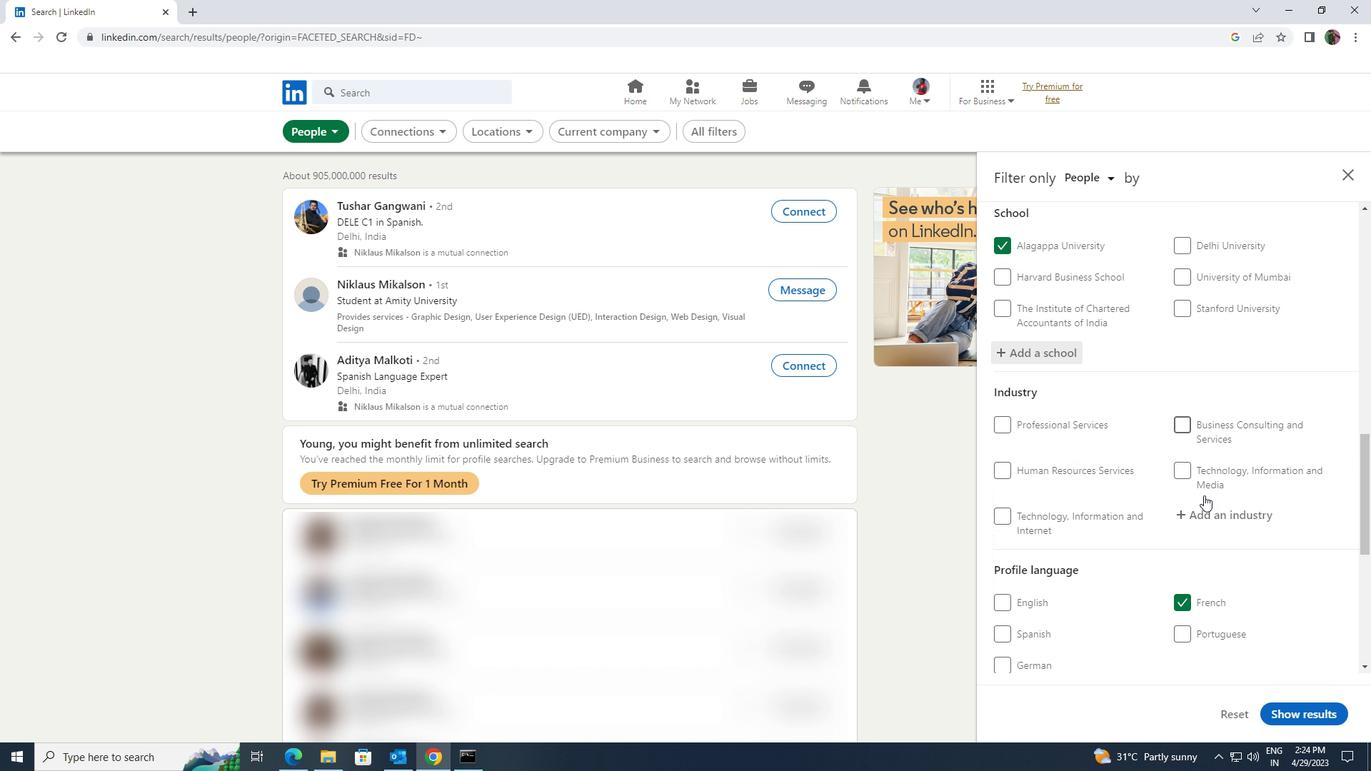 
Action: Mouse moved to (1204, 446)
Screenshot: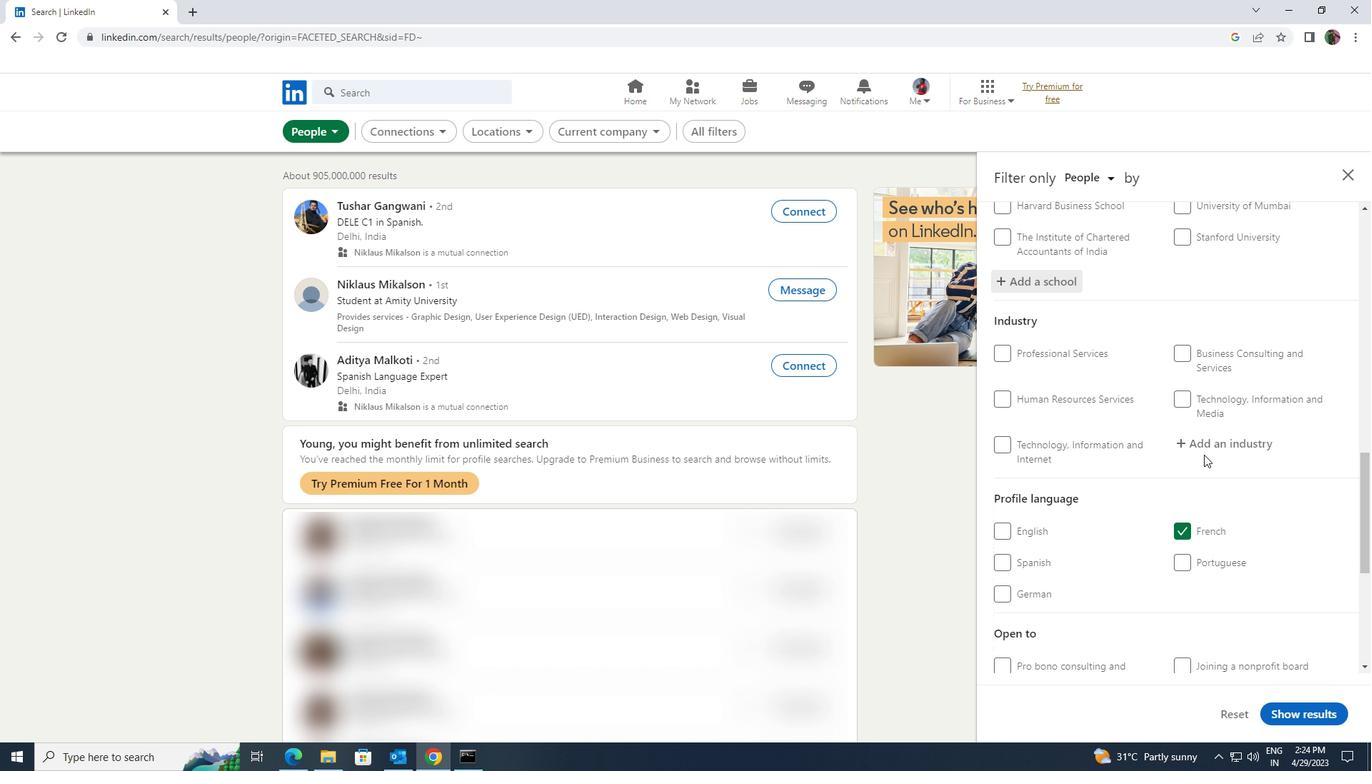 
Action: Mouse pressed left at (1204, 446)
Screenshot: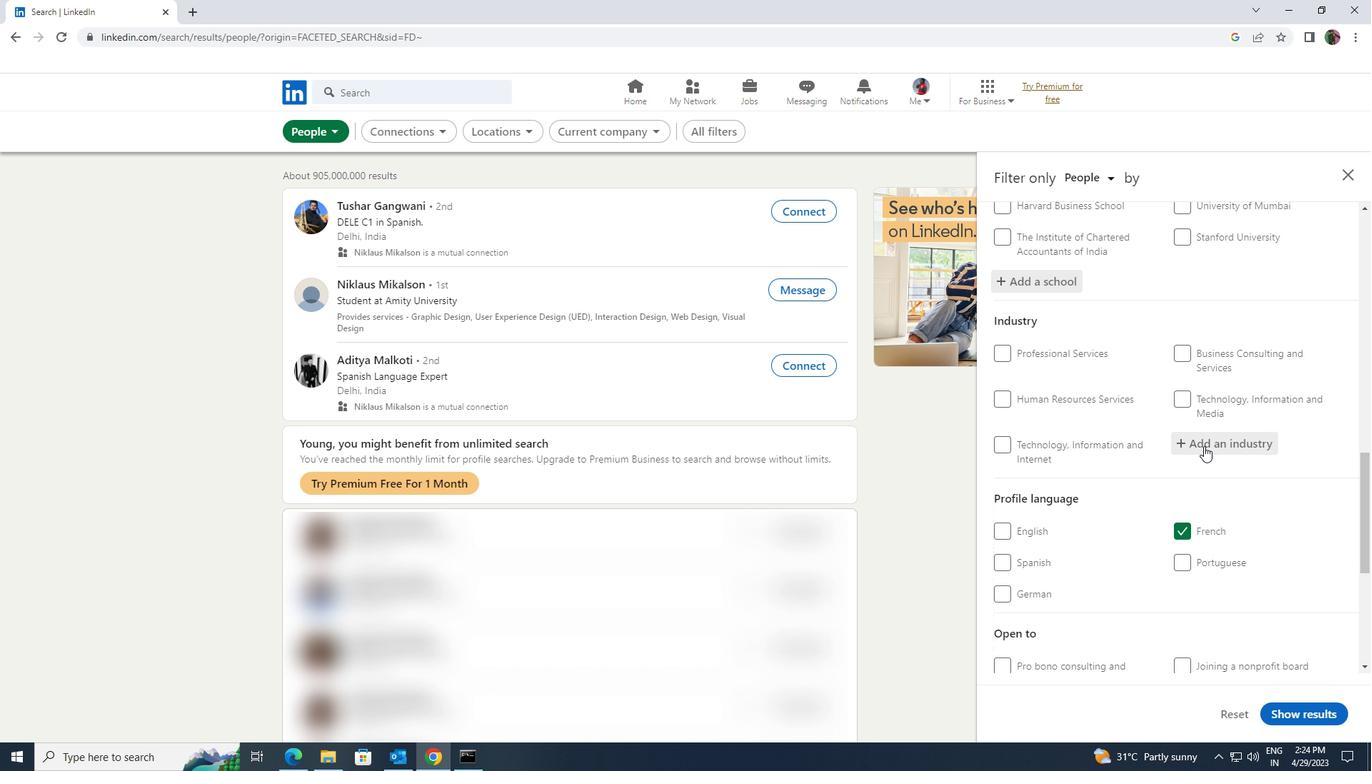 
Action: Key pressed <Key.shift>LEASING
Screenshot: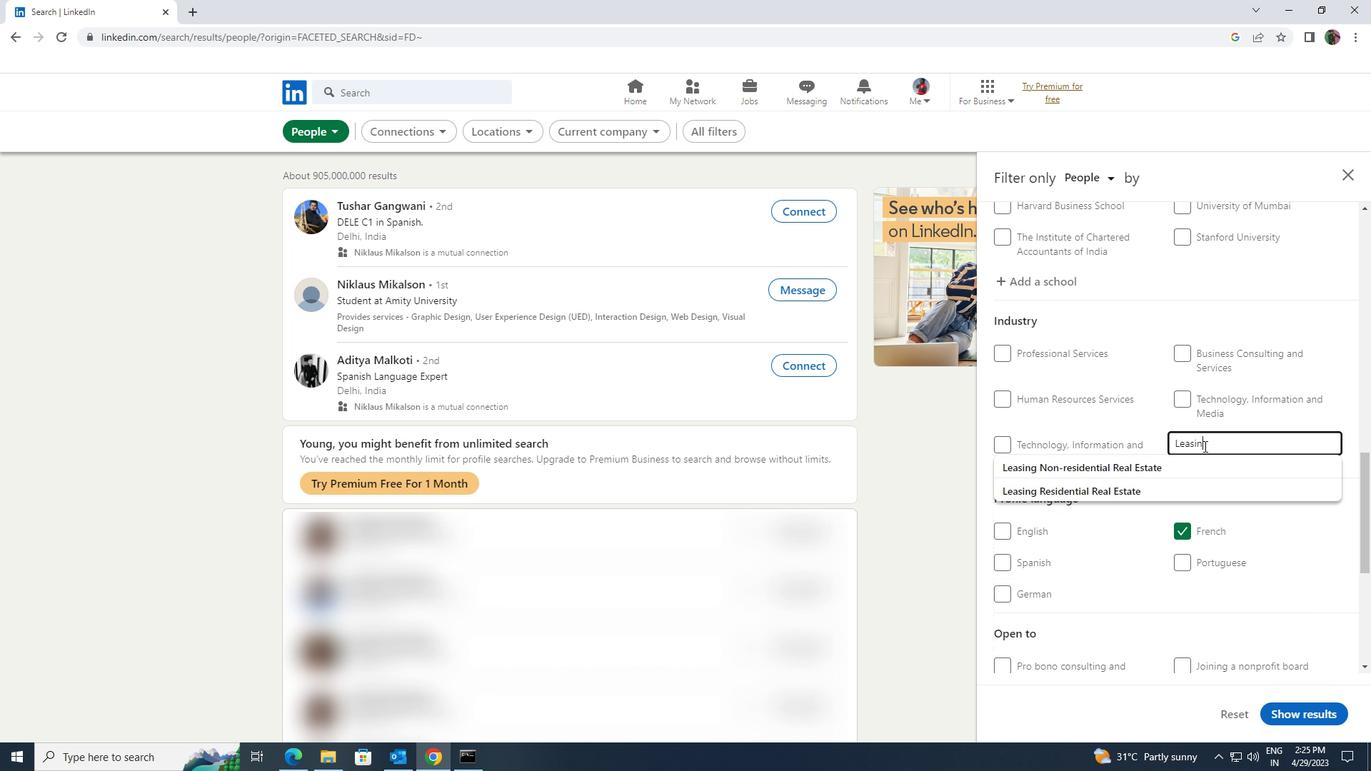 
Action: Mouse moved to (1192, 480)
Screenshot: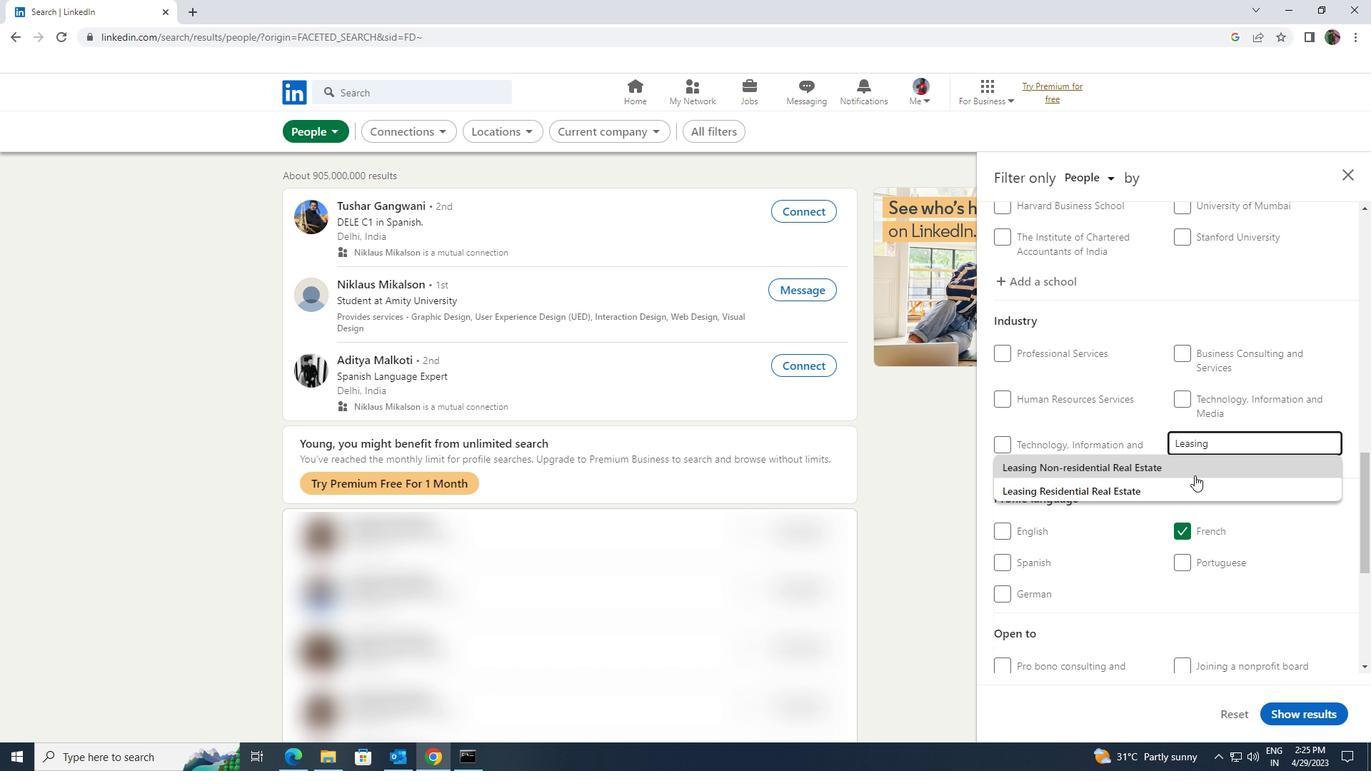
Action: Mouse pressed left at (1192, 480)
Screenshot: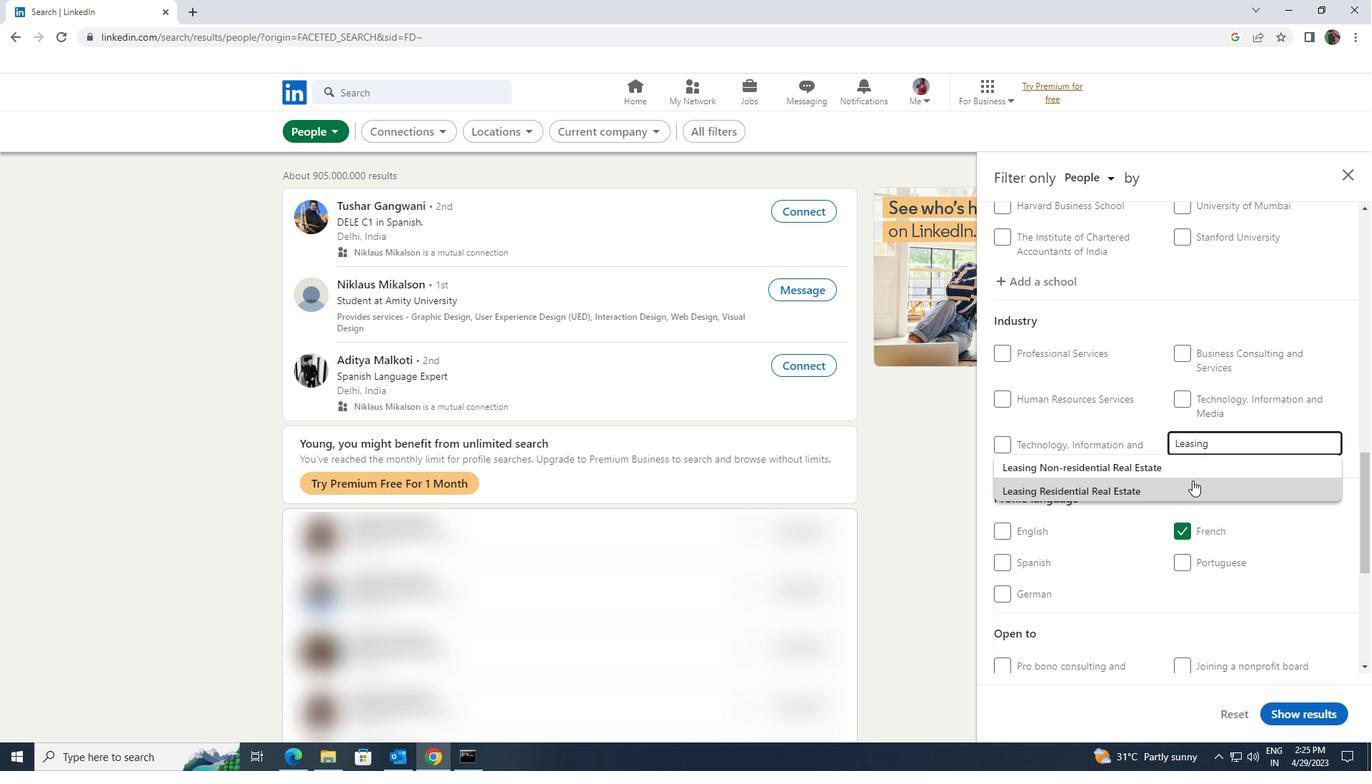 
Action: Mouse moved to (1182, 491)
Screenshot: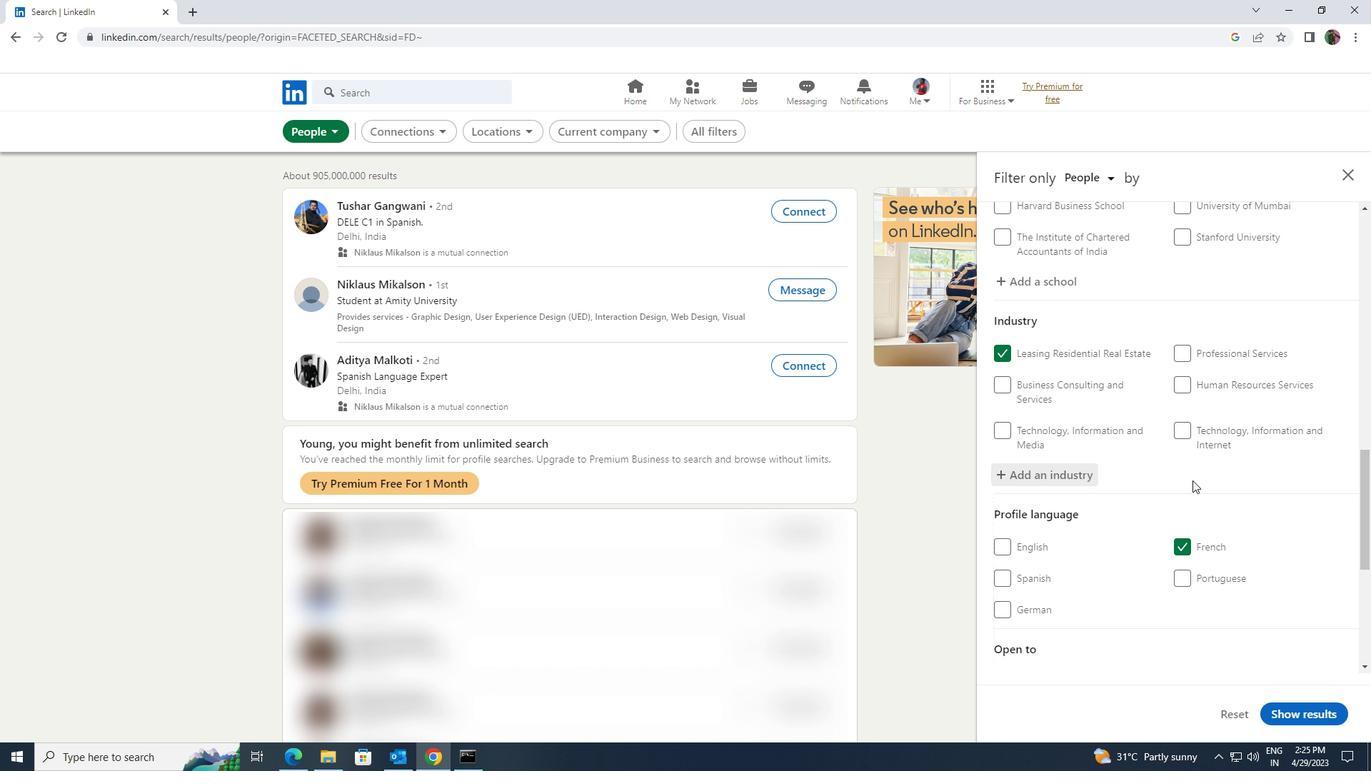 
Action: Mouse scrolled (1182, 490) with delta (0, 0)
Screenshot: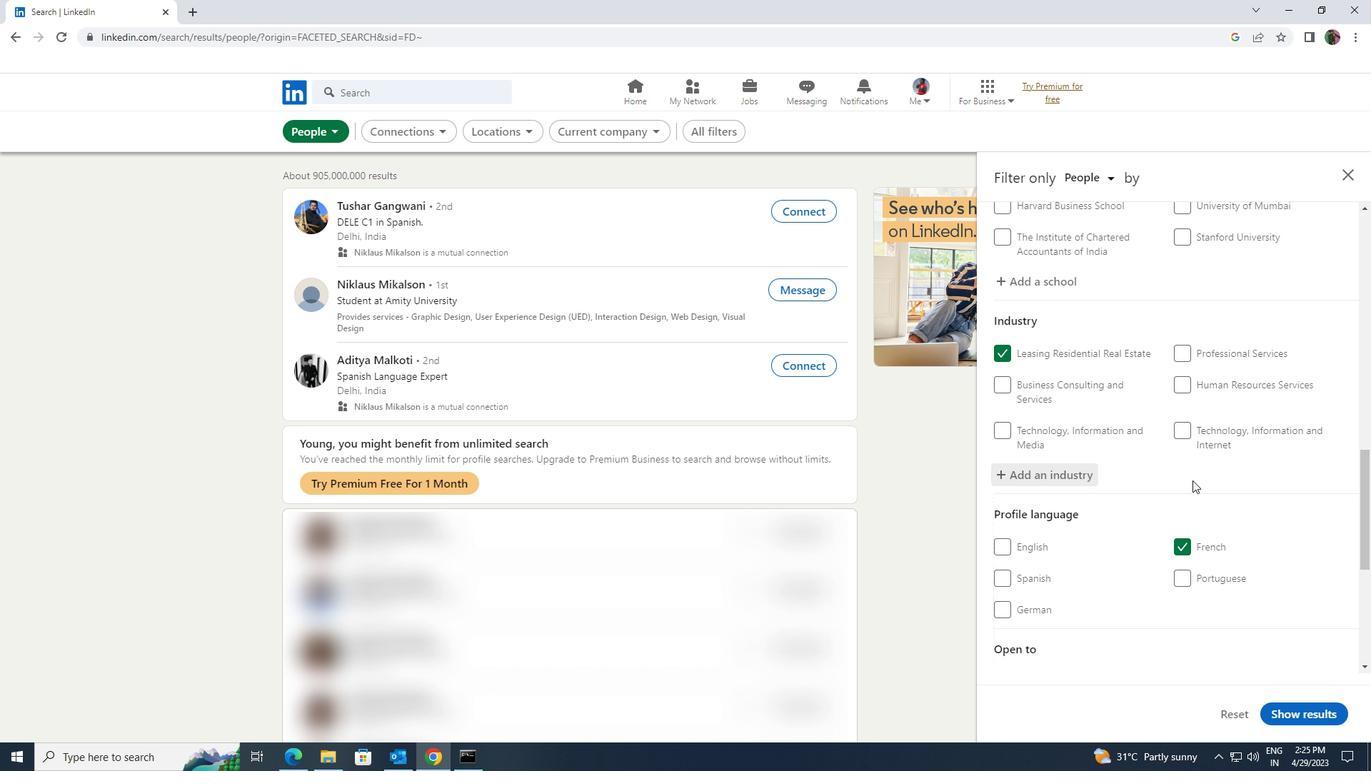 
Action: Mouse moved to (1180, 493)
Screenshot: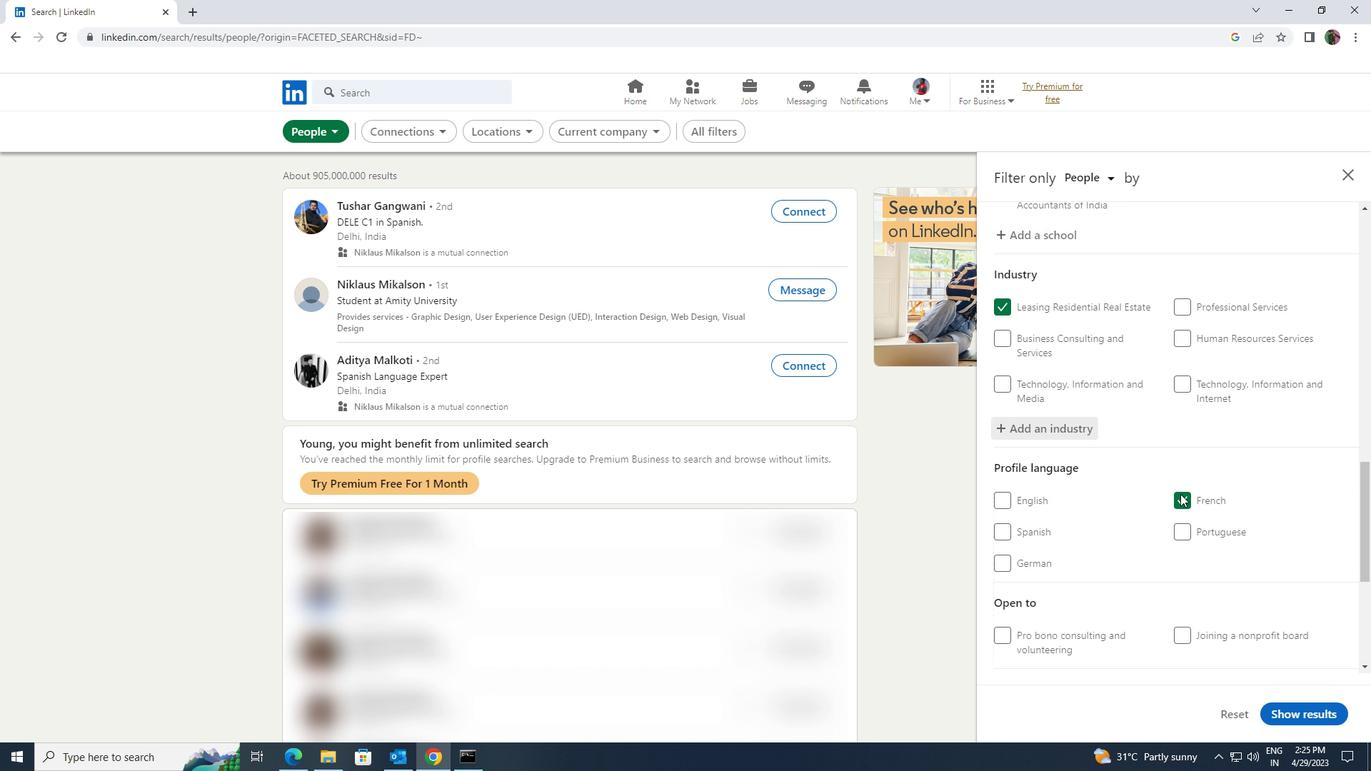 
Action: Mouse scrolled (1180, 492) with delta (0, 0)
Screenshot: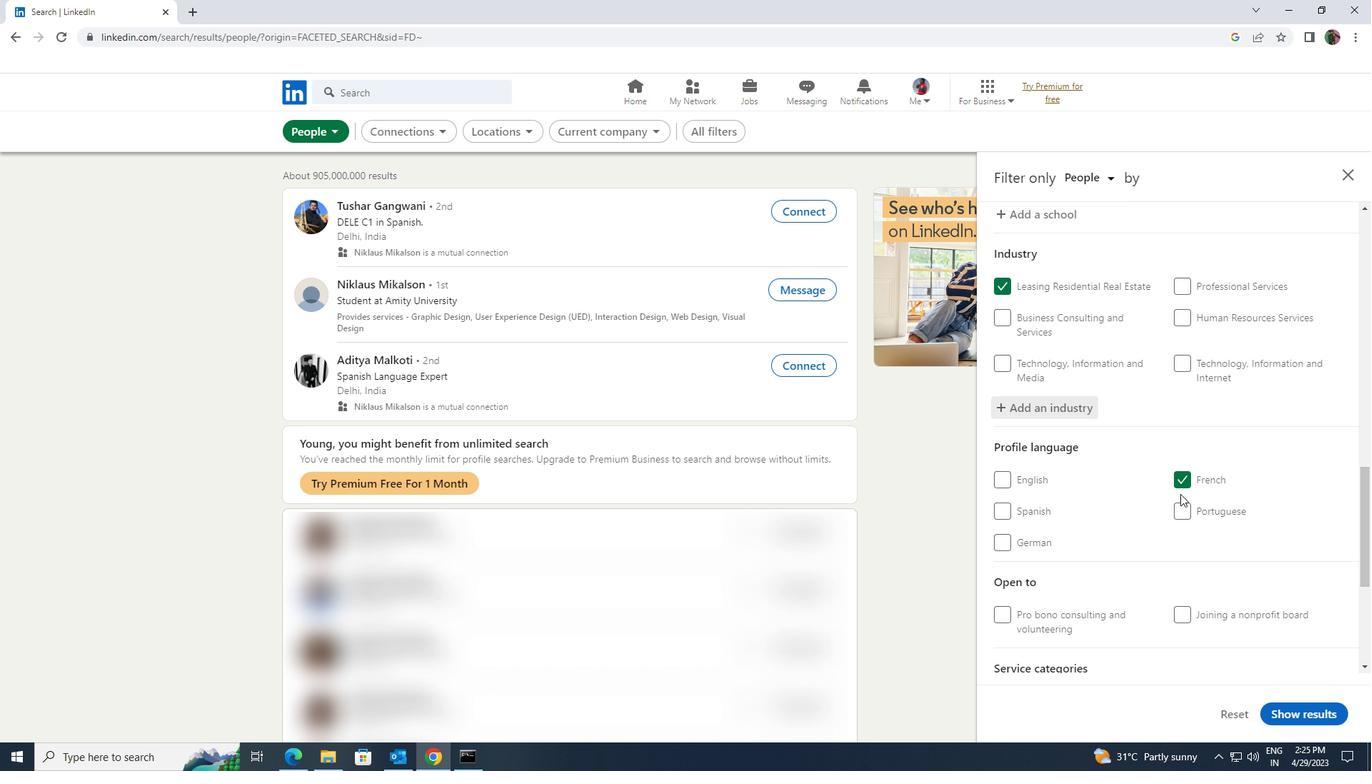 
Action: Mouse scrolled (1180, 492) with delta (0, 0)
Screenshot: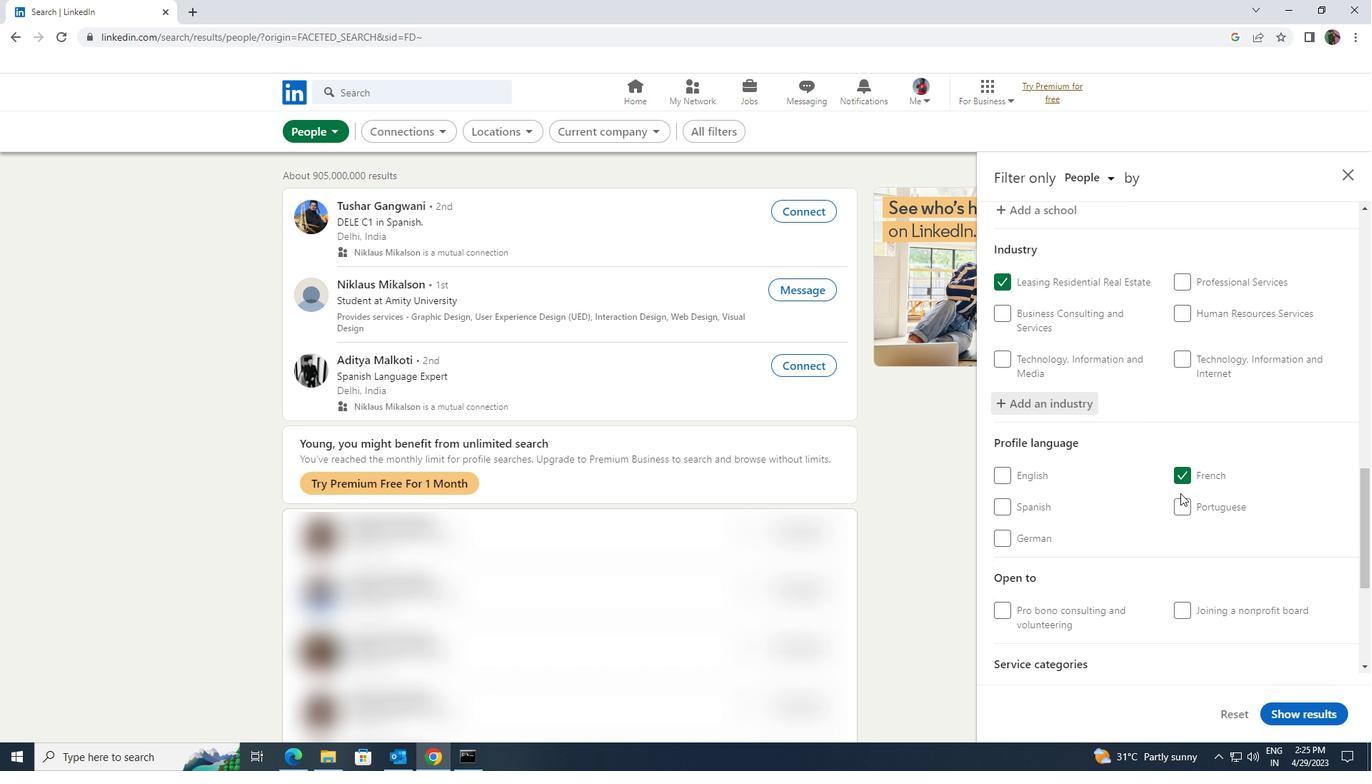 
Action: Mouse scrolled (1180, 492) with delta (0, 0)
Screenshot: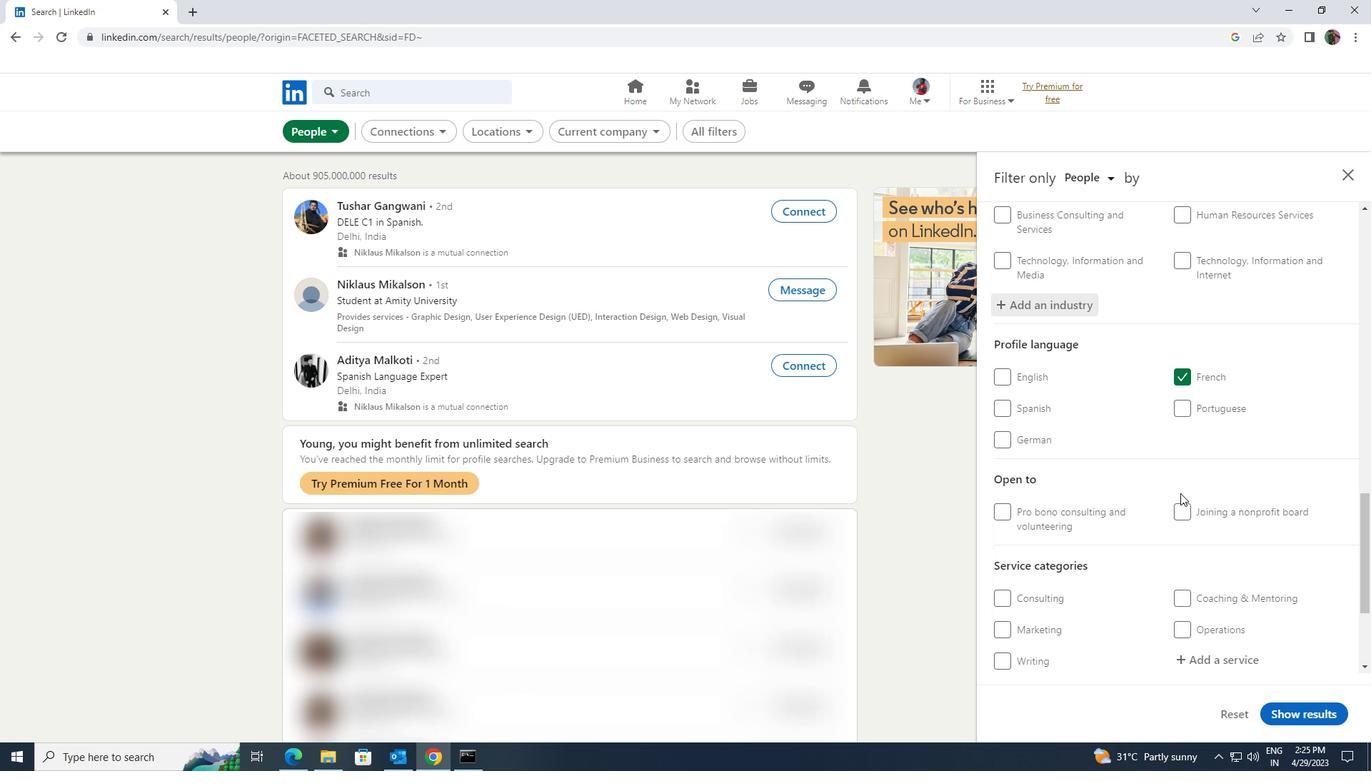 
Action: Mouse scrolled (1180, 492) with delta (0, 0)
Screenshot: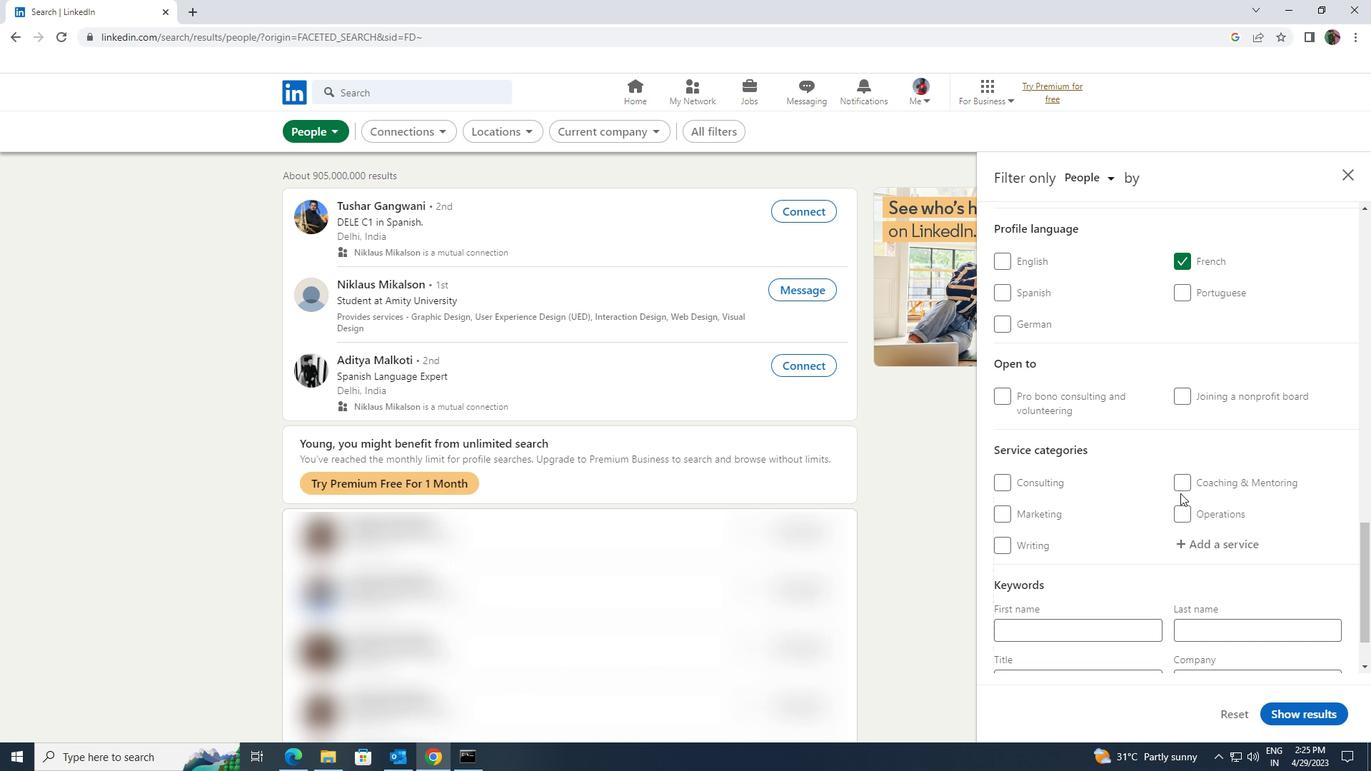 
Action: Mouse moved to (1187, 477)
Screenshot: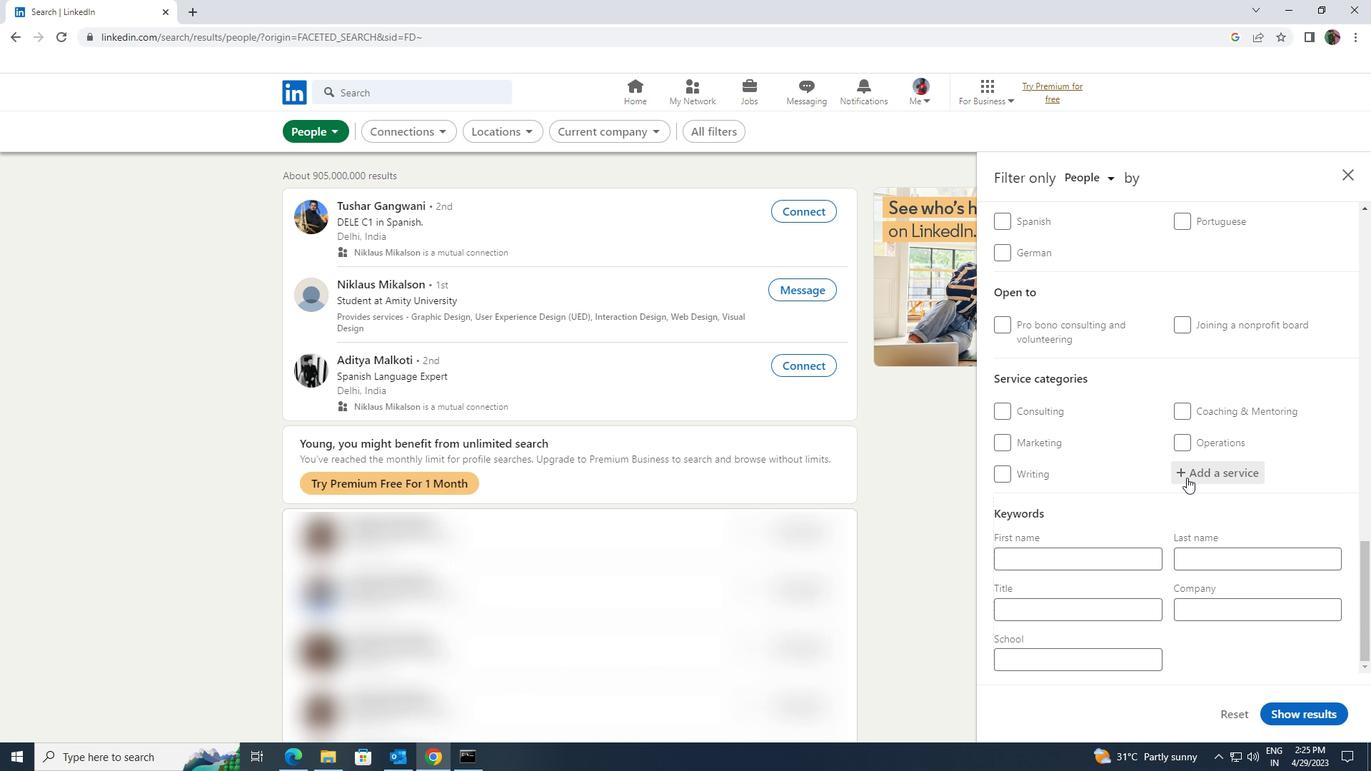 
Action: Mouse pressed left at (1187, 477)
Screenshot: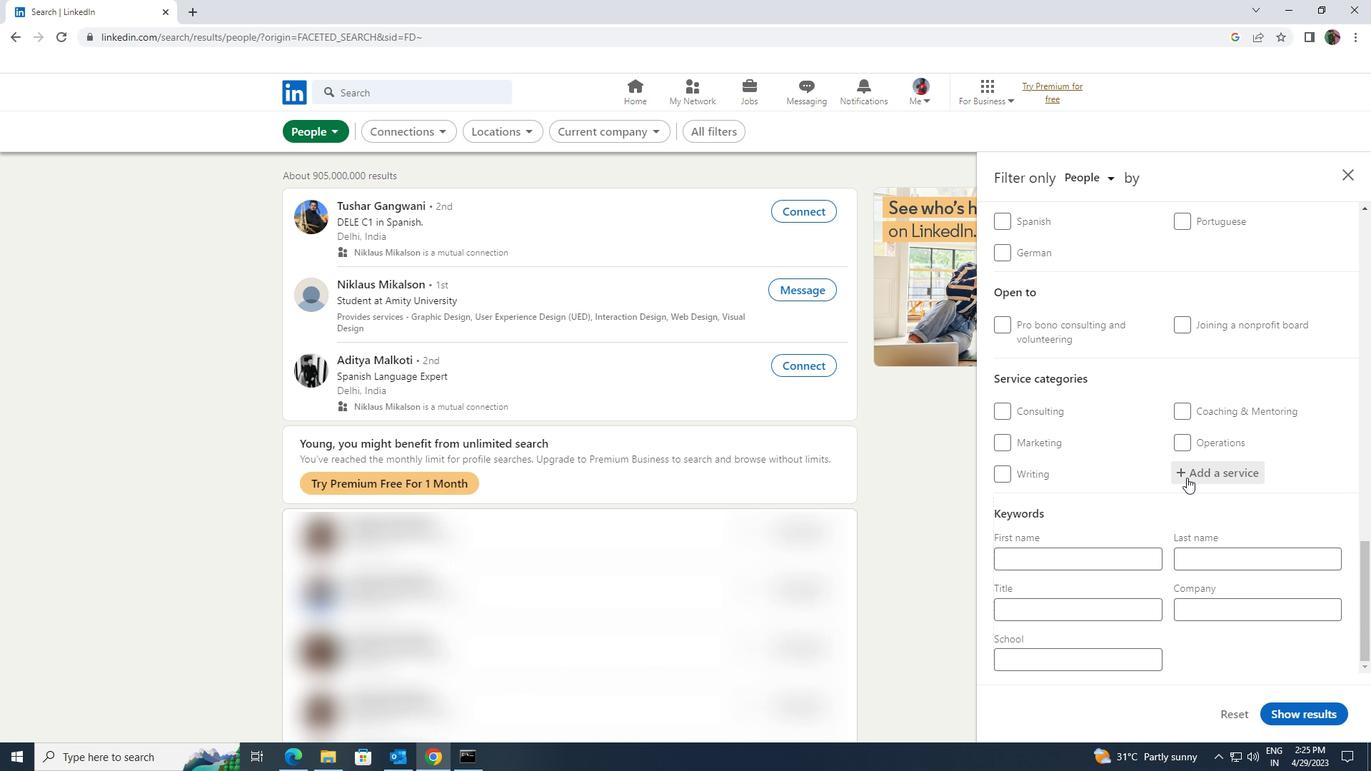 
Action: Key pressed <Key.shift>WEDDING
Screenshot: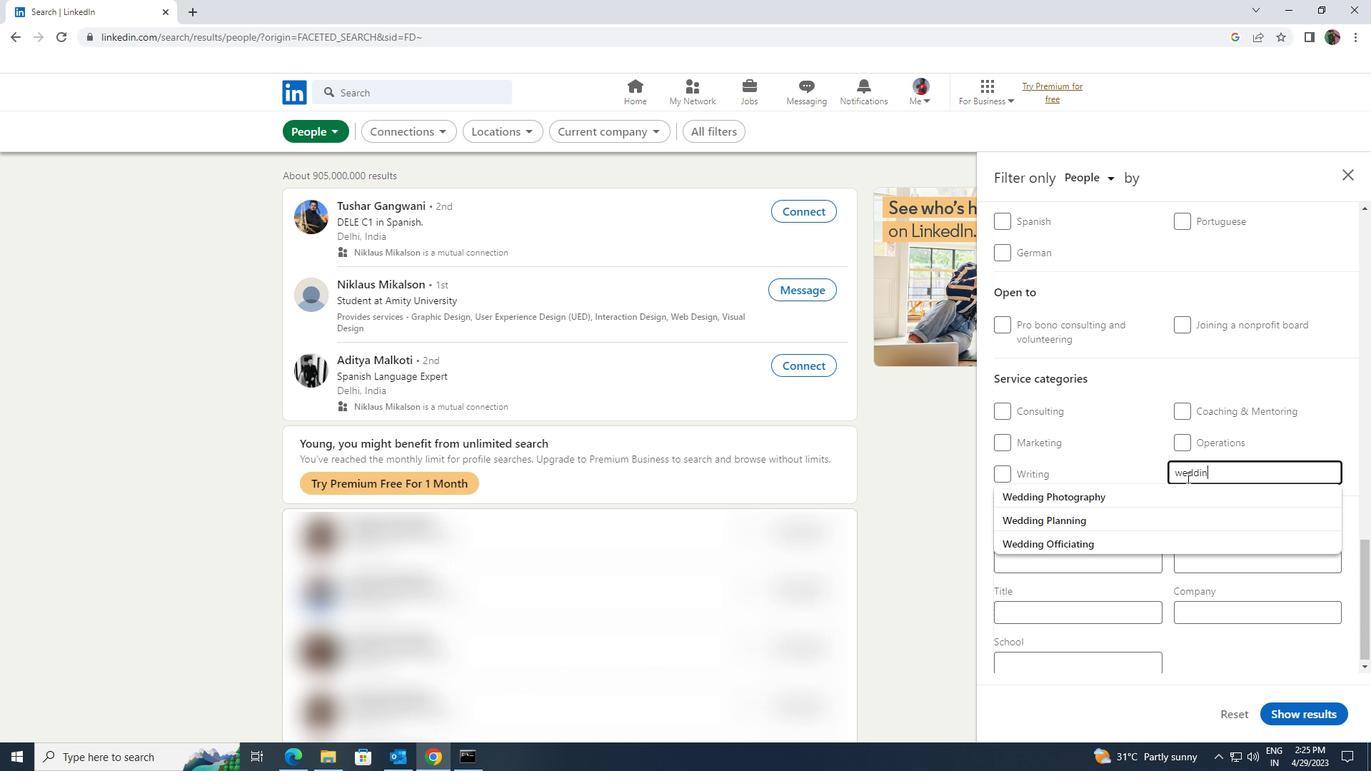
Action: Mouse moved to (1180, 486)
Screenshot: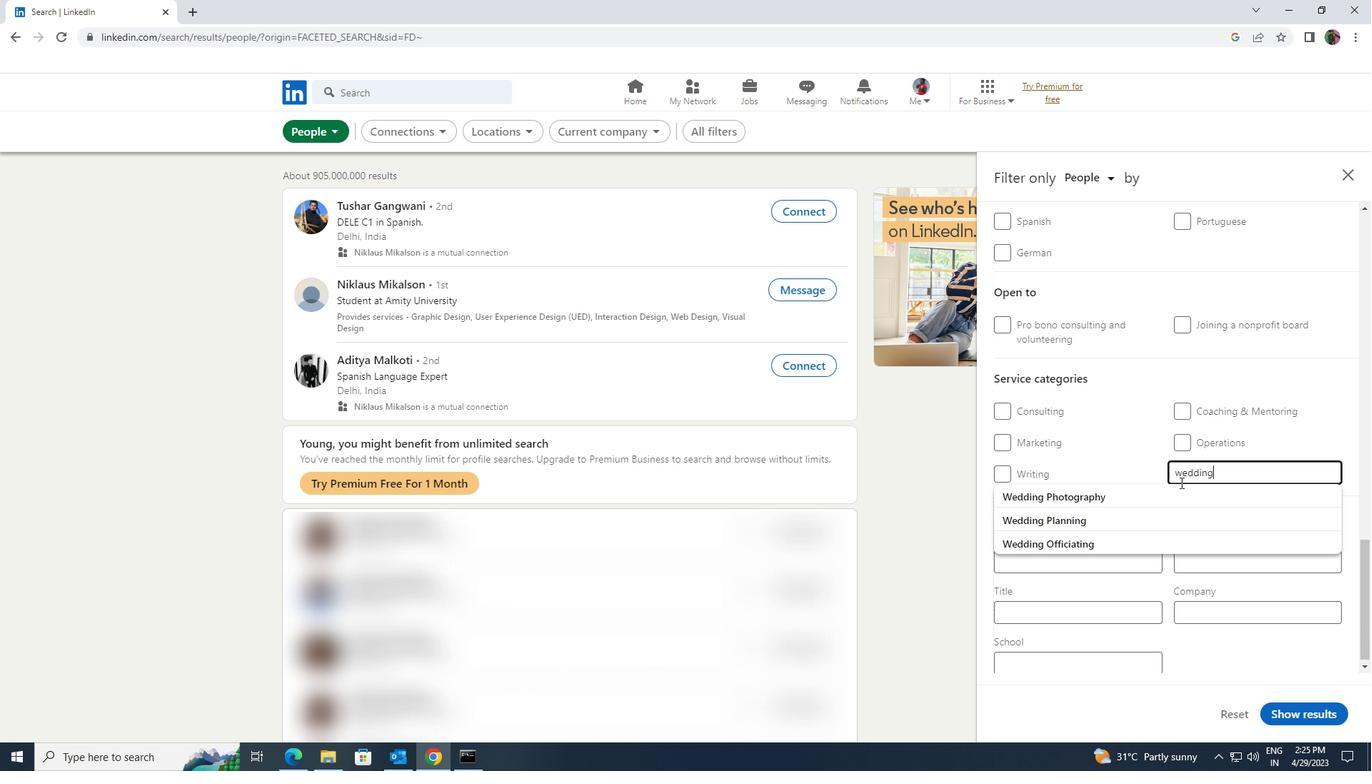 
Action: Mouse pressed left at (1180, 486)
Screenshot: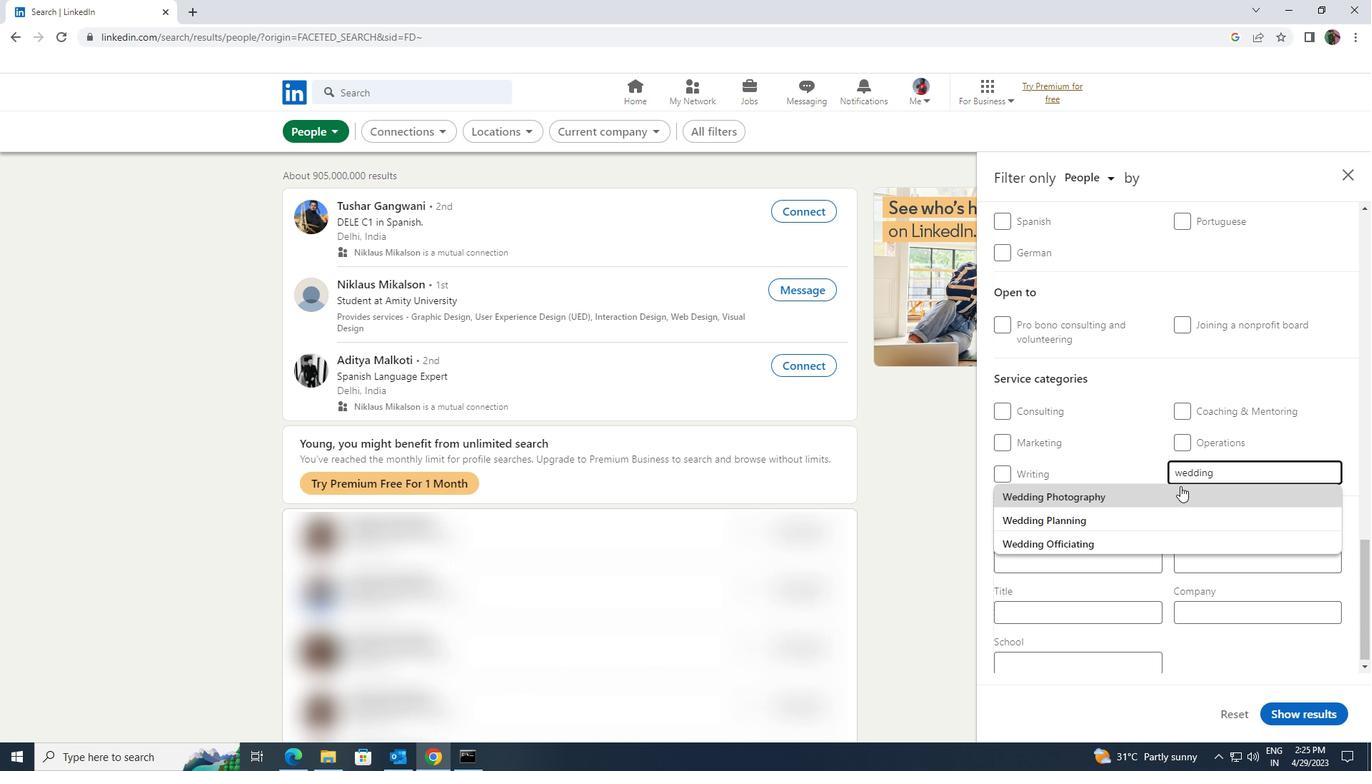 
Action: Mouse moved to (1179, 486)
Screenshot: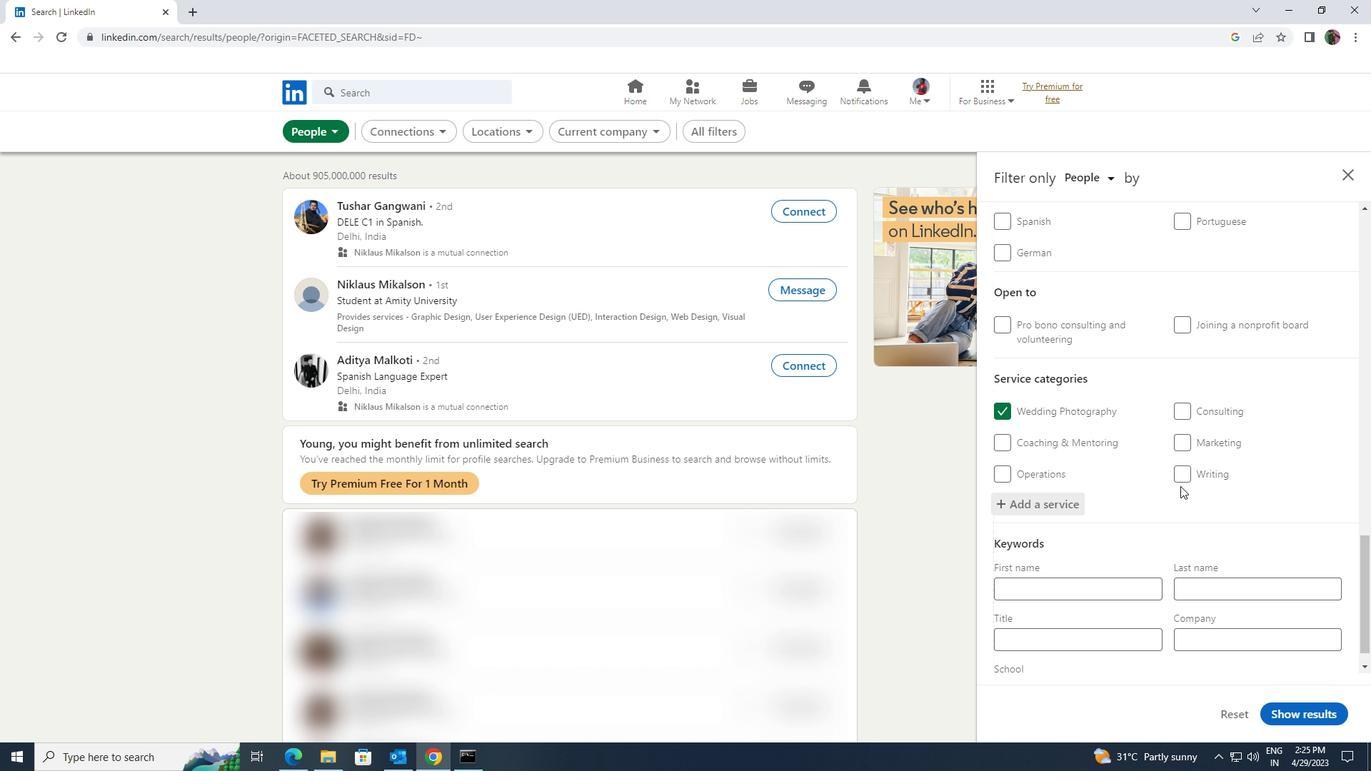 
Action: Mouse scrolled (1179, 485) with delta (0, 0)
Screenshot: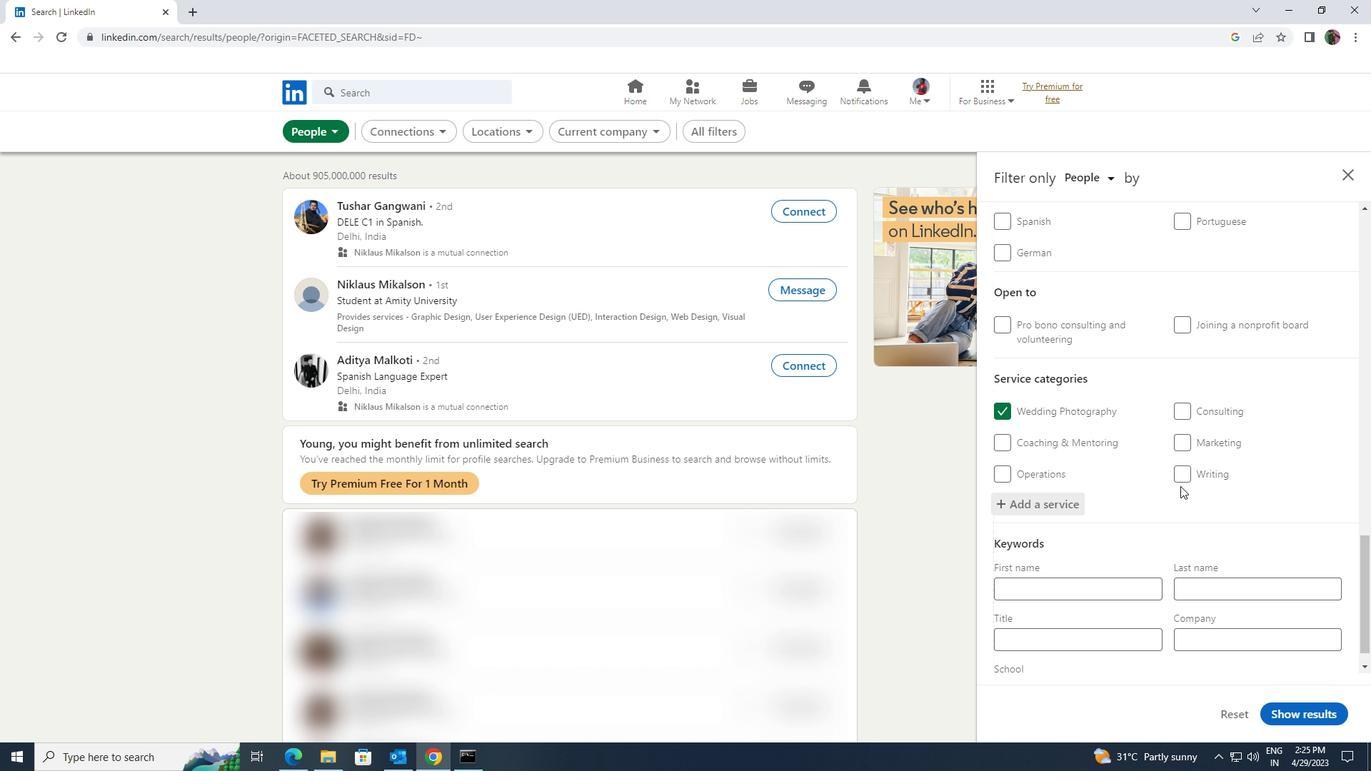 
Action: Mouse scrolled (1179, 485) with delta (0, 0)
Screenshot: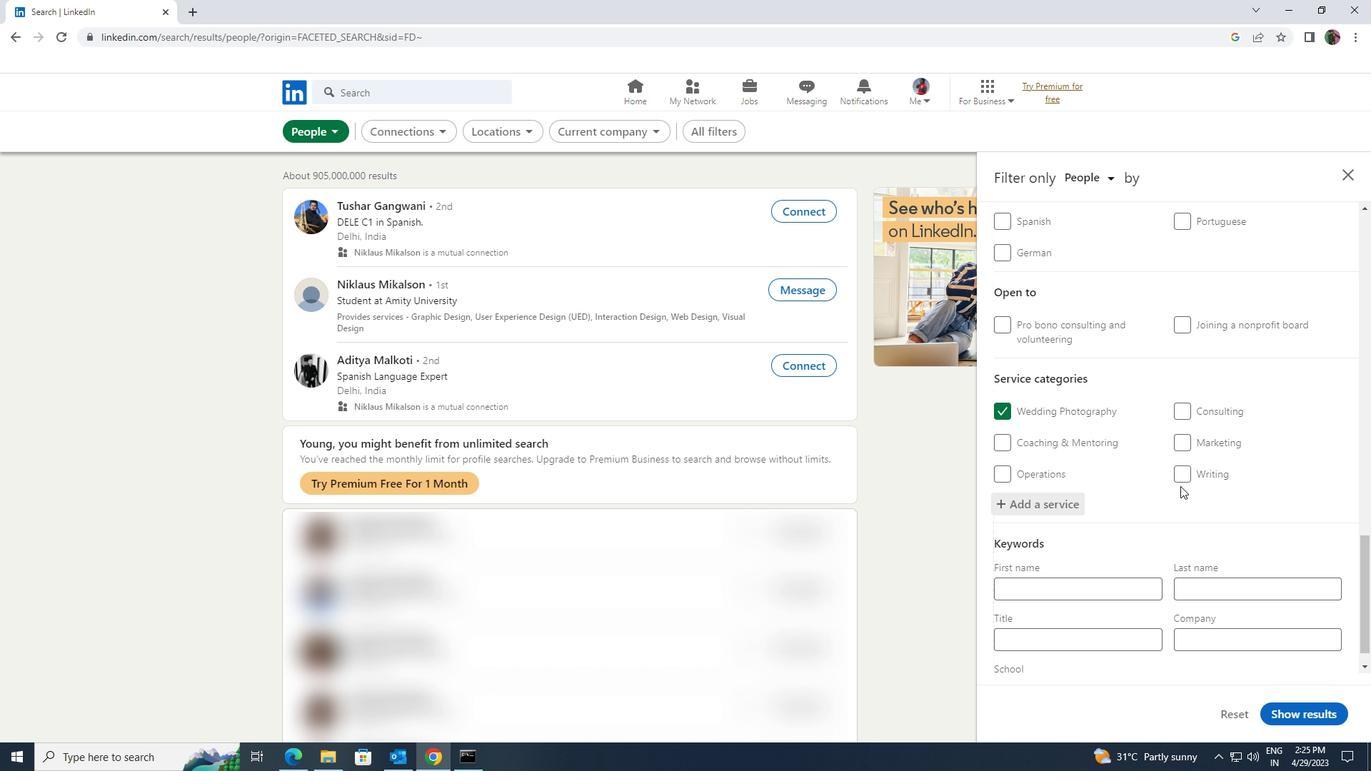 
Action: Mouse scrolled (1179, 485) with delta (0, 0)
Screenshot: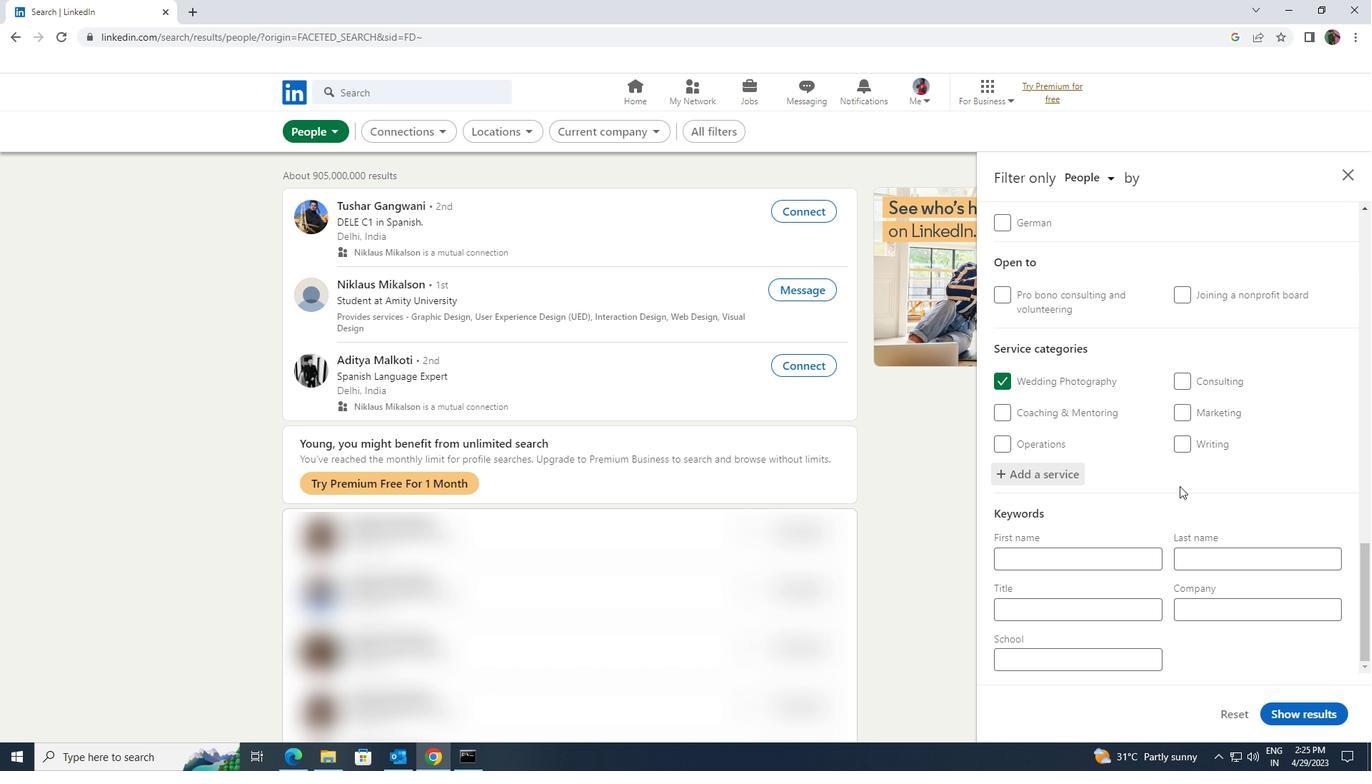 
Action: Mouse scrolled (1179, 485) with delta (0, 0)
Screenshot: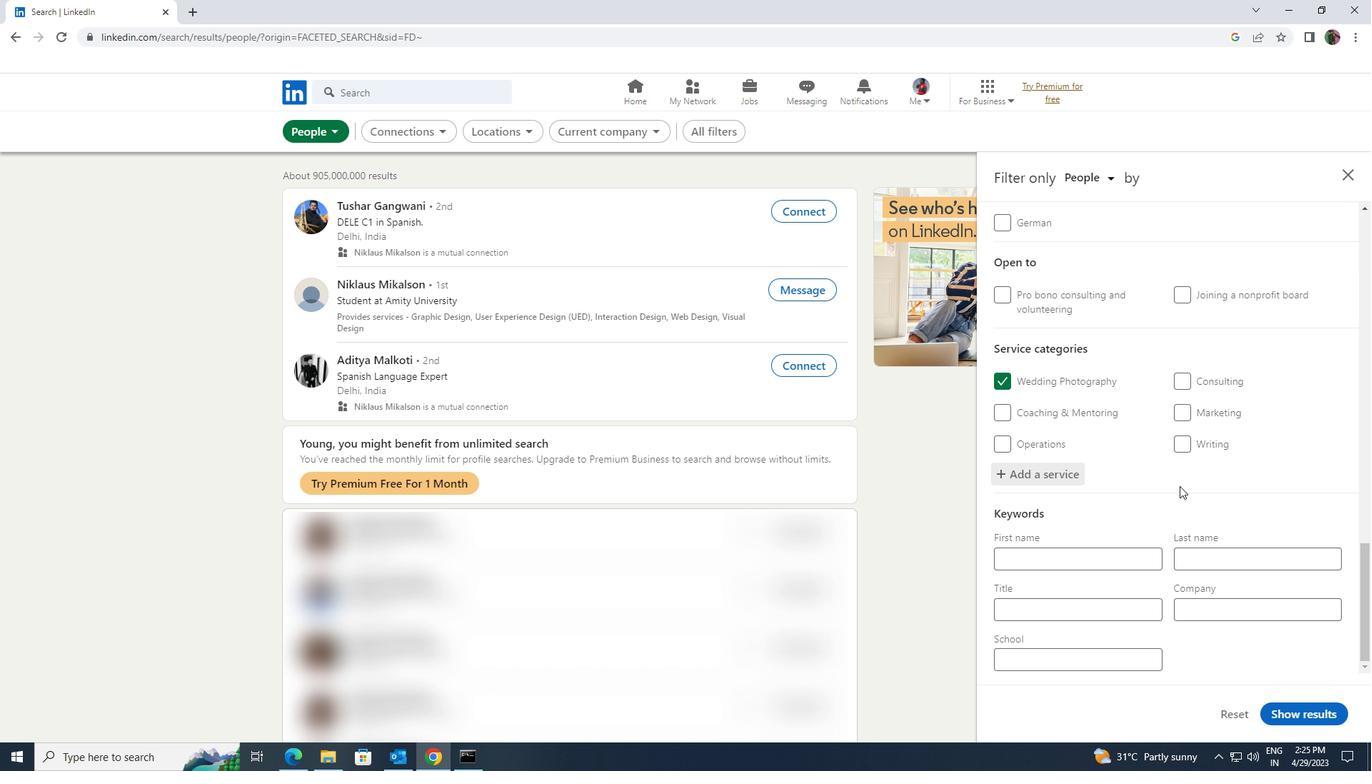 
Action: Mouse moved to (1119, 609)
Screenshot: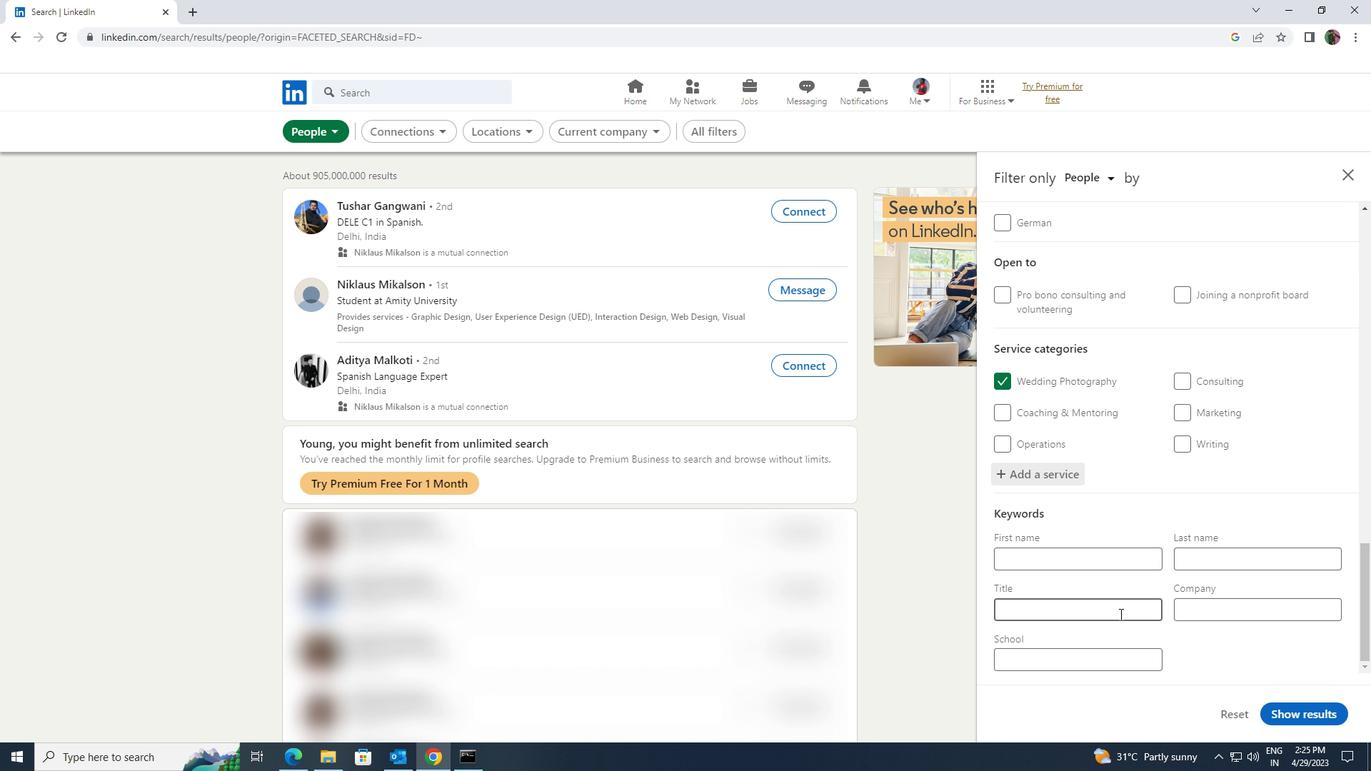 
Action: Mouse pressed left at (1119, 609)
Screenshot: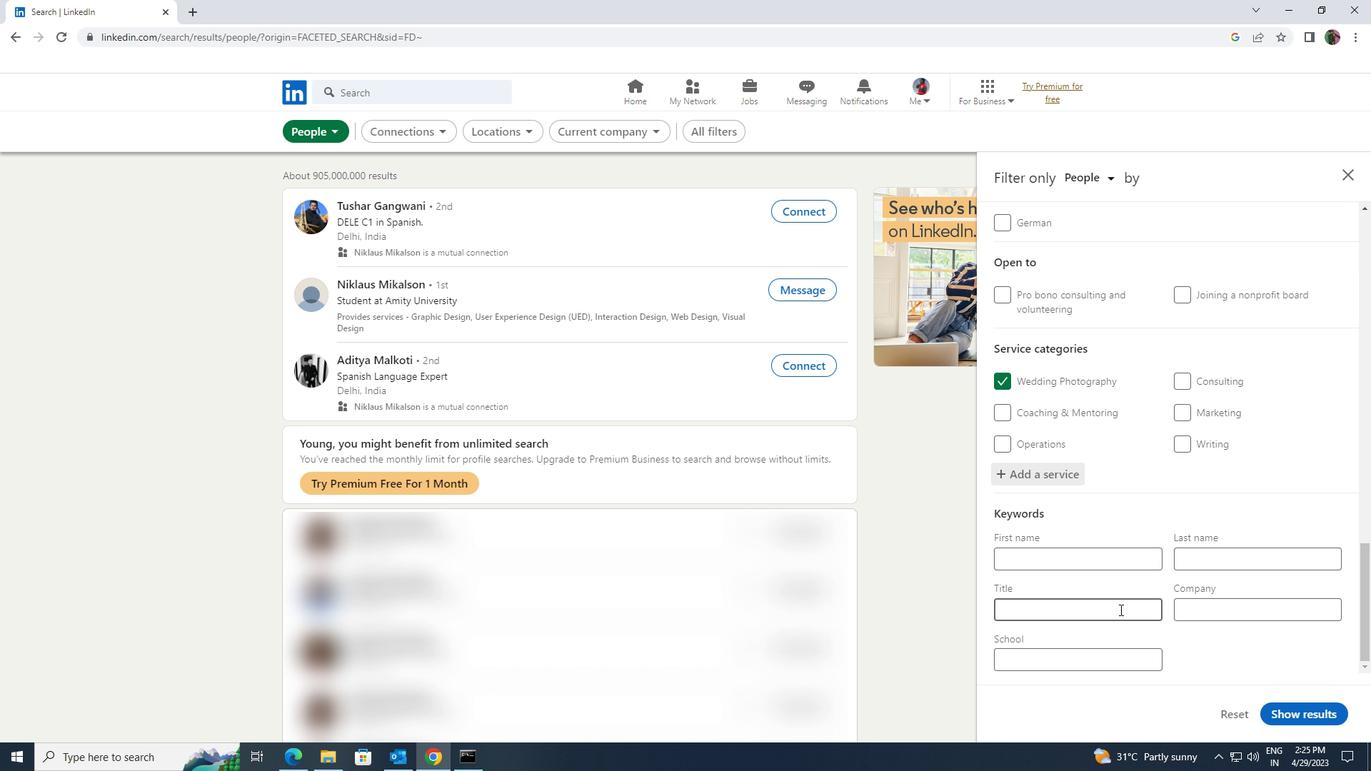 
Action: Key pressed <Key.shift><Key.shift><Key.shift><Key.shift><Key.shift><Key.shift><Key.shift><Key.shift><Key.shift><Key.shift><Key.shift>OPERATIONS<Key.space><Key.shift>ANALYST
Screenshot: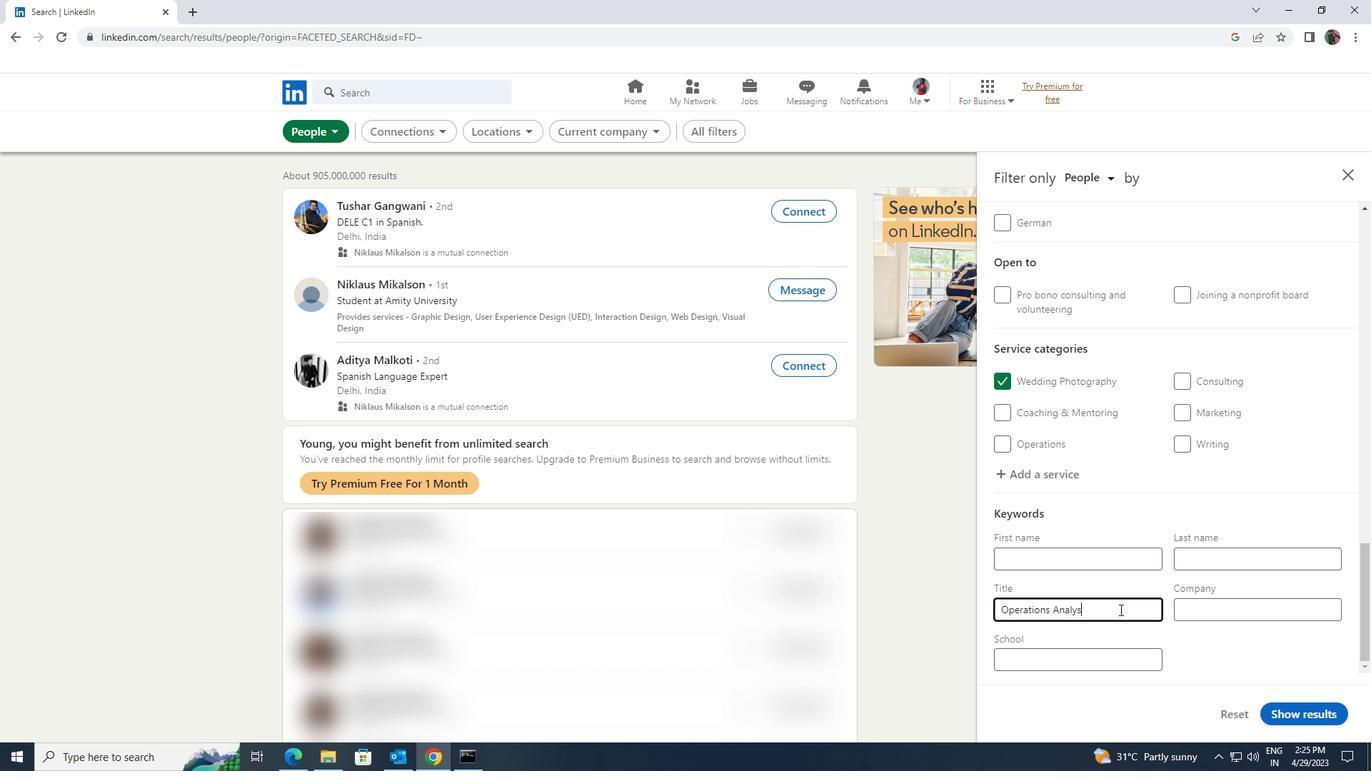 
Action: Mouse moved to (1292, 714)
Screenshot: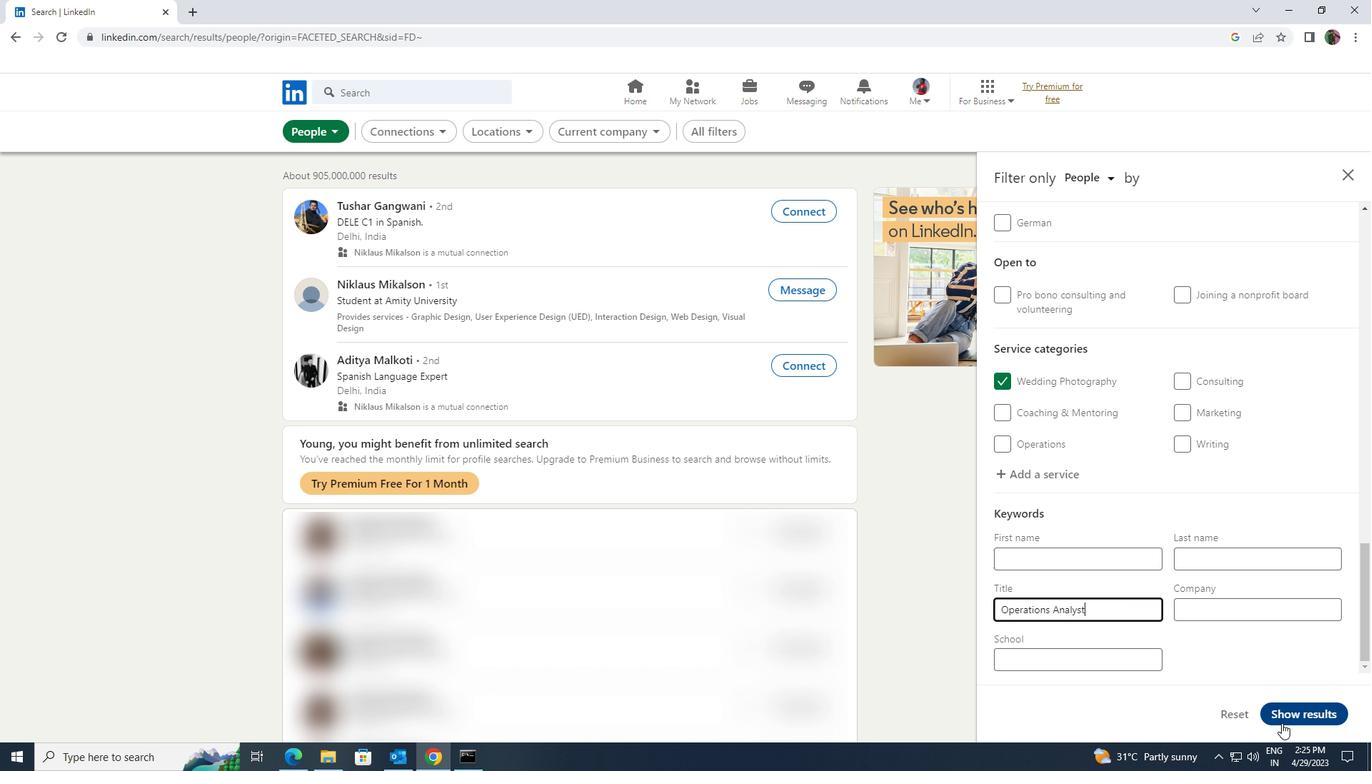
Action: Mouse pressed left at (1292, 714)
Screenshot: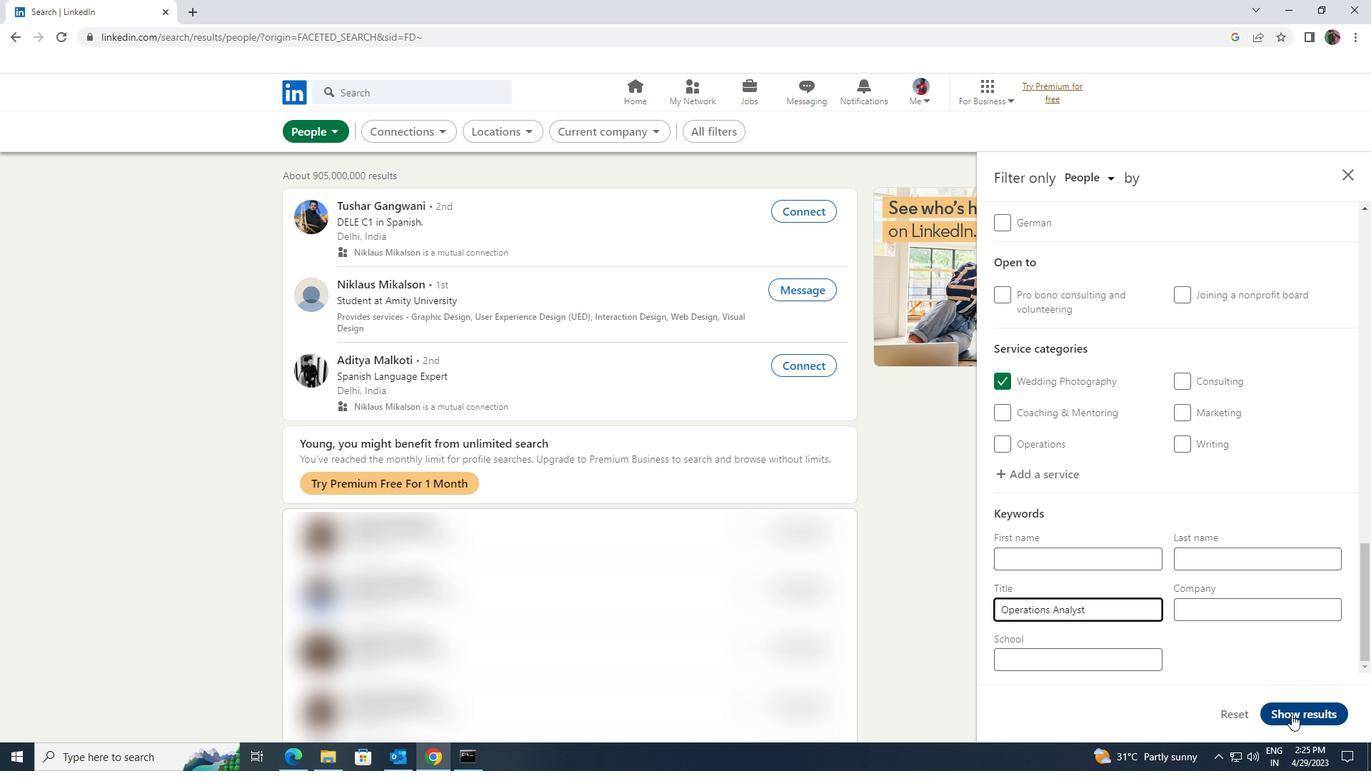 
Action: Mouse moved to (1292, 713)
Screenshot: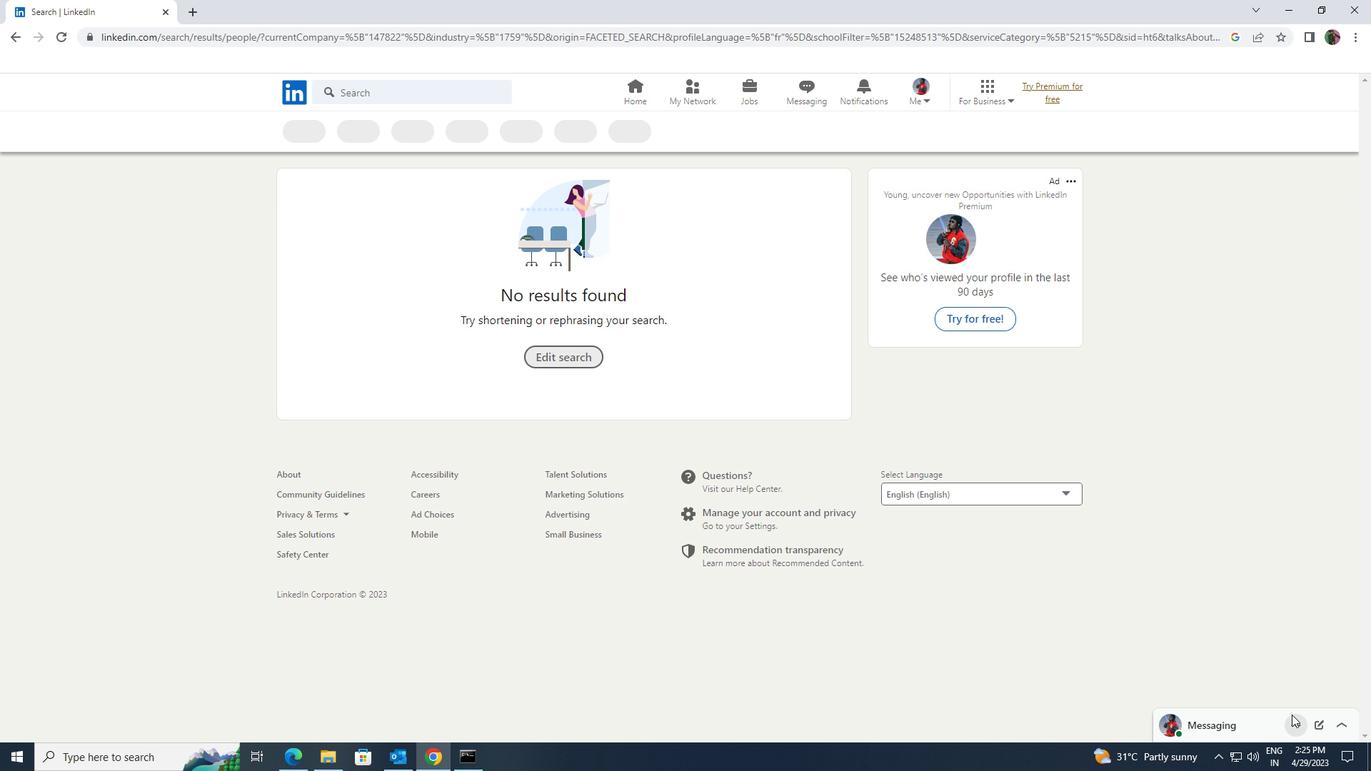 
